 Task: Look for space in Alaquàs, Spain from 1st August, 2023 to 5th August, 2023 for 1 adult in price range Rs.6000 to Rs.15000. Place can be entire place with 1  bedroom having 1 bed and 1 bathroom. Property type can be house, flat, guest house. Amenities needed are: wifi. Booking option can be shelf check-in. Required host language is English.
Action: Mouse moved to (367, 184)
Screenshot: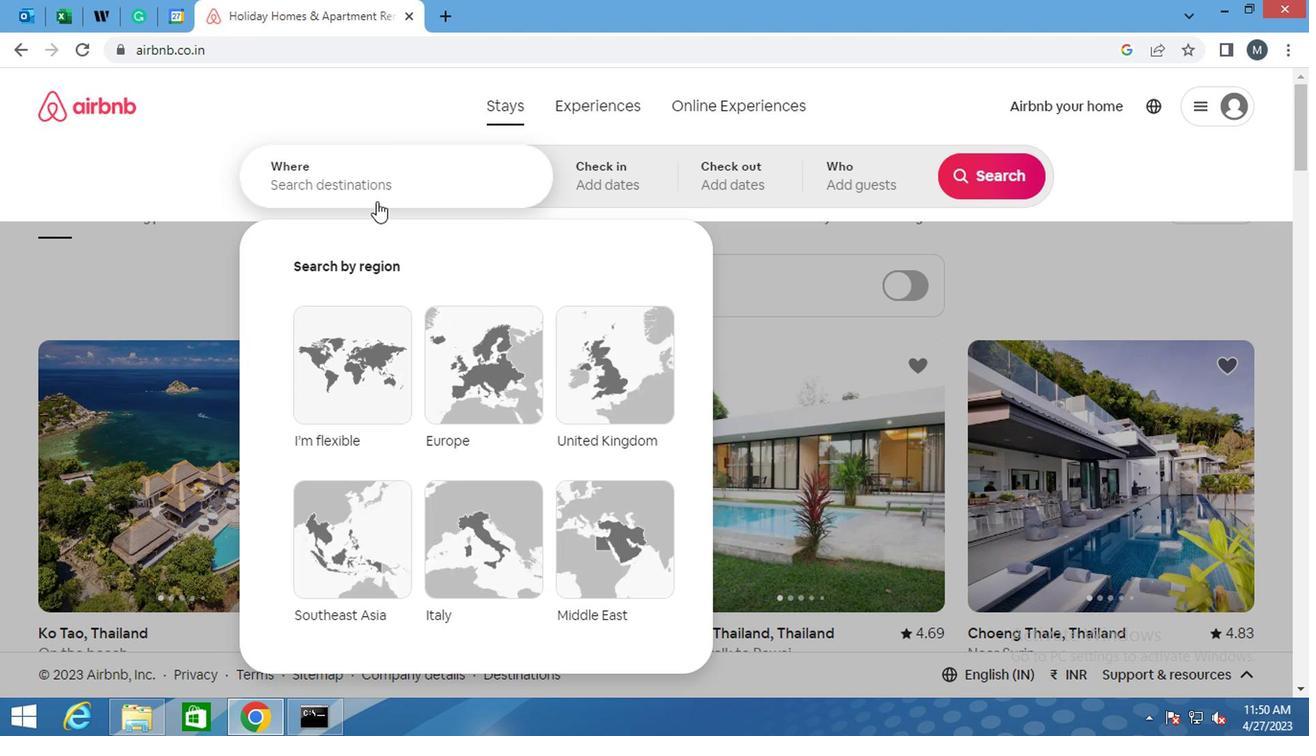 
Action: Mouse pressed left at (367, 184)
Screenshot: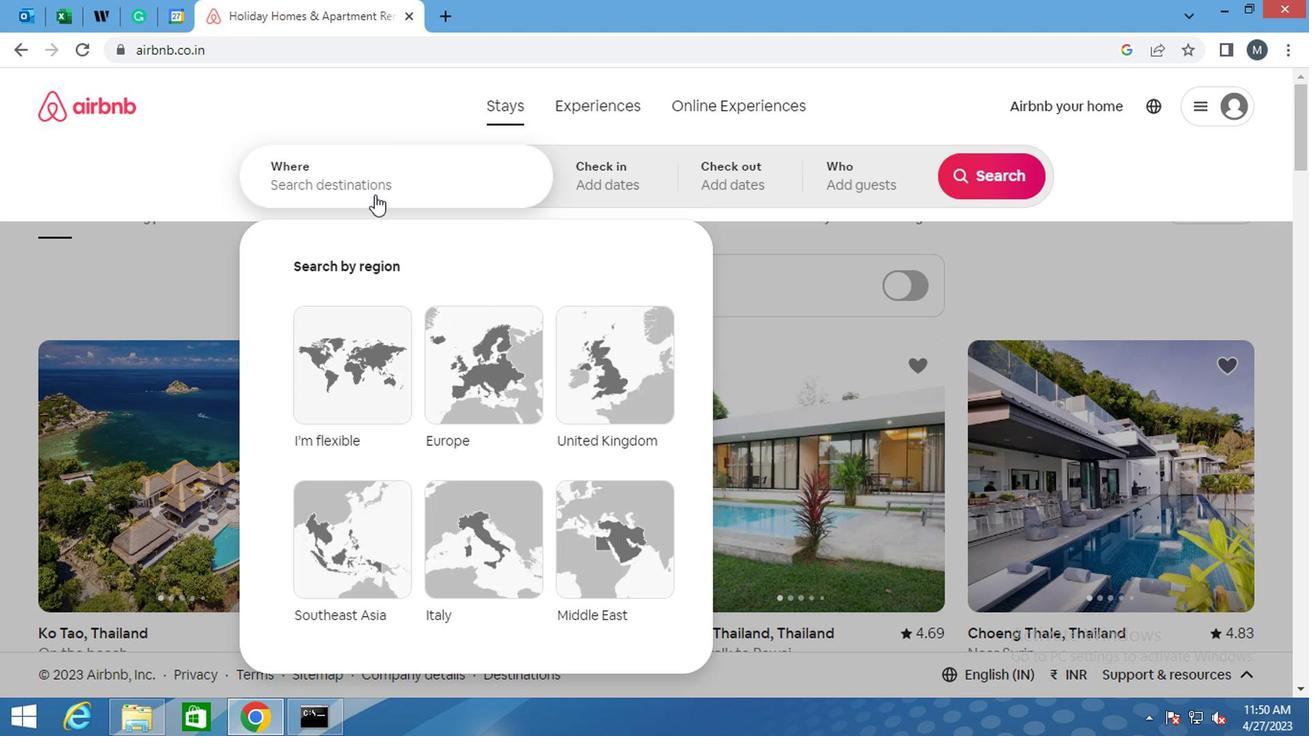 
Action: Key pressed <Key.shift>ALAQUAS,<Key.space><Key.shift>SPAIN
Screenshot: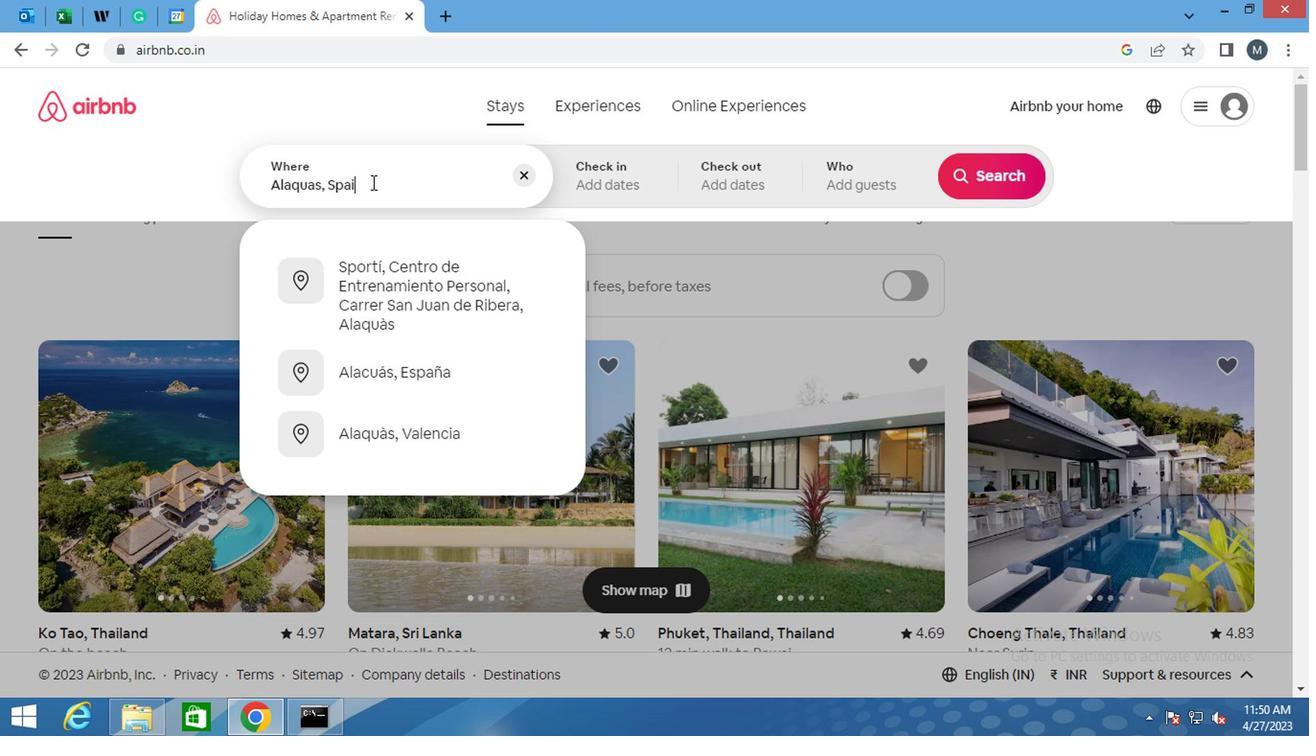 
Action: Mouse moved to (369, 293)
Screenshot: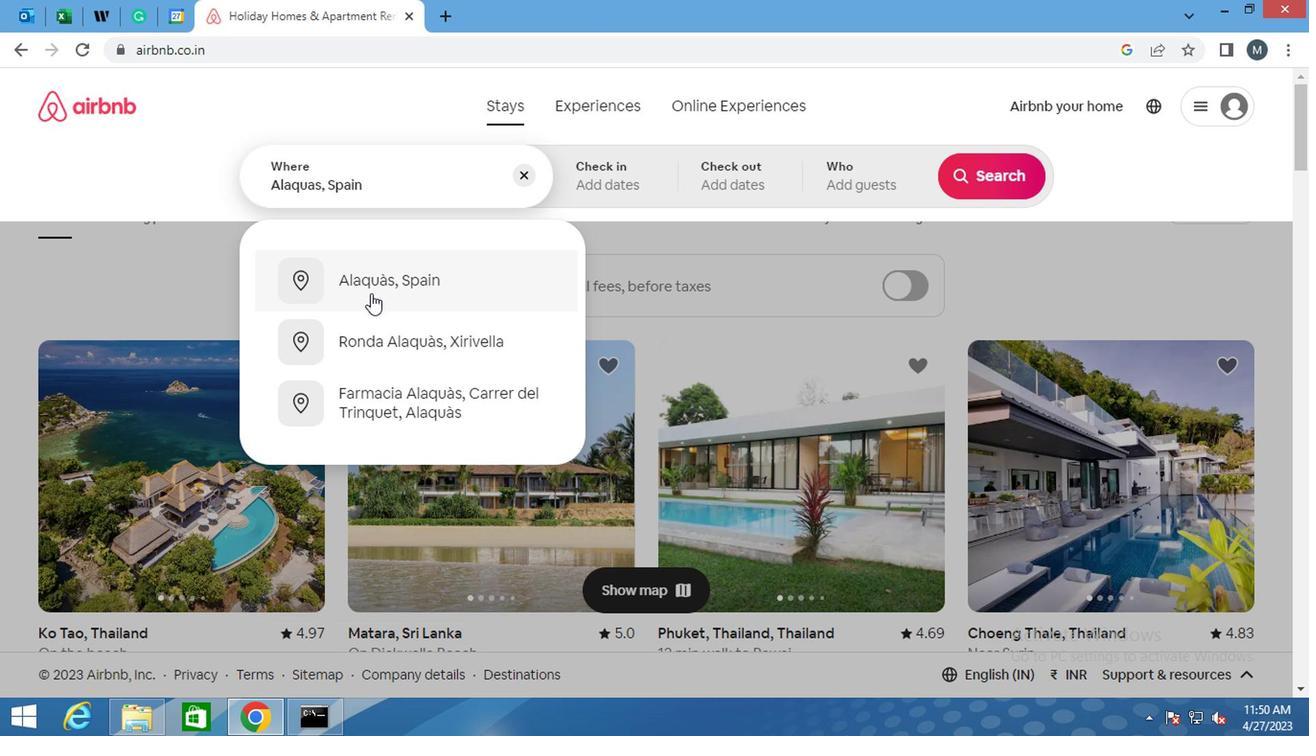 
Action: Mouse pressed left at (369, 293)
Screenshot: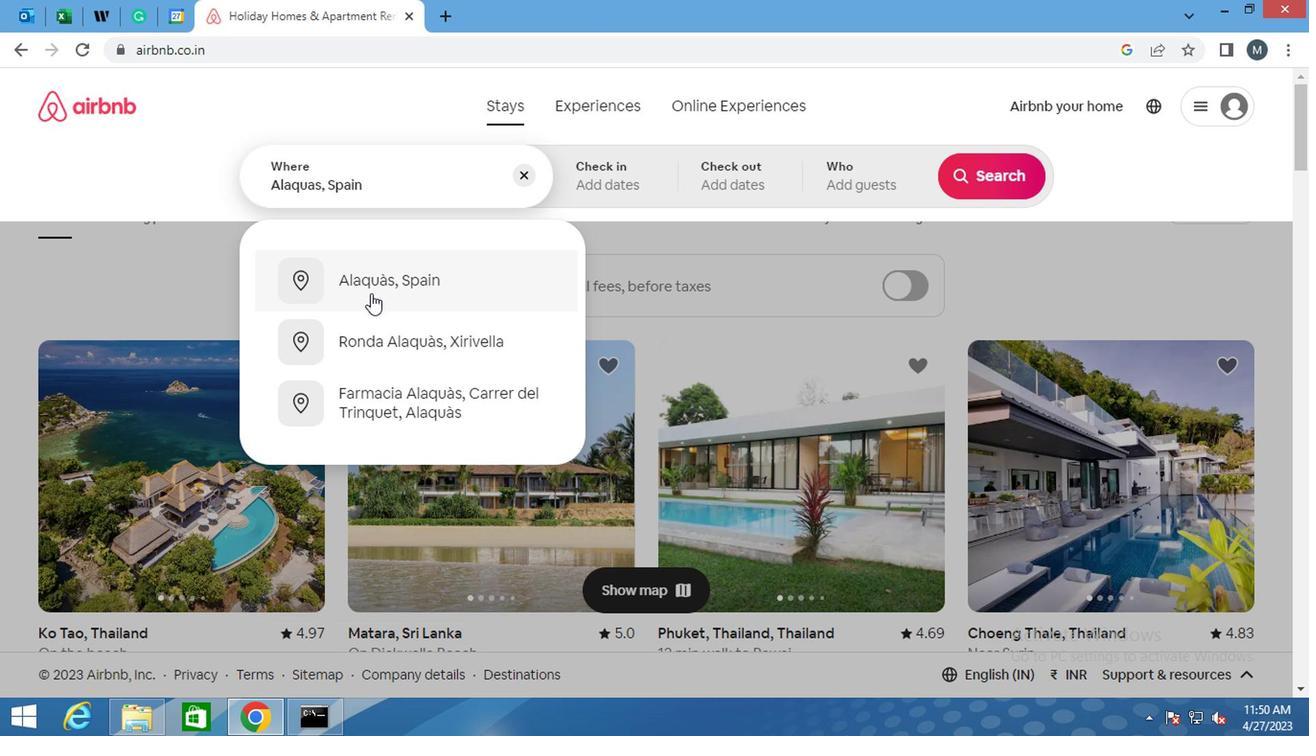 
Action: Mouse moved to (968, 326)
Screenshot: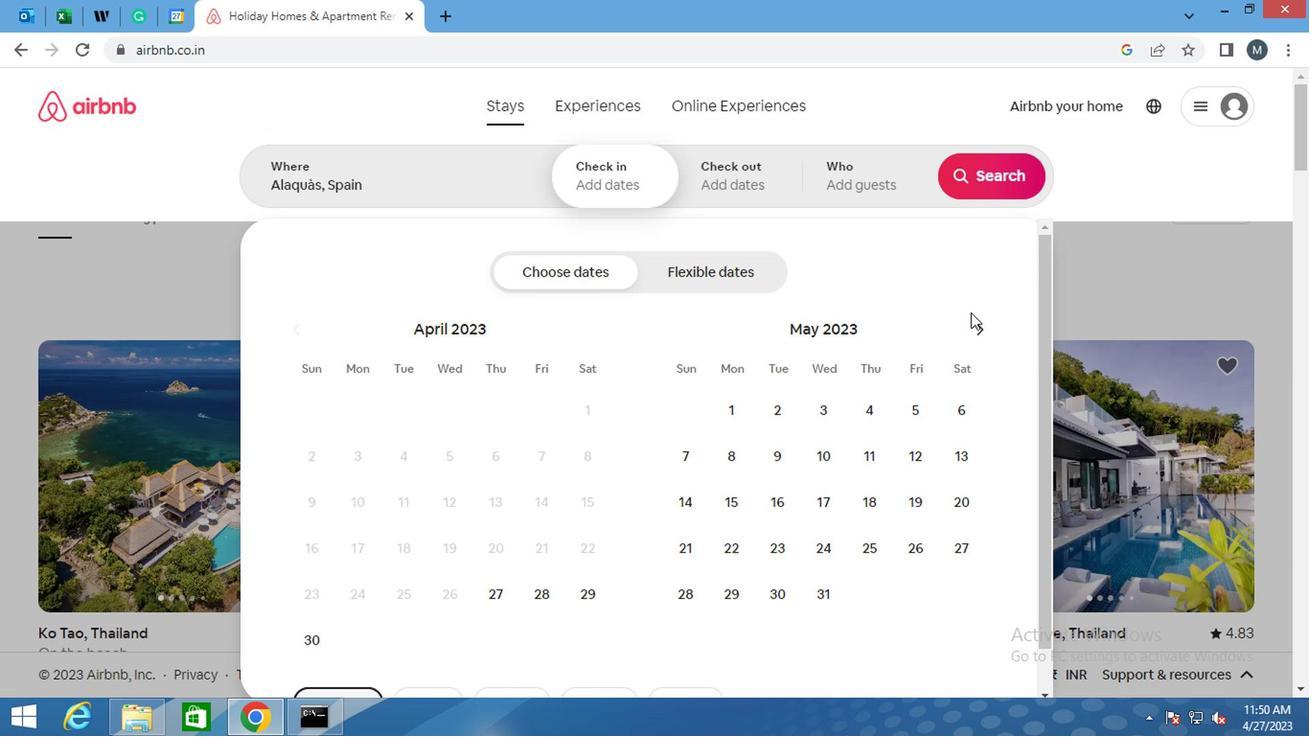 
Action: Mouse pressed left at (968, 326)
Screenshot: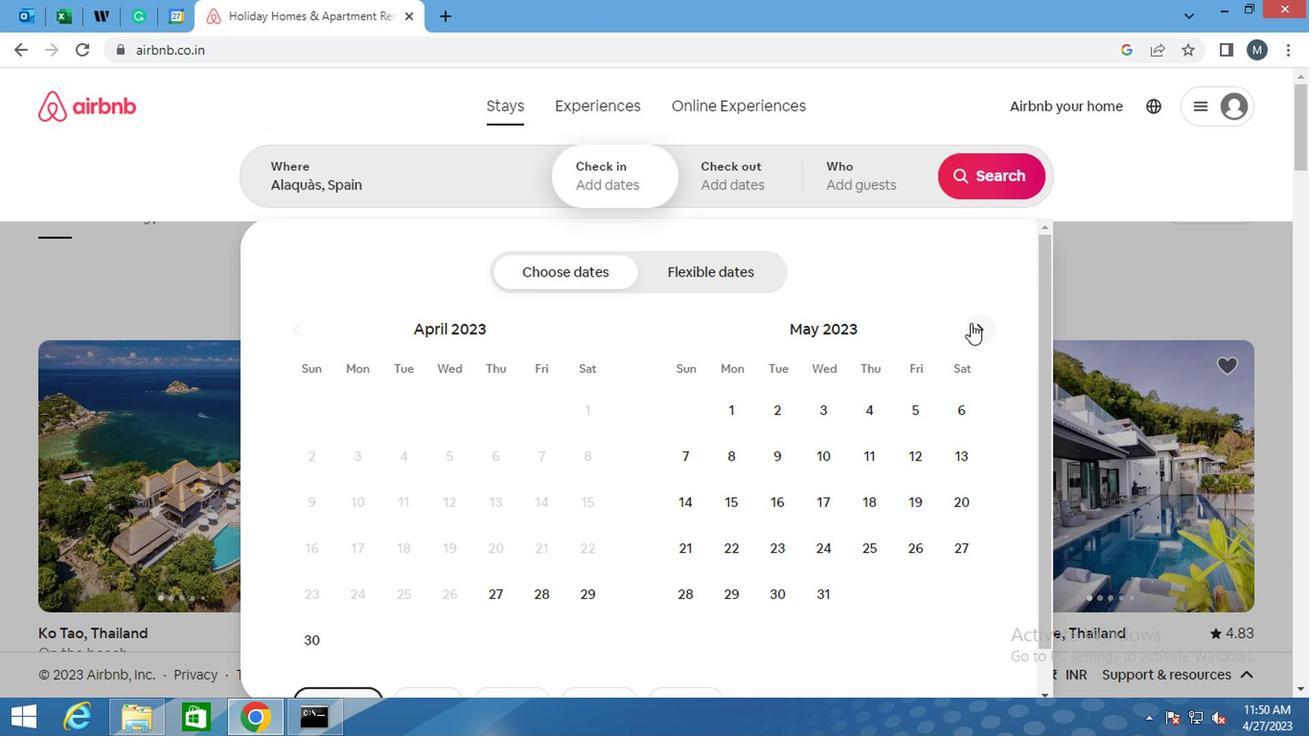 
Action: Mouse moved to (968, 326)
Screenshot: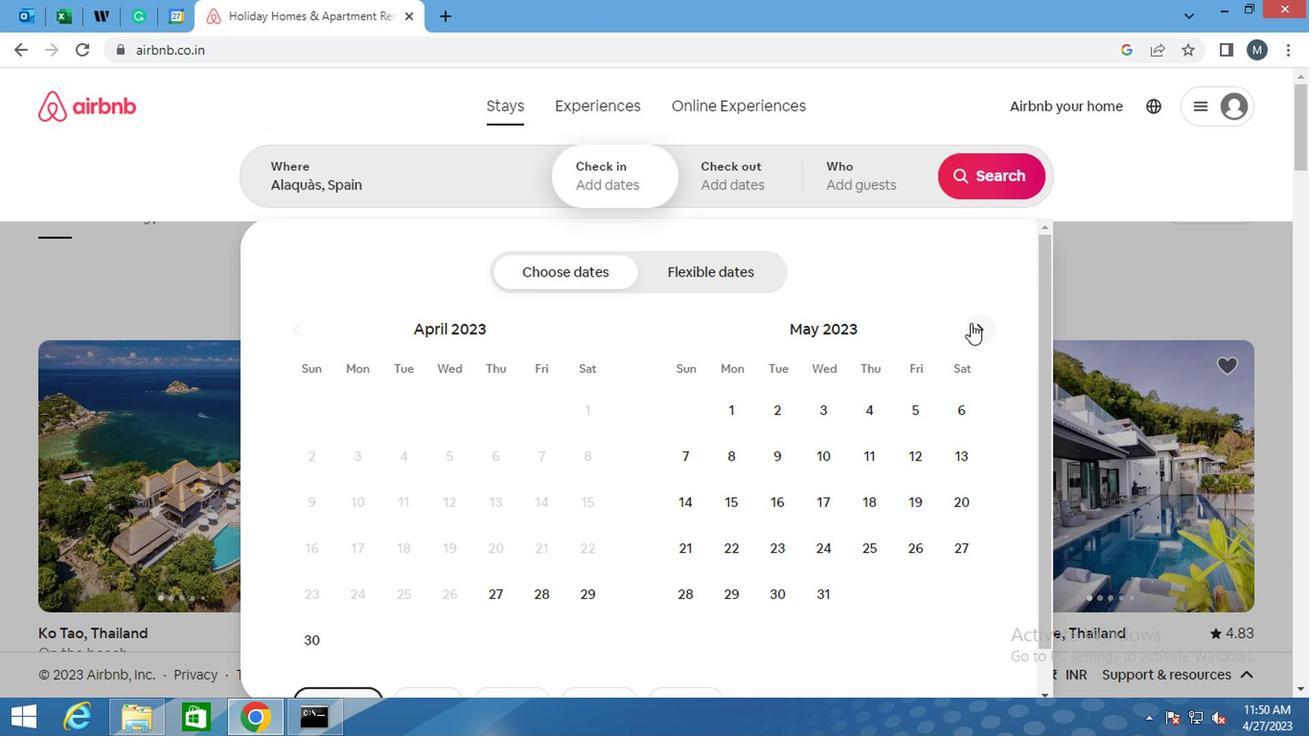 
Action: Mouse pressed left at (968, 326)
Screenshot: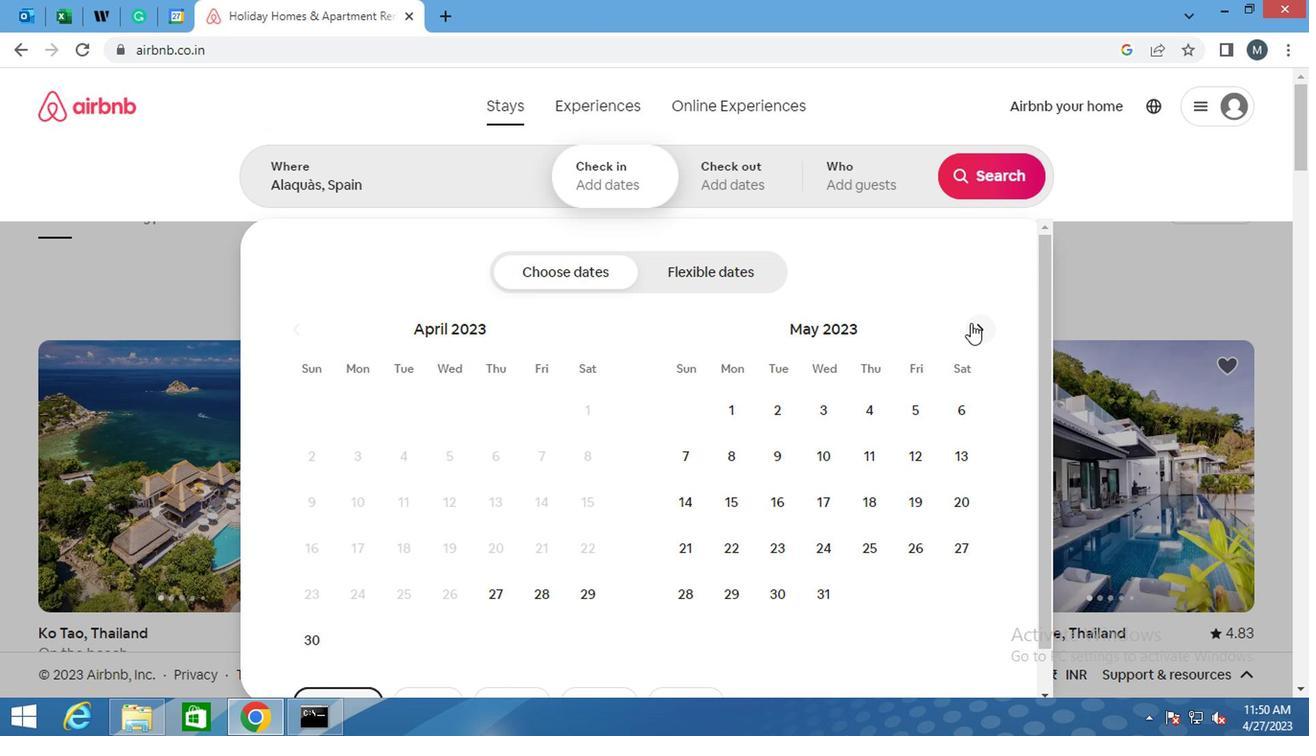 
Action: Mouse moved to (970, 326)
Screenshot: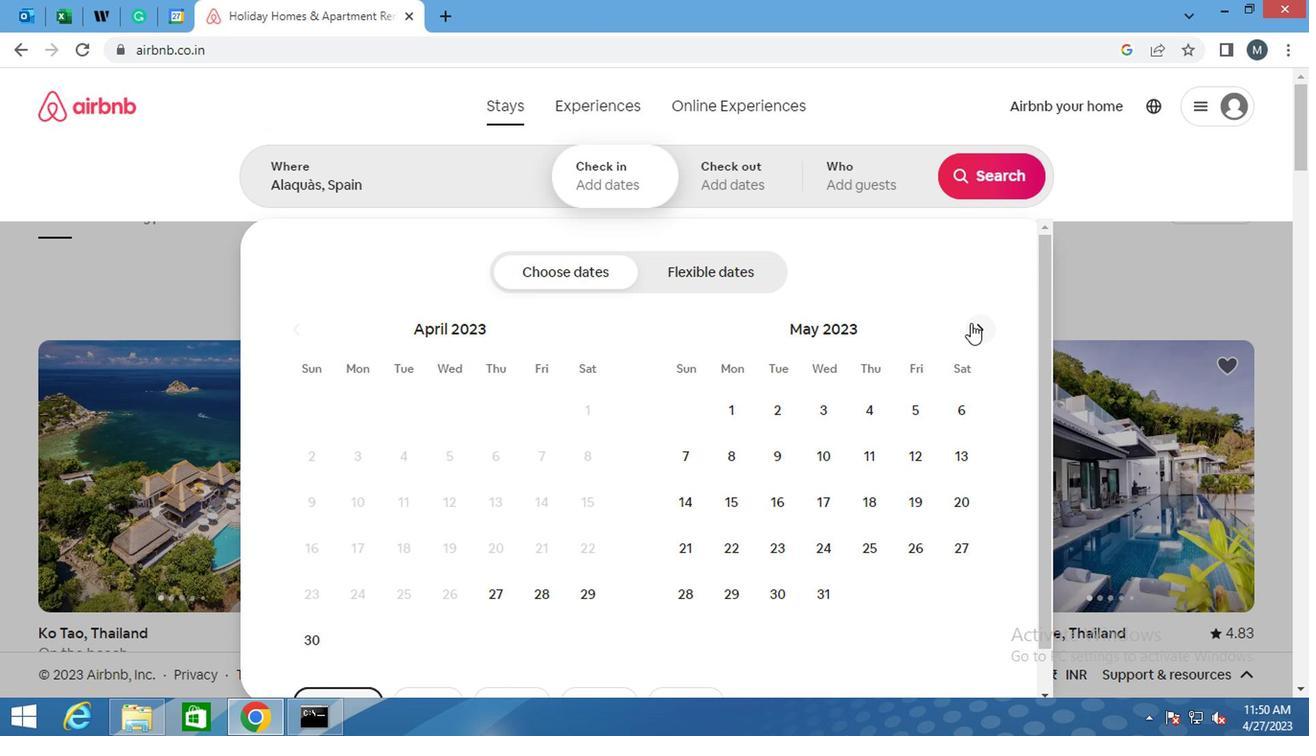 
Action: Mouse pressed left at (970, 326)
Screenshot: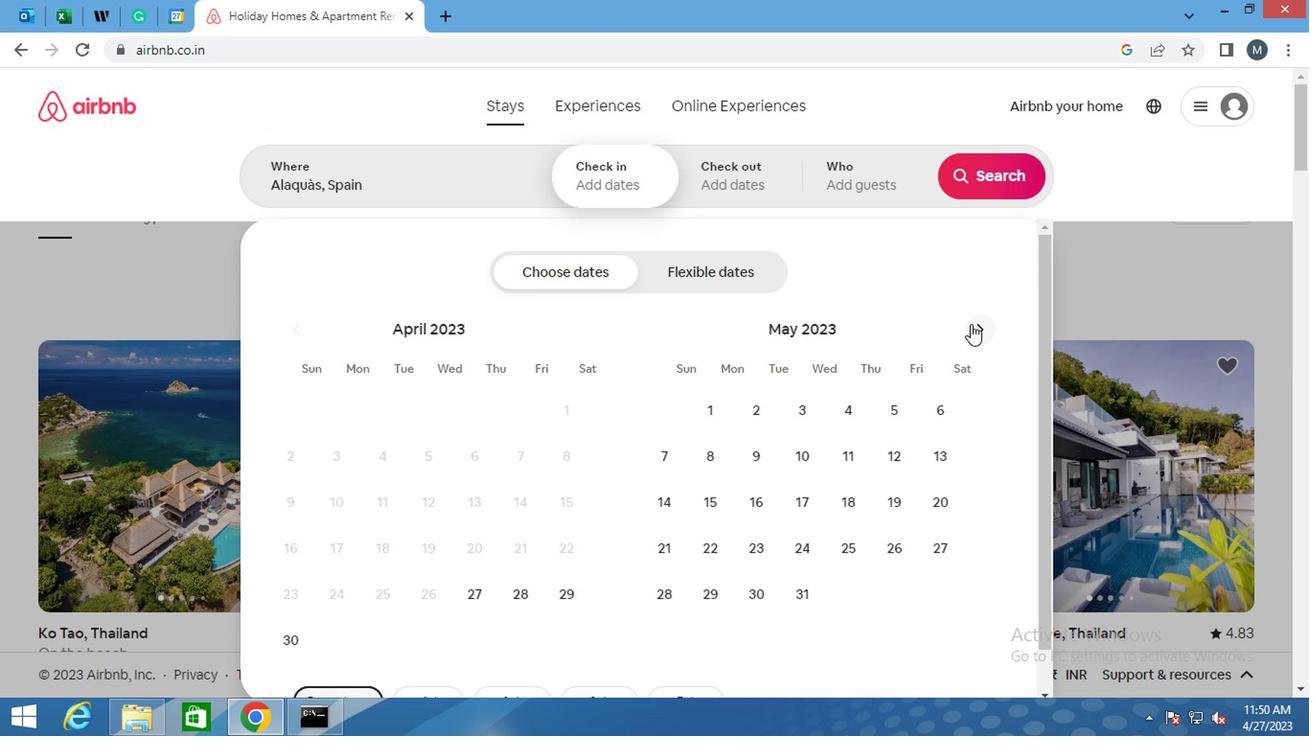 
Action: Mouse moved to (970, 326)
Screenshot: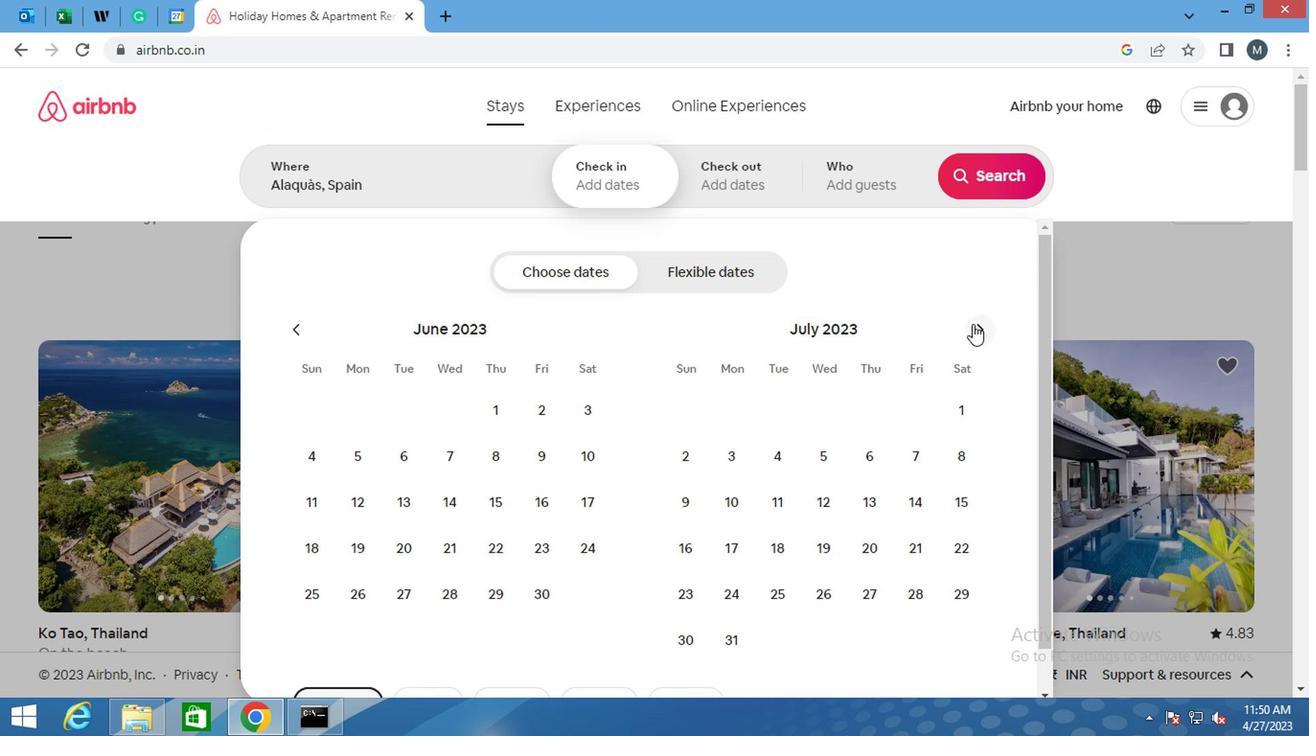 
Action: Mouse pressed left at (970, 326)
Screenshot: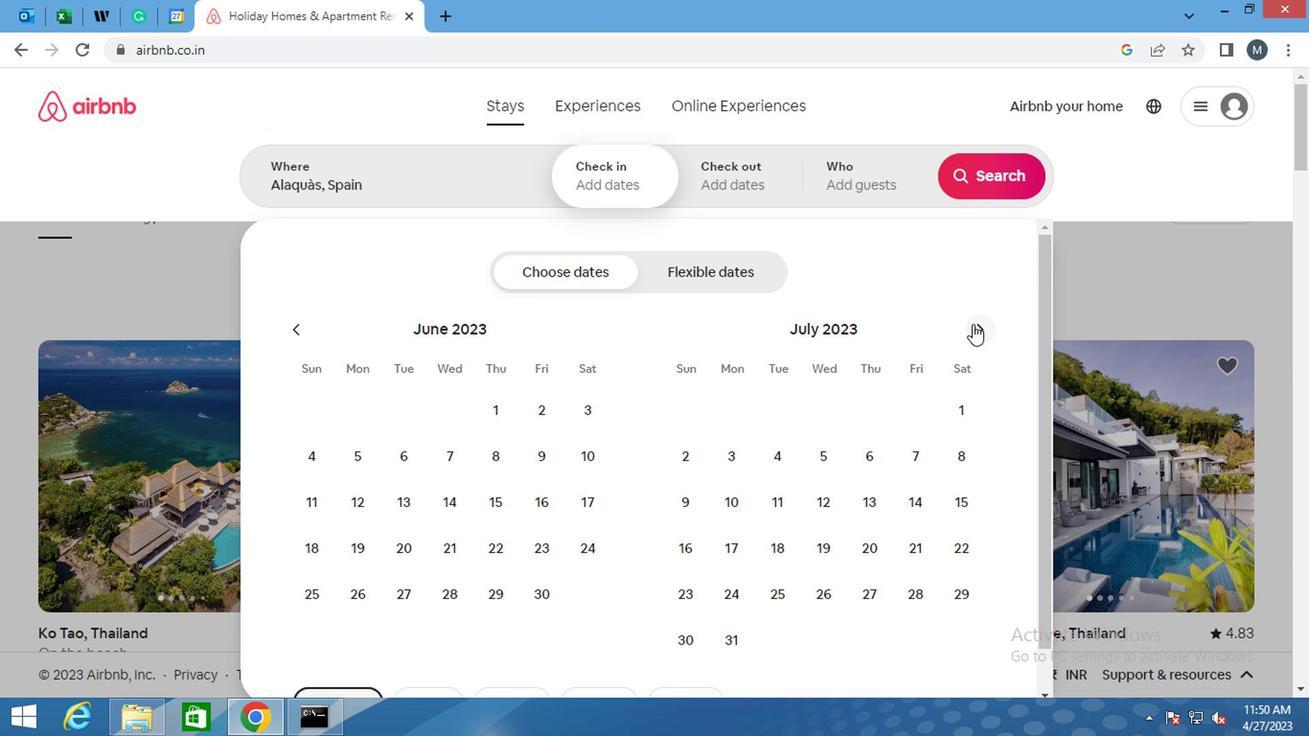 
Action: Mouse moved to (768, 412)
Screenshot: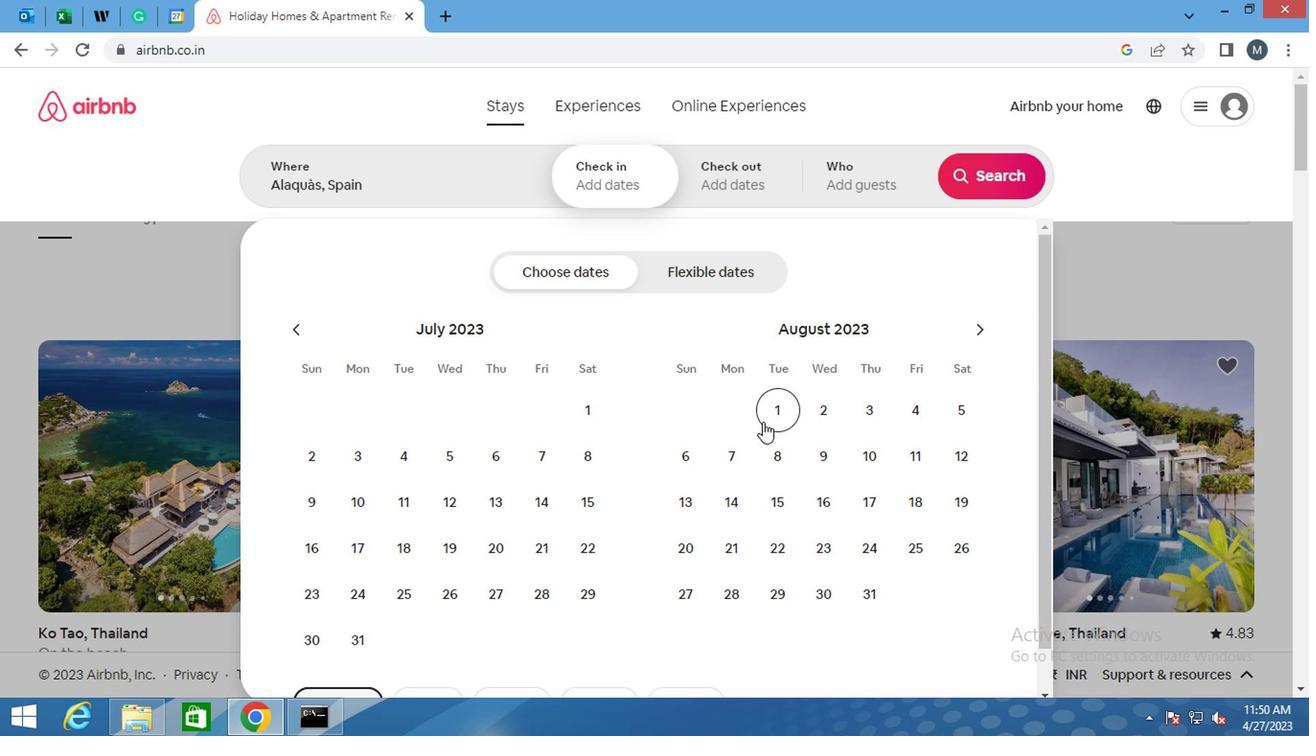 
Action: Mouse pressed left at (768, 412)
Screenshot: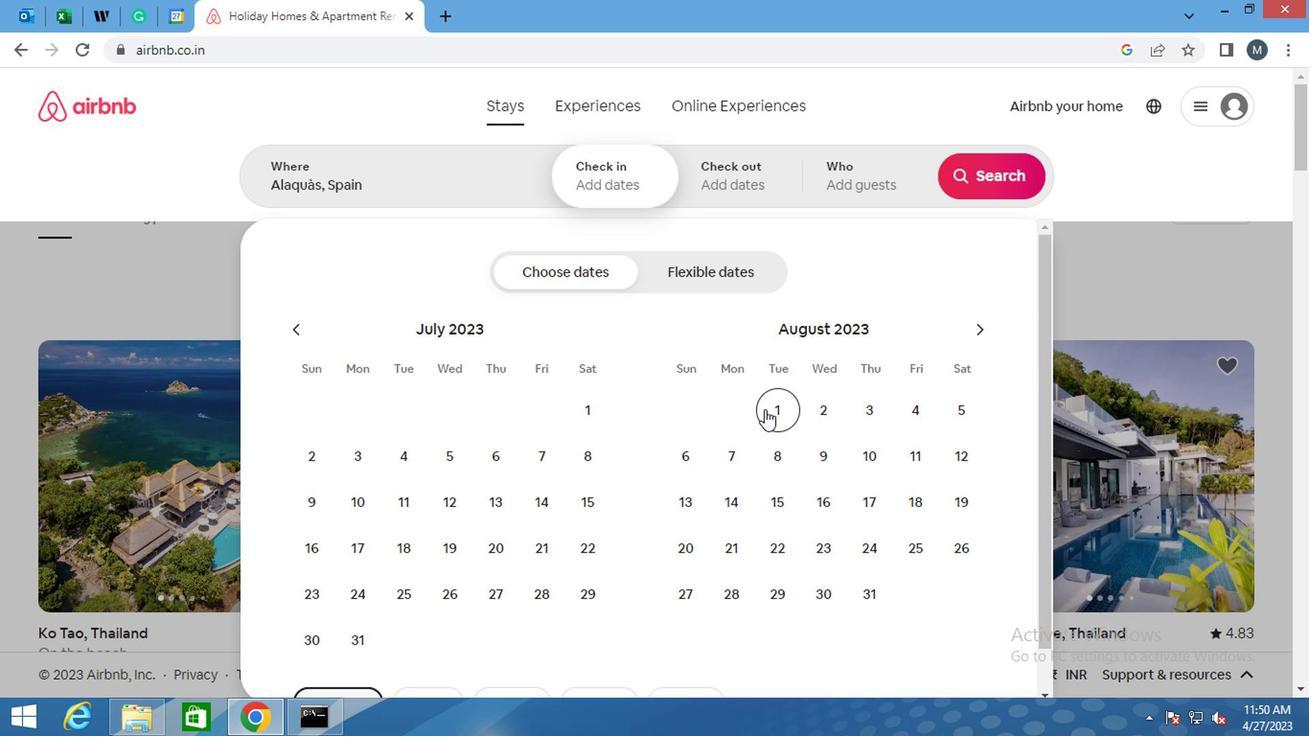 
Action: Mouse moved to (949, 412)
Screenshot: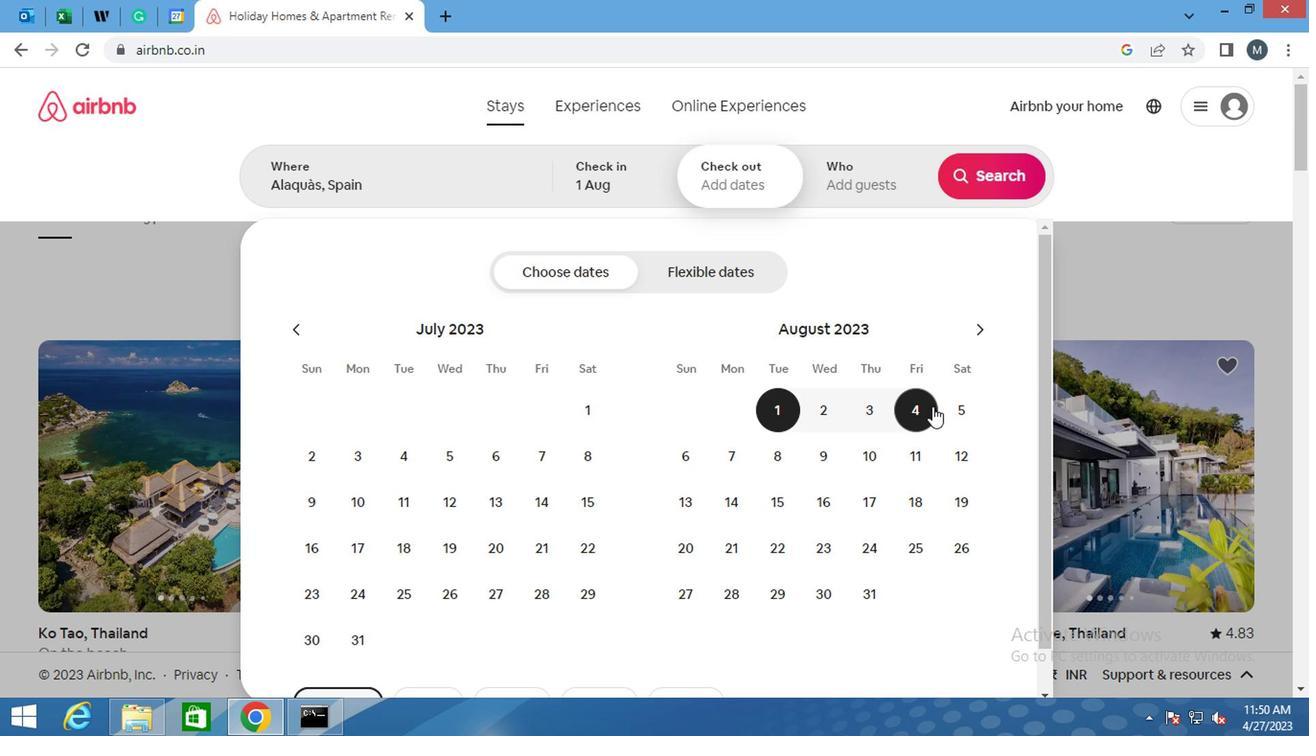 
Action: Mouse pressed left at (949, 412)
Screenshot: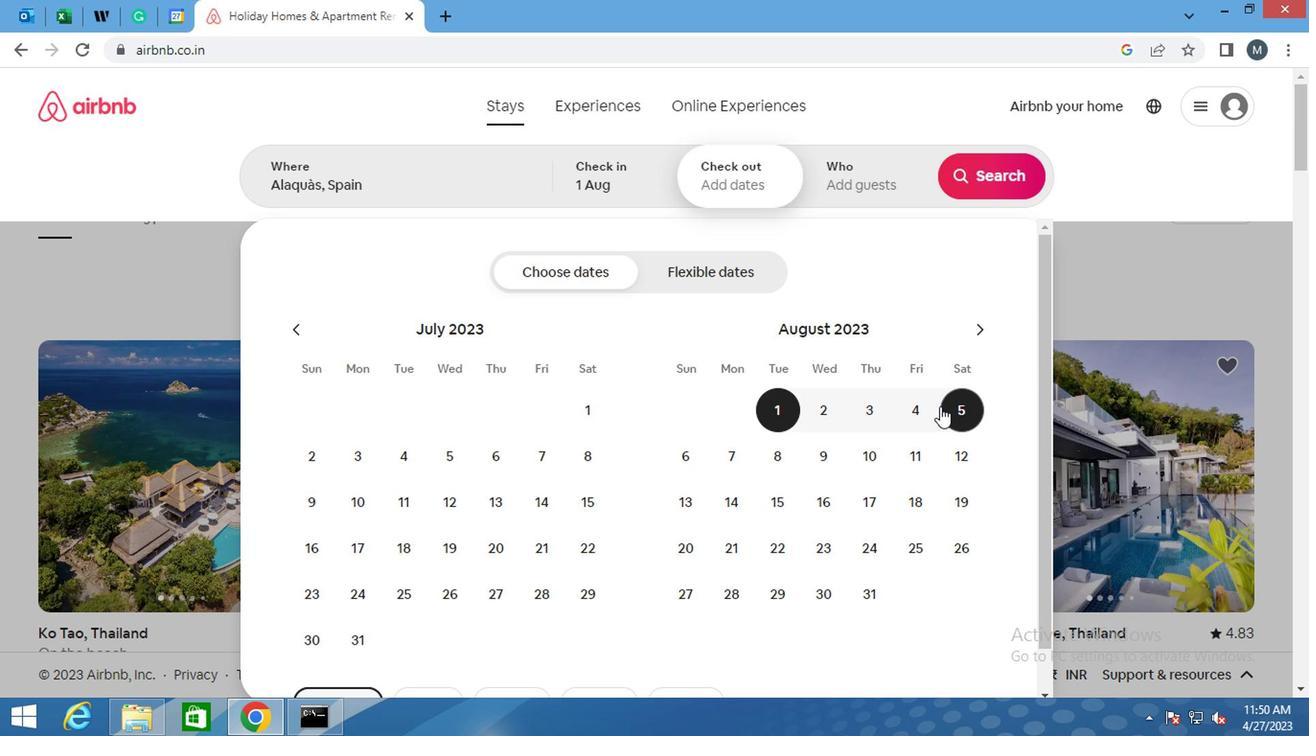 
Action: Mouse moved to (861, 199)
Screenshot: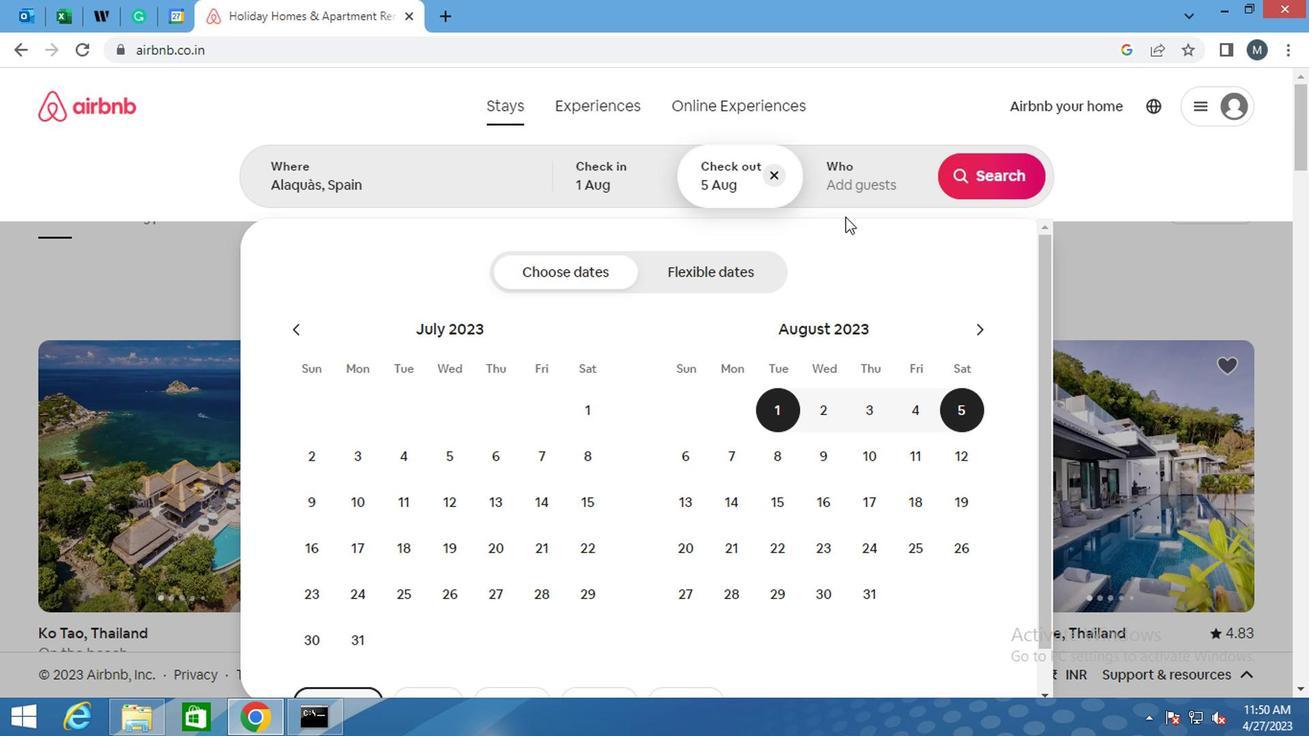 
Action: Mouse pressed left at (861, 199)
Screenshot: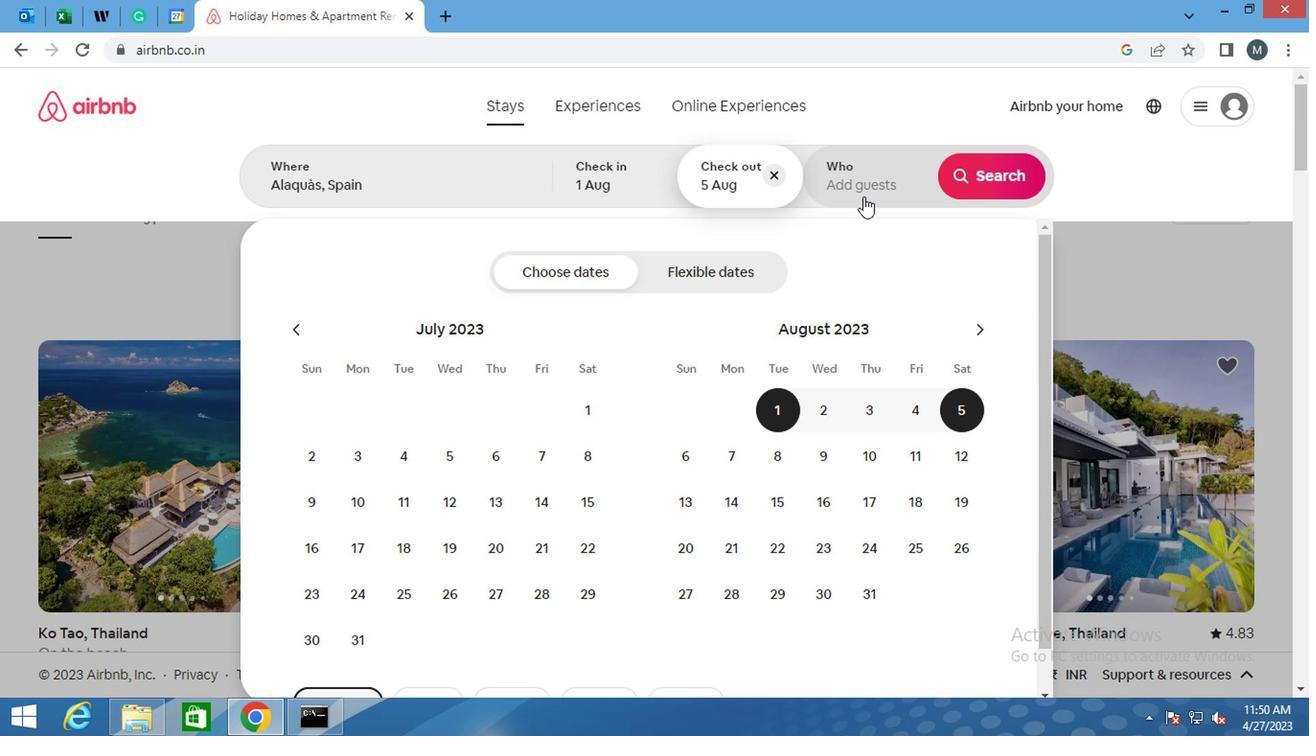 
Action: Mouse moved to (987, 279)
Screenshot: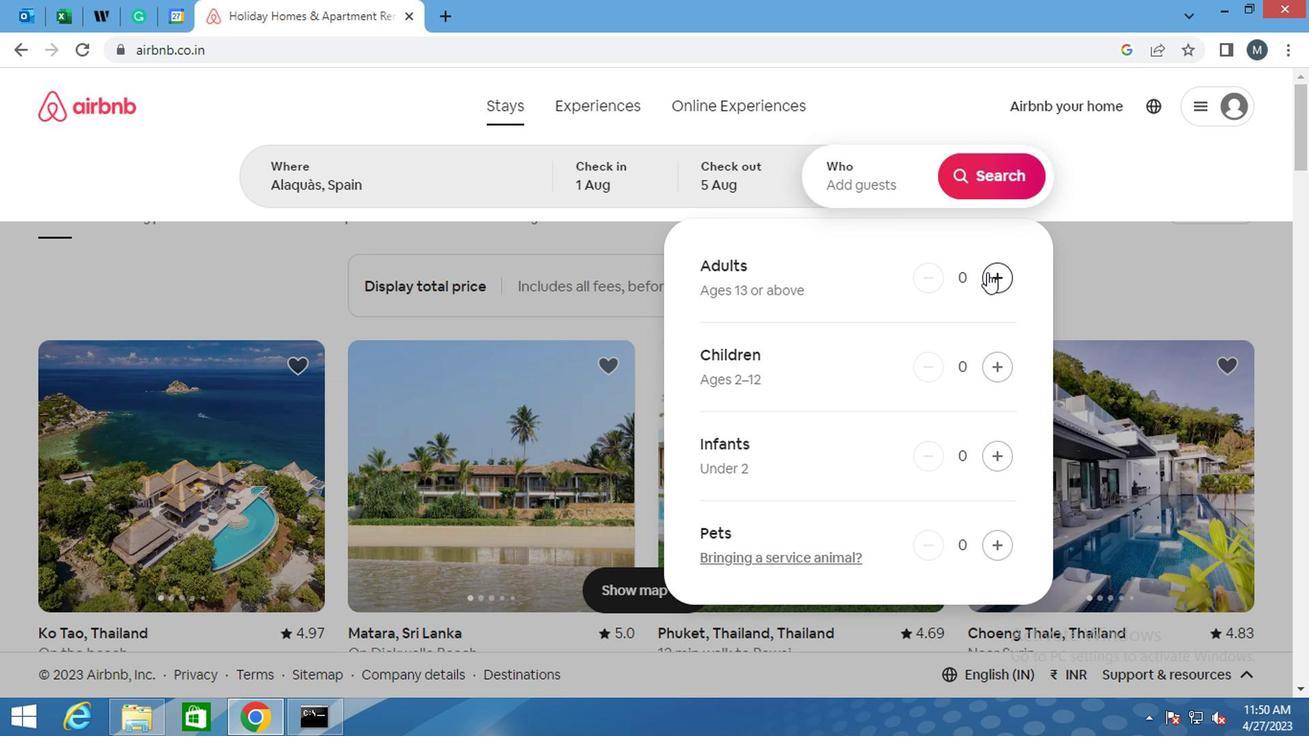 
Action: Mouse pressed left at (987, 279)
Screenshot: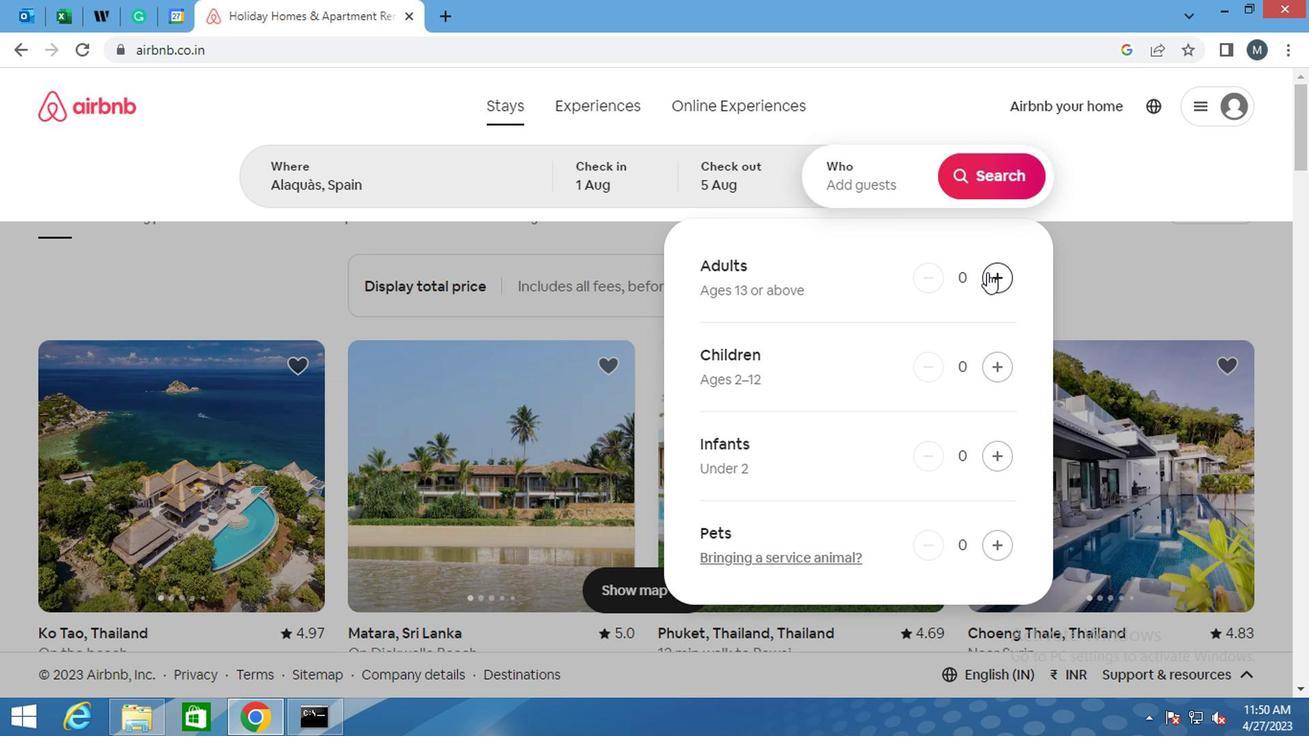 
Action: Mouse moved to (984, 178)
Screenshot: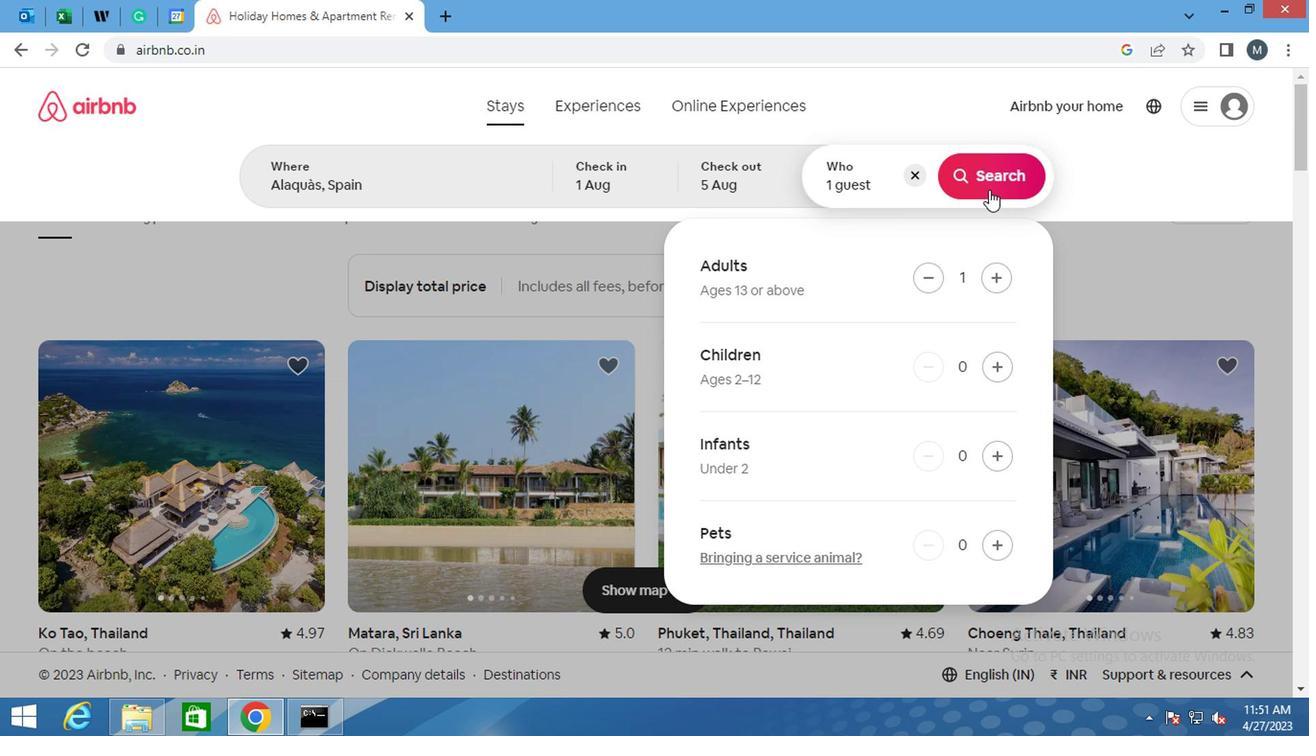 
Action: Mouse pressed left at (984, 178)
Screenshot: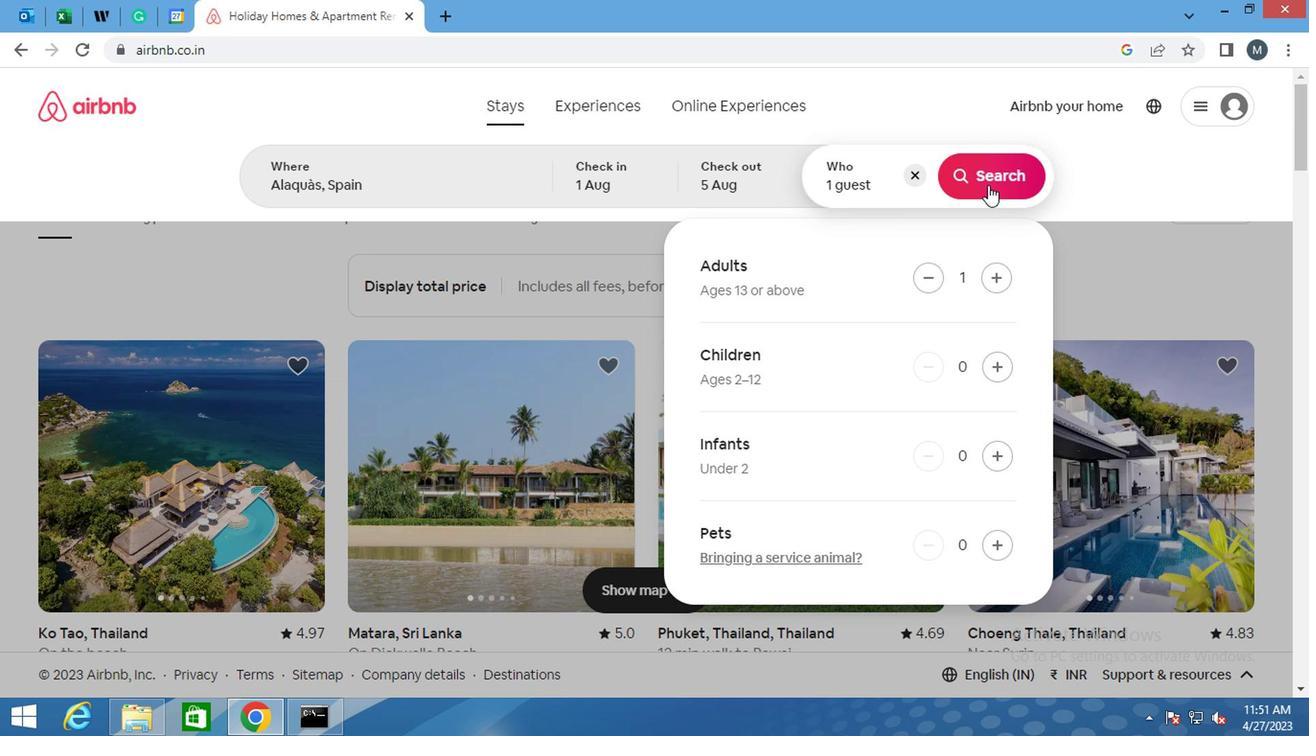 
Action: Mouse moved to (1217, 189)
Screenshot: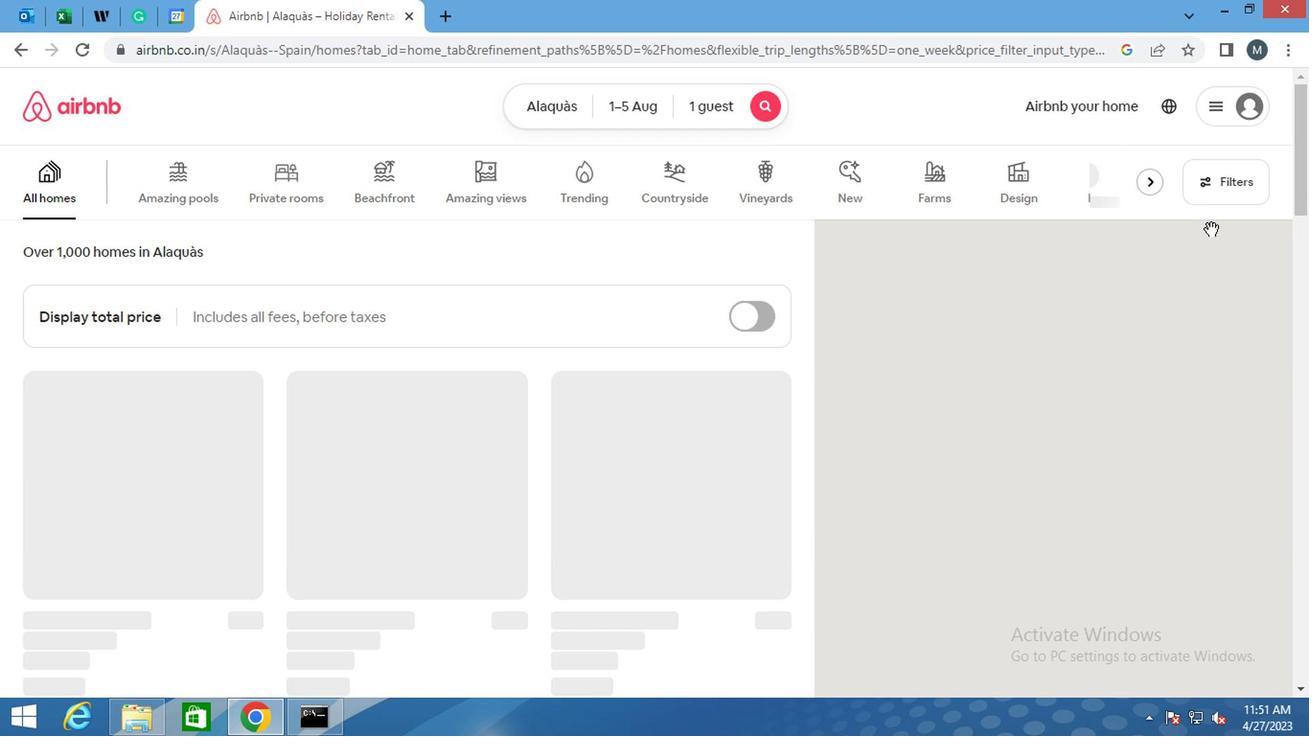 
Action: Mouse pressed left at (1217, 189)
Screenshot: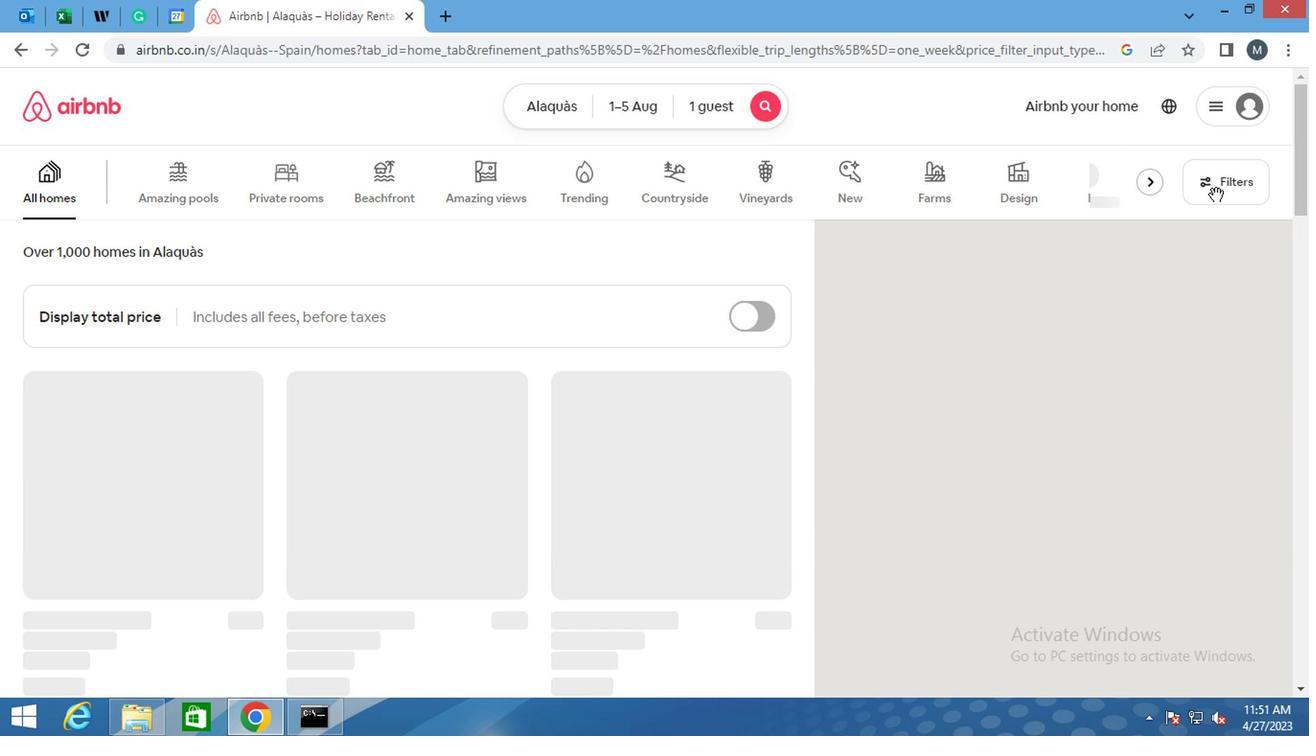 
Action: Mouse moved to (515, 431)
Screenshot: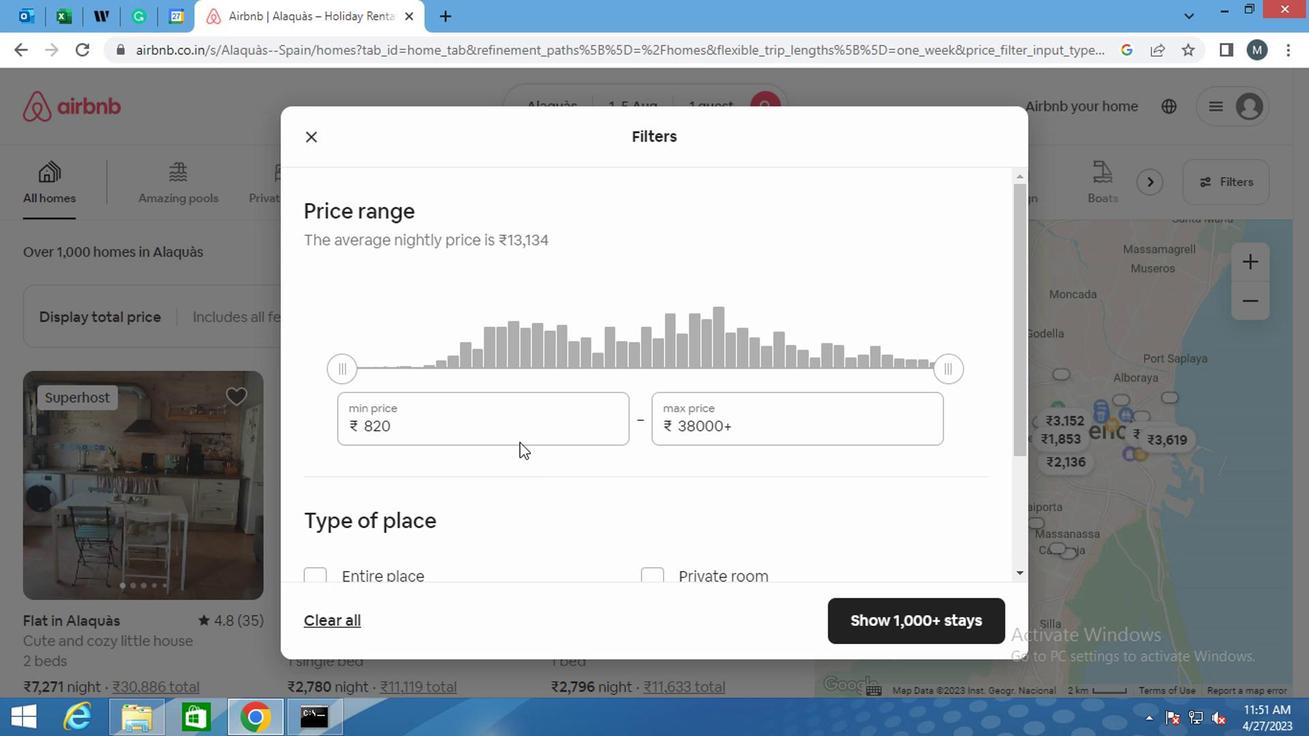
Action: Mouse pressed left at (515, 431)
Screenshot: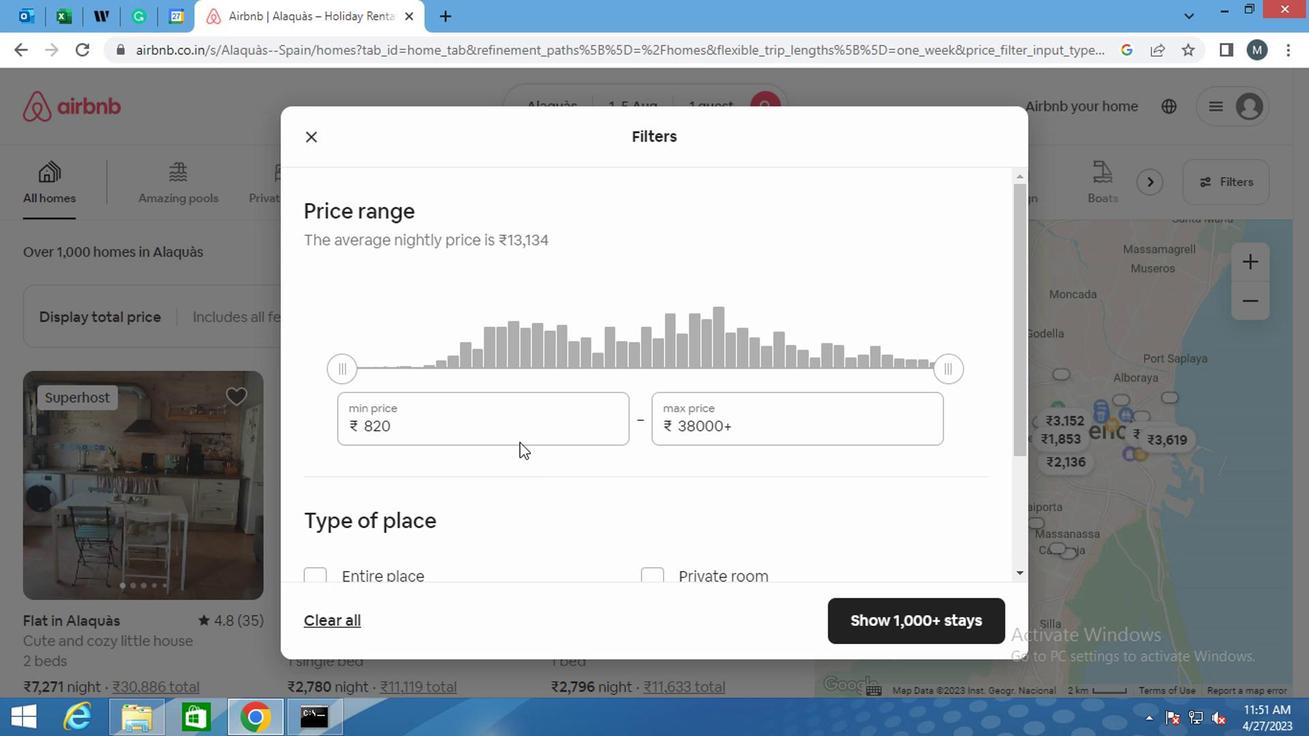 
Action: Mouse moved to (516, 429)
Screenshot: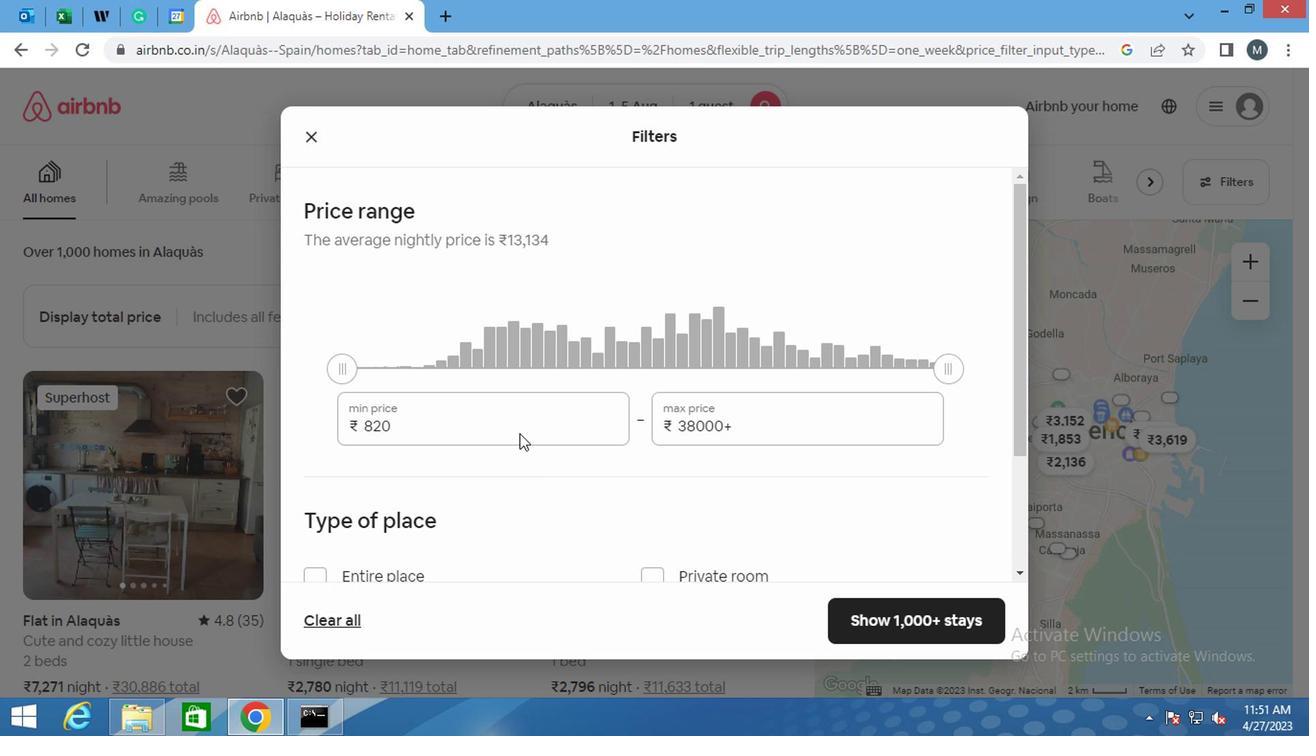 
Action: Key pressed <Key.backspace><Key.backspace><Key.backspace>6000
Screenshot: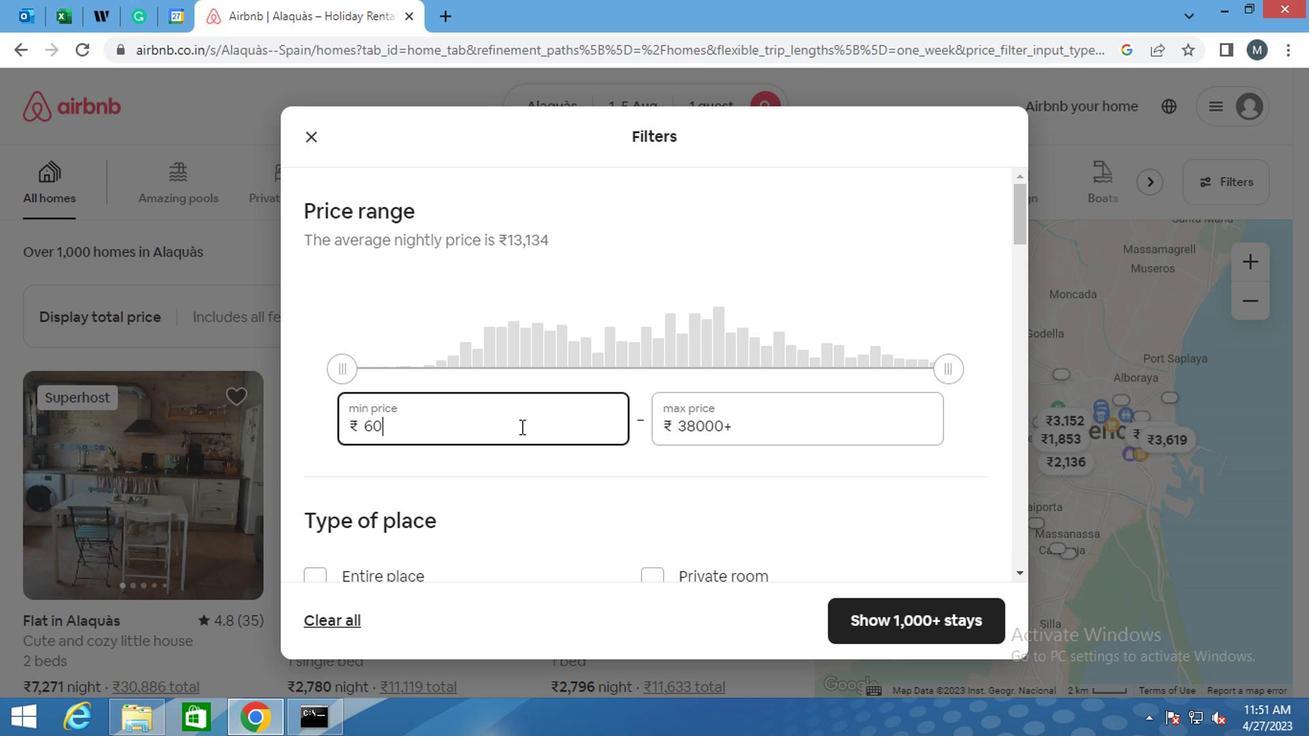 
Action: Mouse moved to (741, 428)
Screenshot: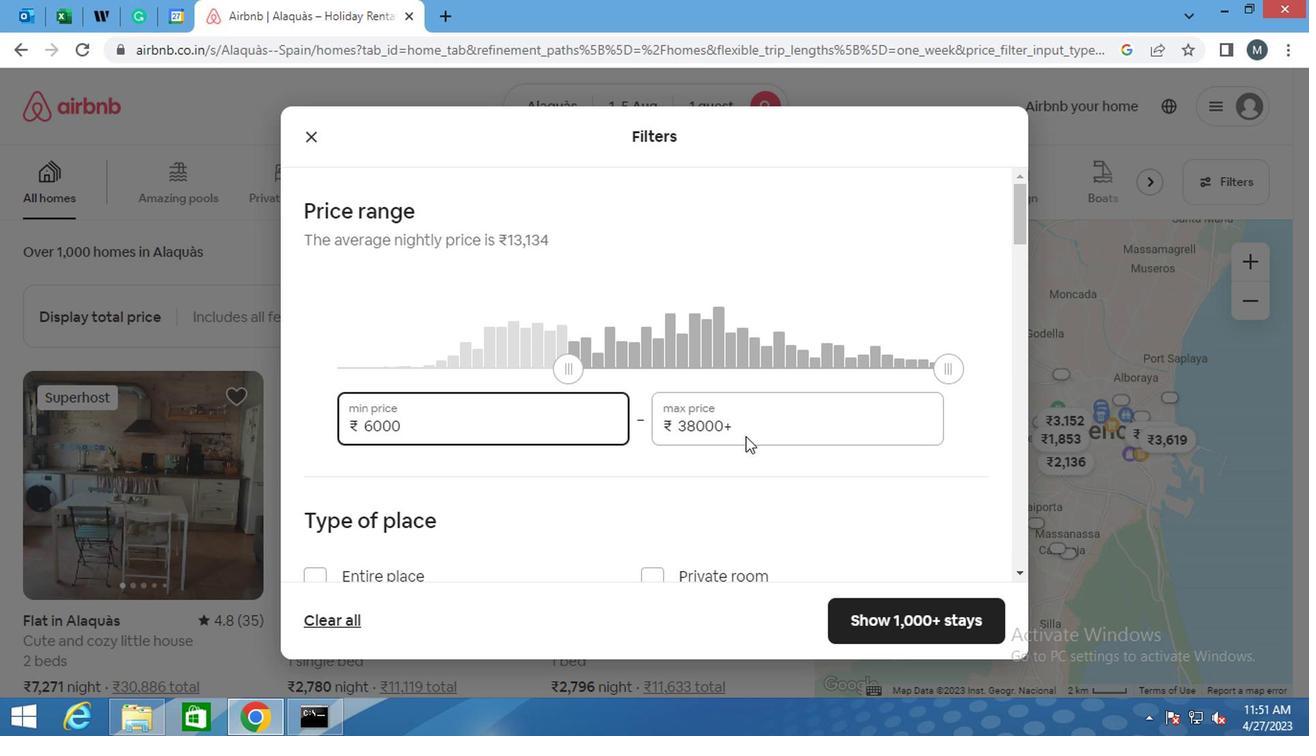 
Action: Mouse pressed left at (741, 428)
Screenshot: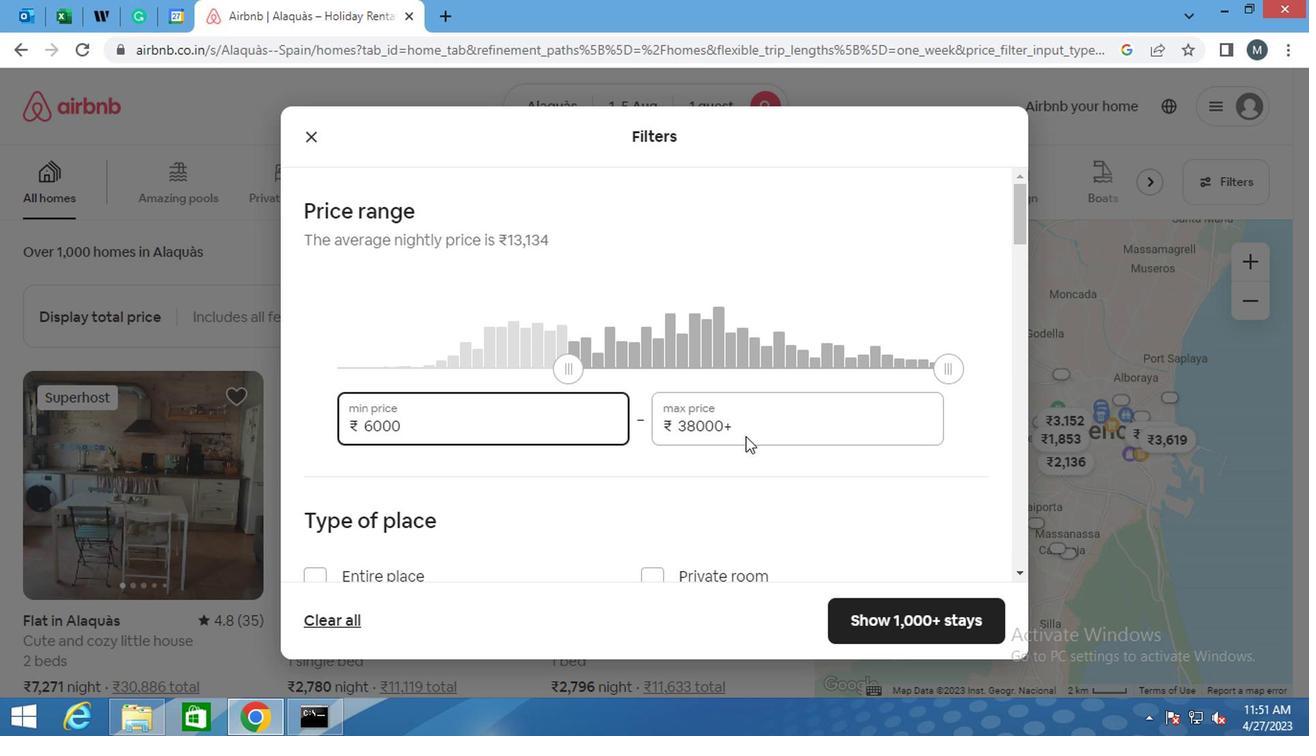 
Action: Mouse moved to (740, 426)
Screenshot: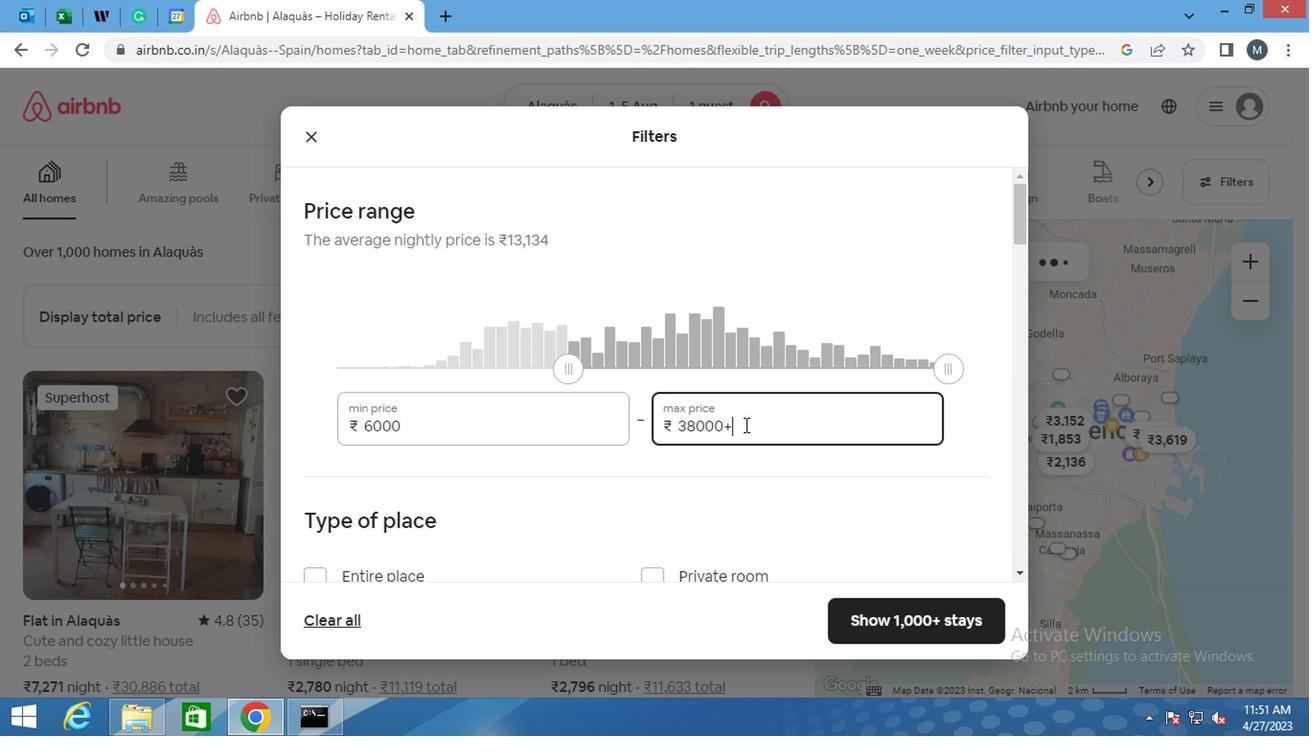 
Action: Key pressed <Key.backspace><Key.backspace><Key.backspace><Key.backspace><Key.backspace><Key.backspace><Key.backspace><Key.backspace><Key.backspace><Key.backspace><Key.backspace>
Screenshot: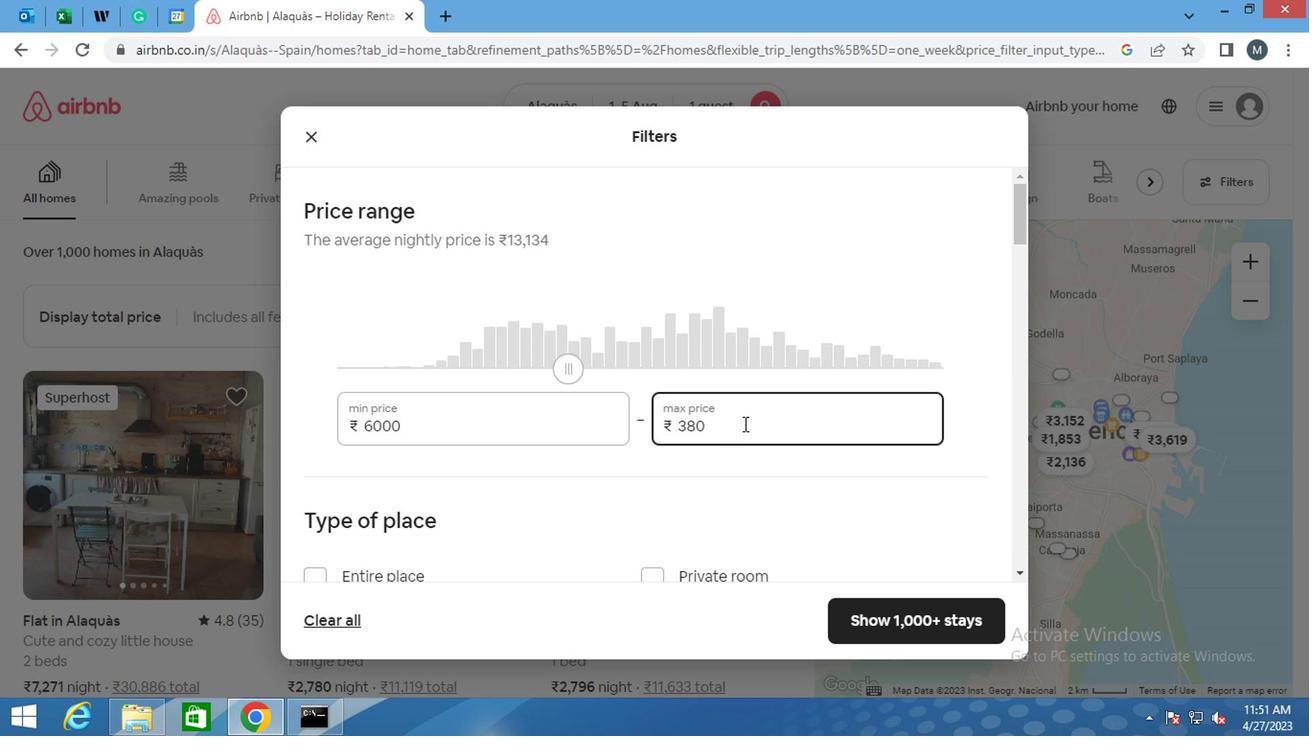 
Action: Mouse moved to (739, 426)
Screenshot: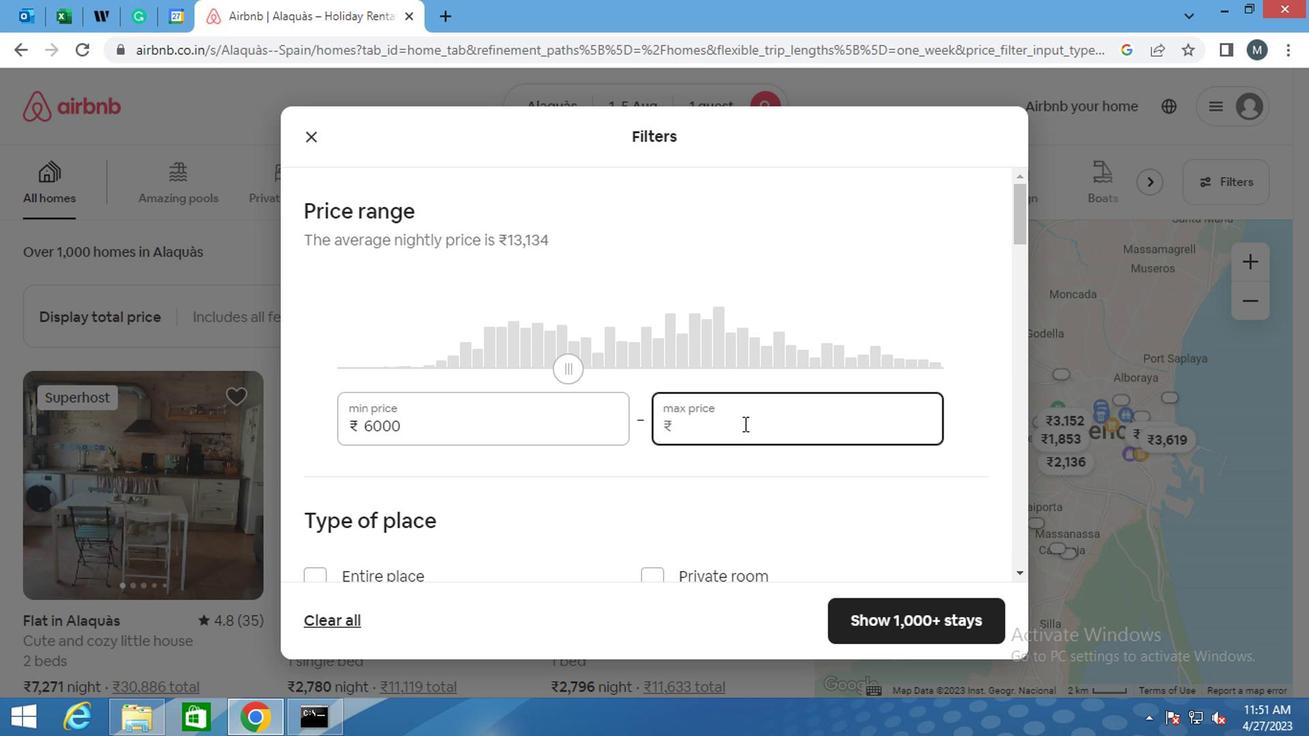 
Action: Key pressed 15000
Screenshot: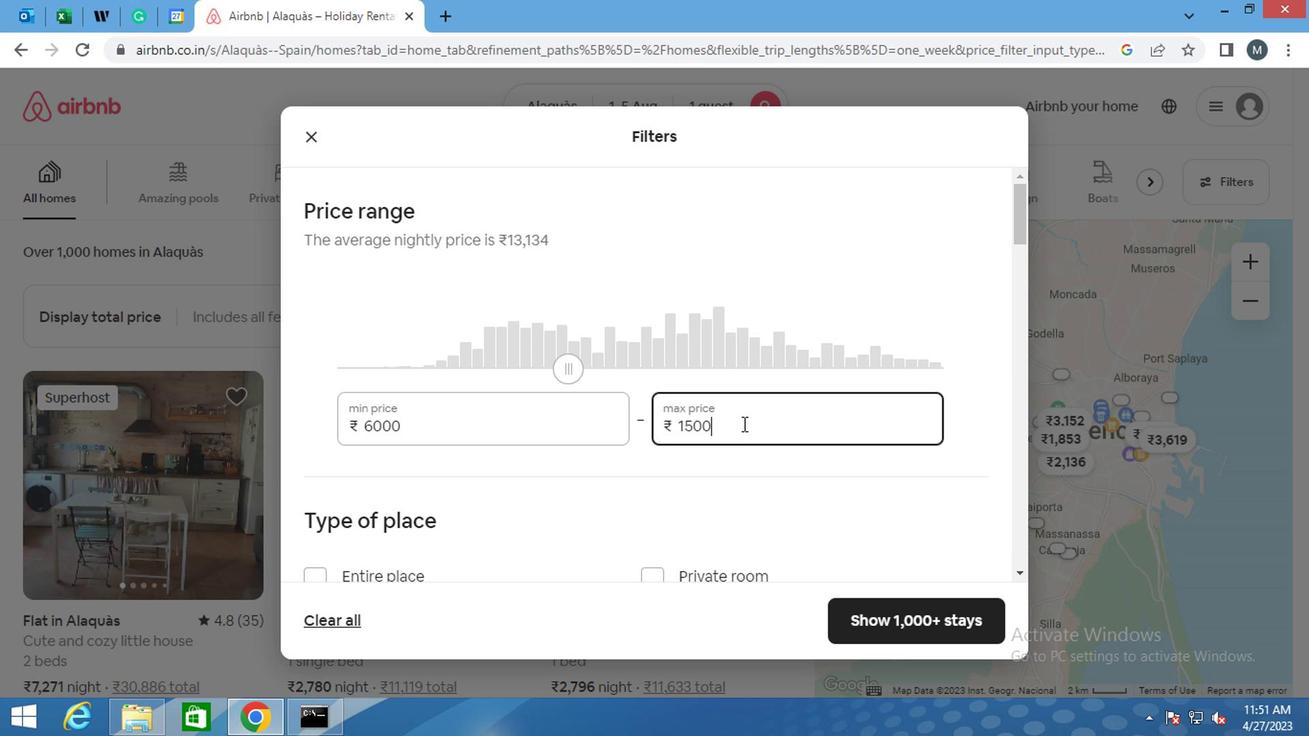 
Action: Mouse moved to (577, 334)
Screenshot: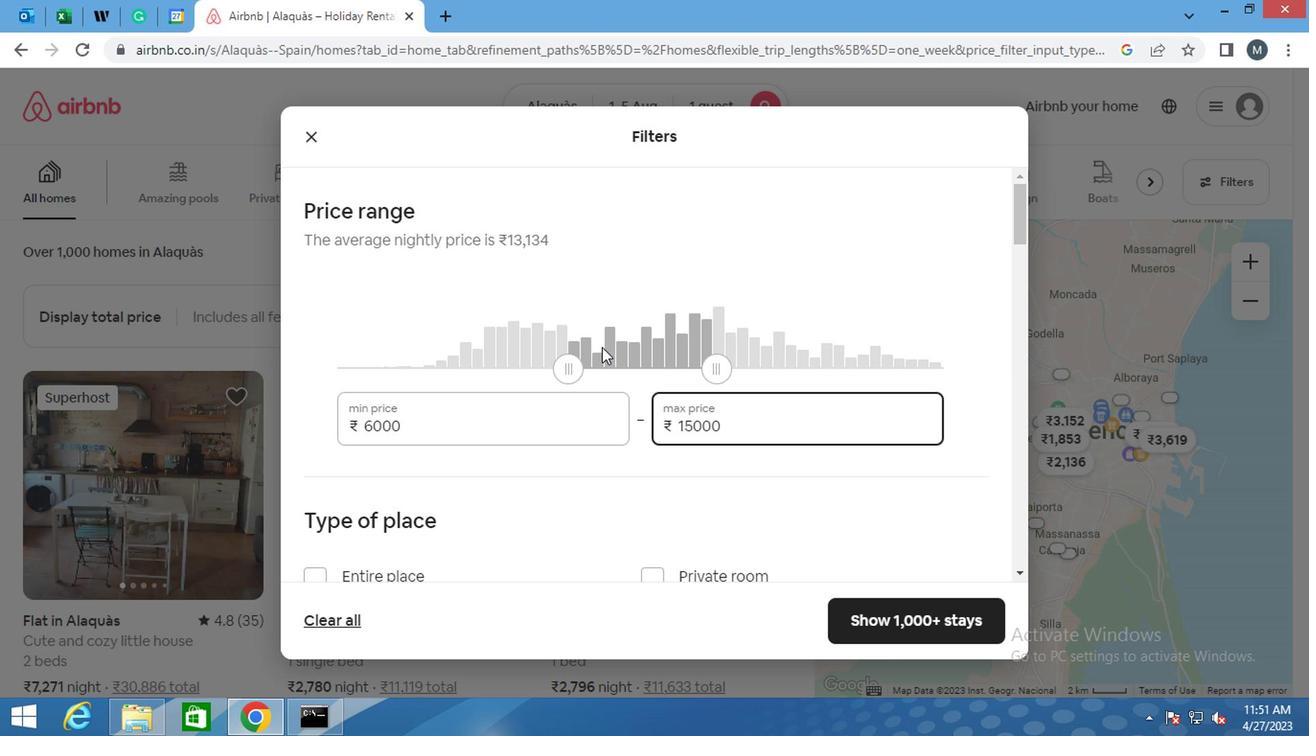 
Action: Mouse scrolled (577, 333) with delta (0, 0)
Screenshot: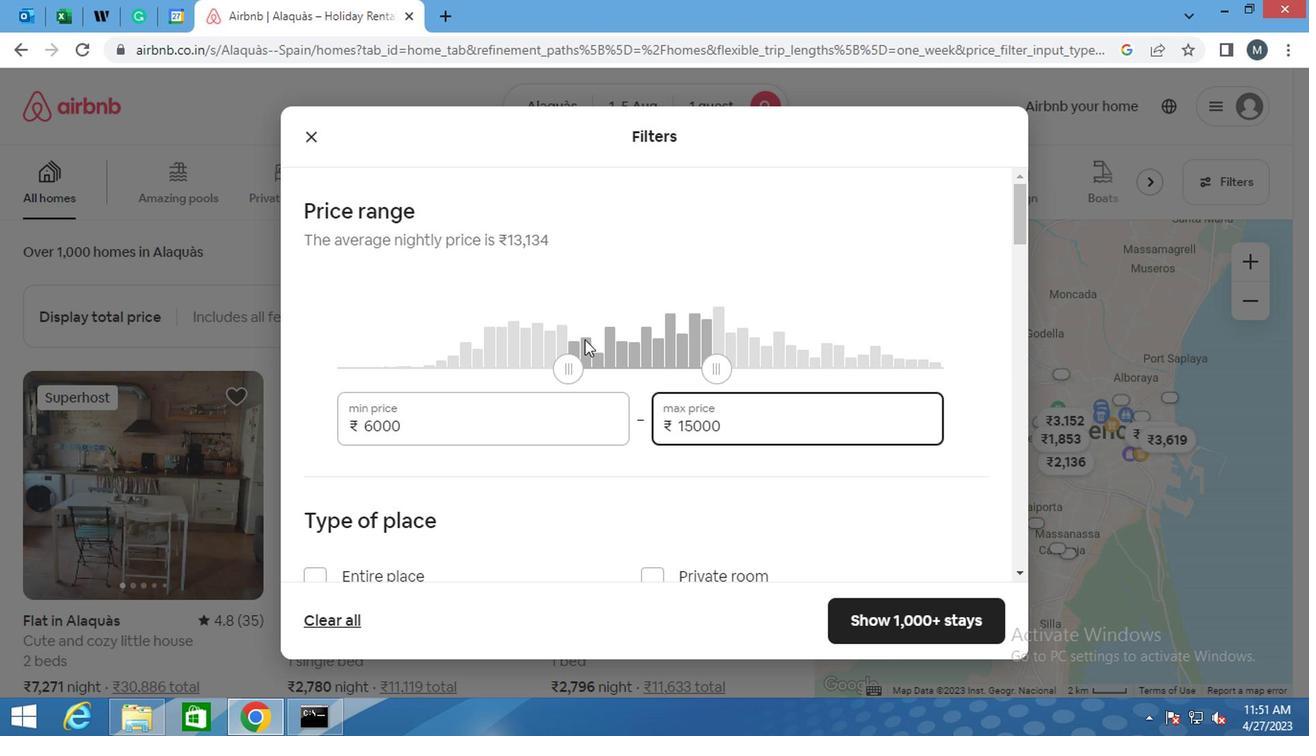 
Action: Mouse scrolled (577, 333) with delta (0, 0)
Screenshot: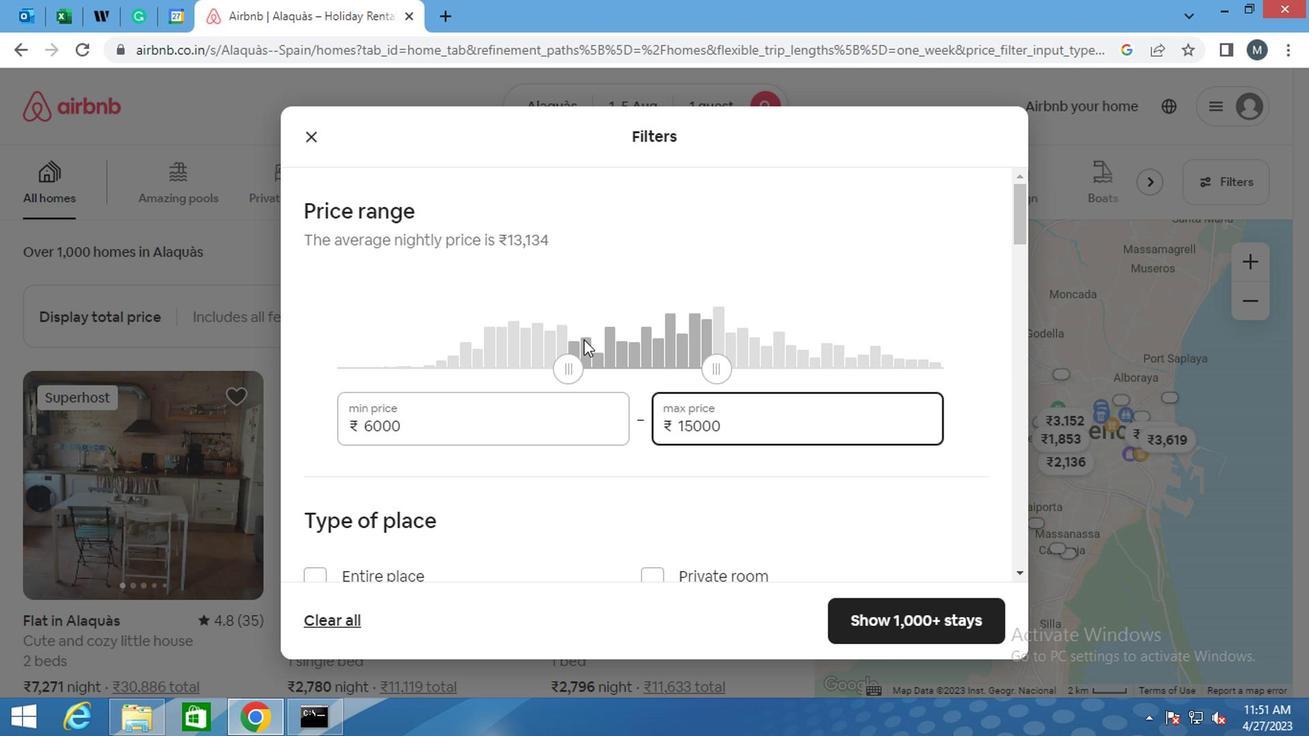 
Action: Mouse moved to (503, 326)
Screenshot: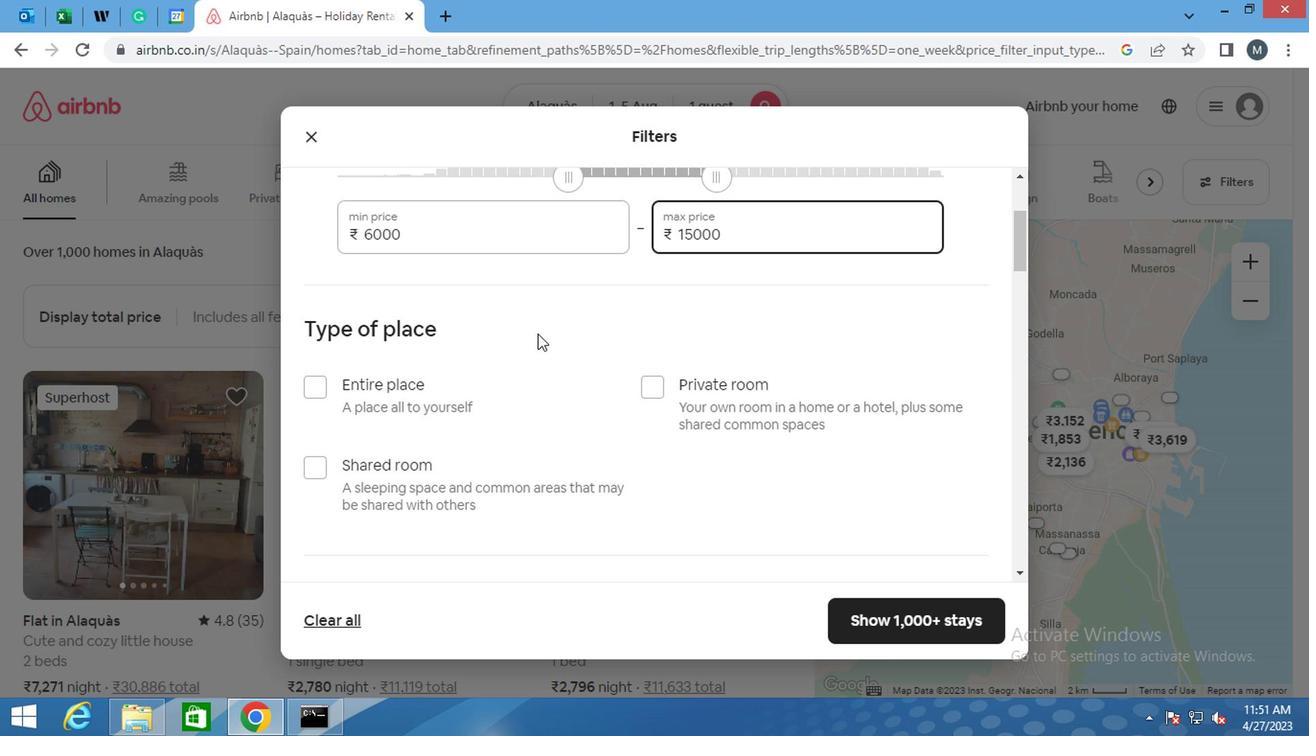 
Action: Mouse scrolled (503, 324) with delta (0, -1)
Screenshot: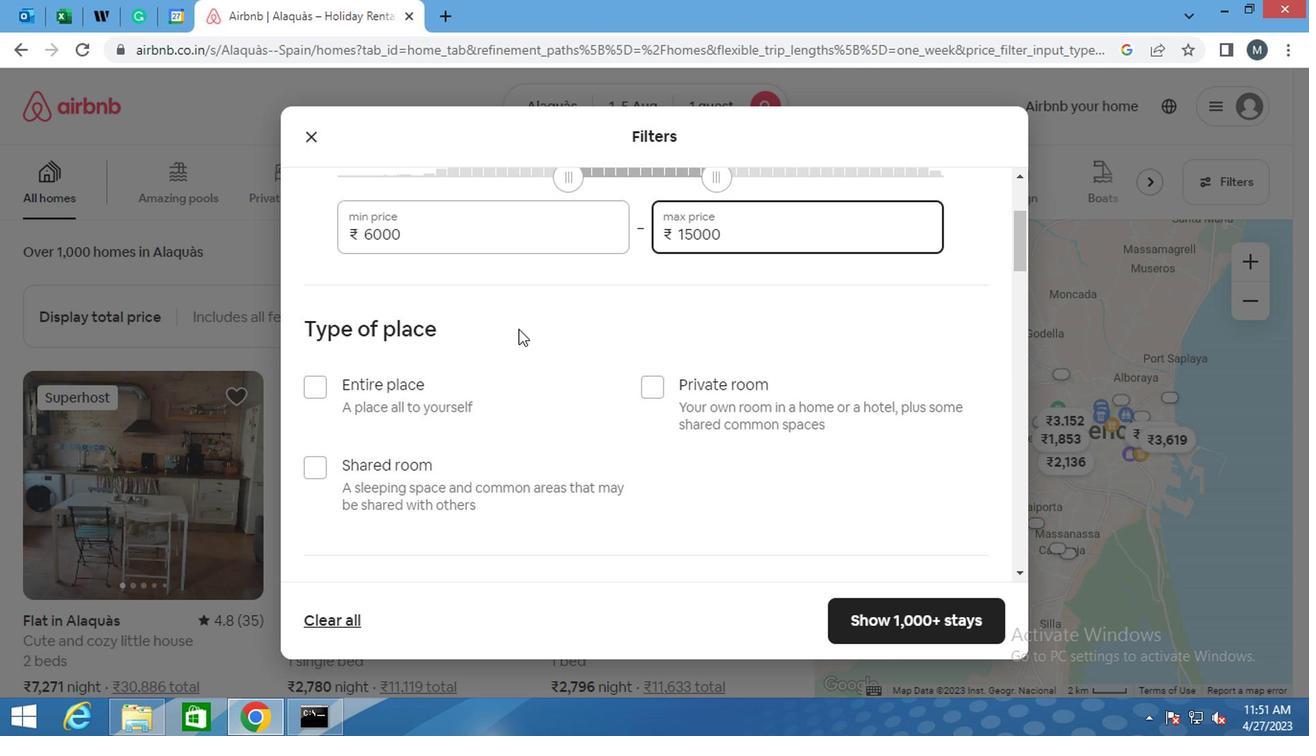 
Action: Mouse moved to (500, 326)
Screenshot: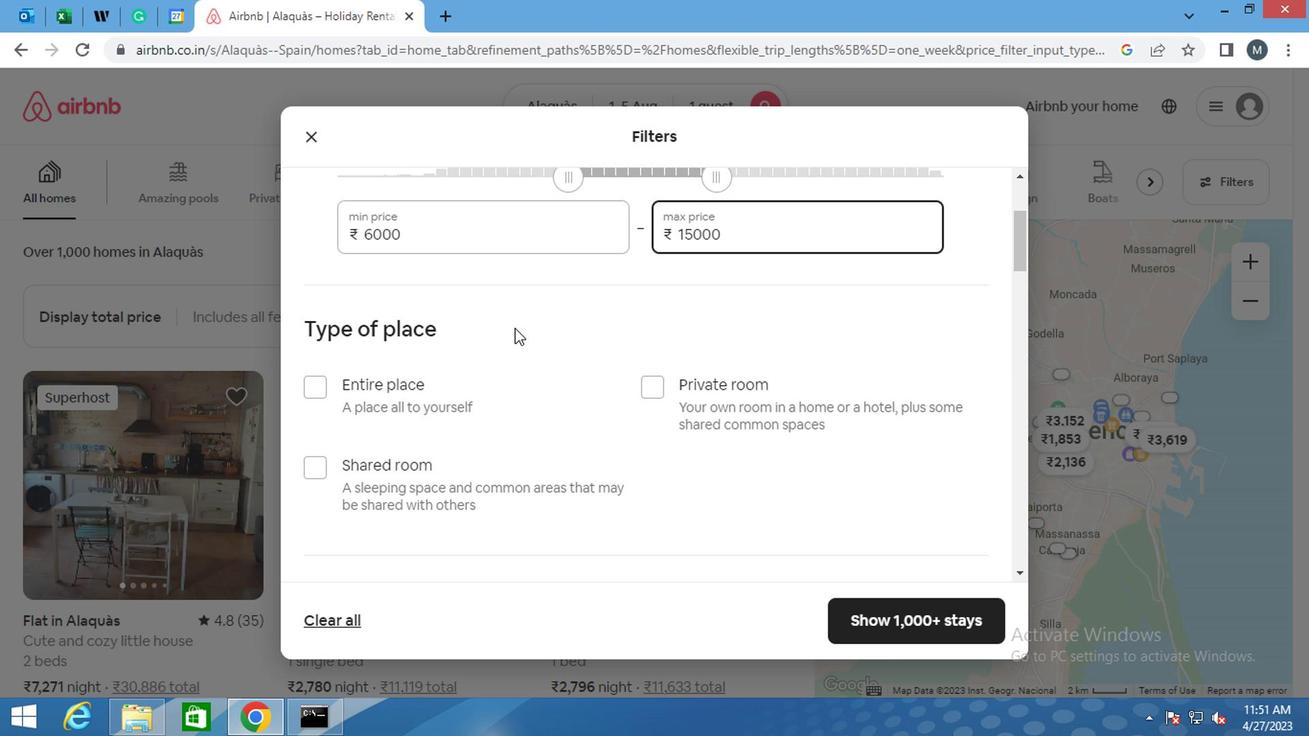 
Action: Mouse scrolled (500, 324) with delta (0, -1)
Screenshot: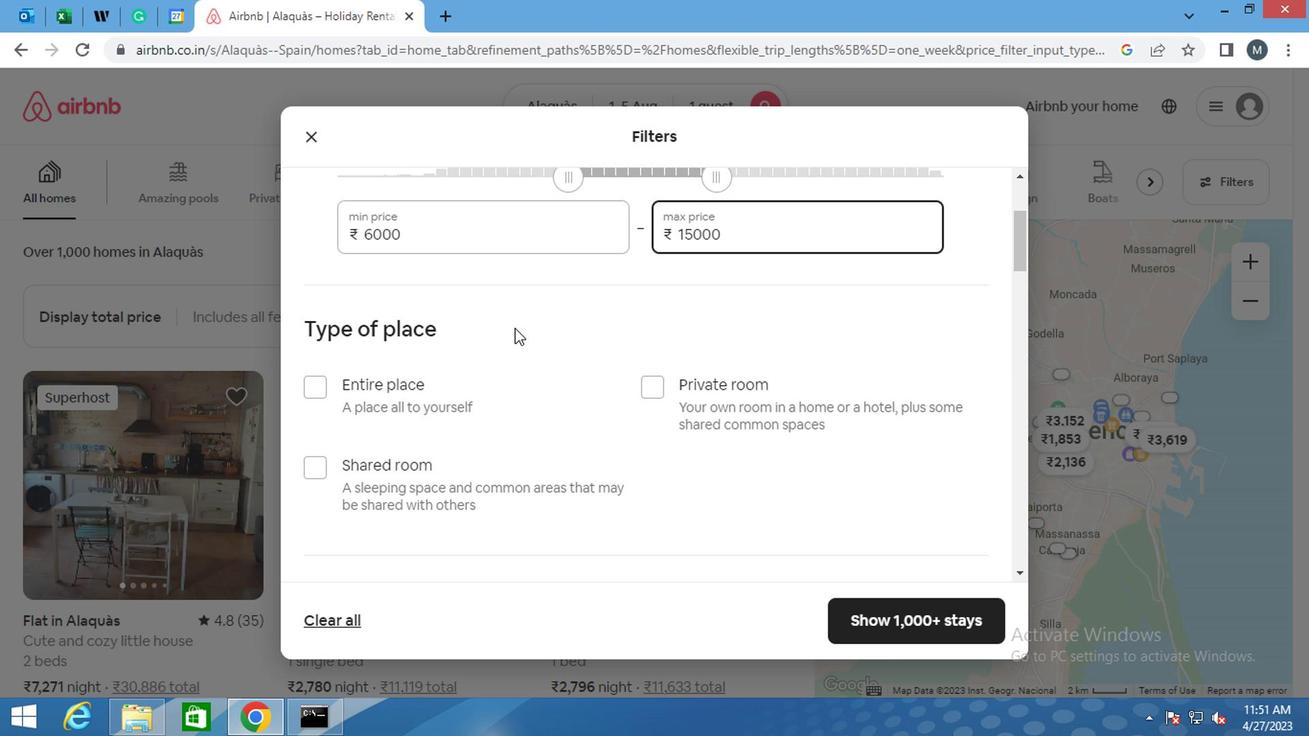 
Action: Mouse moved to (365, 300)
Screenshot: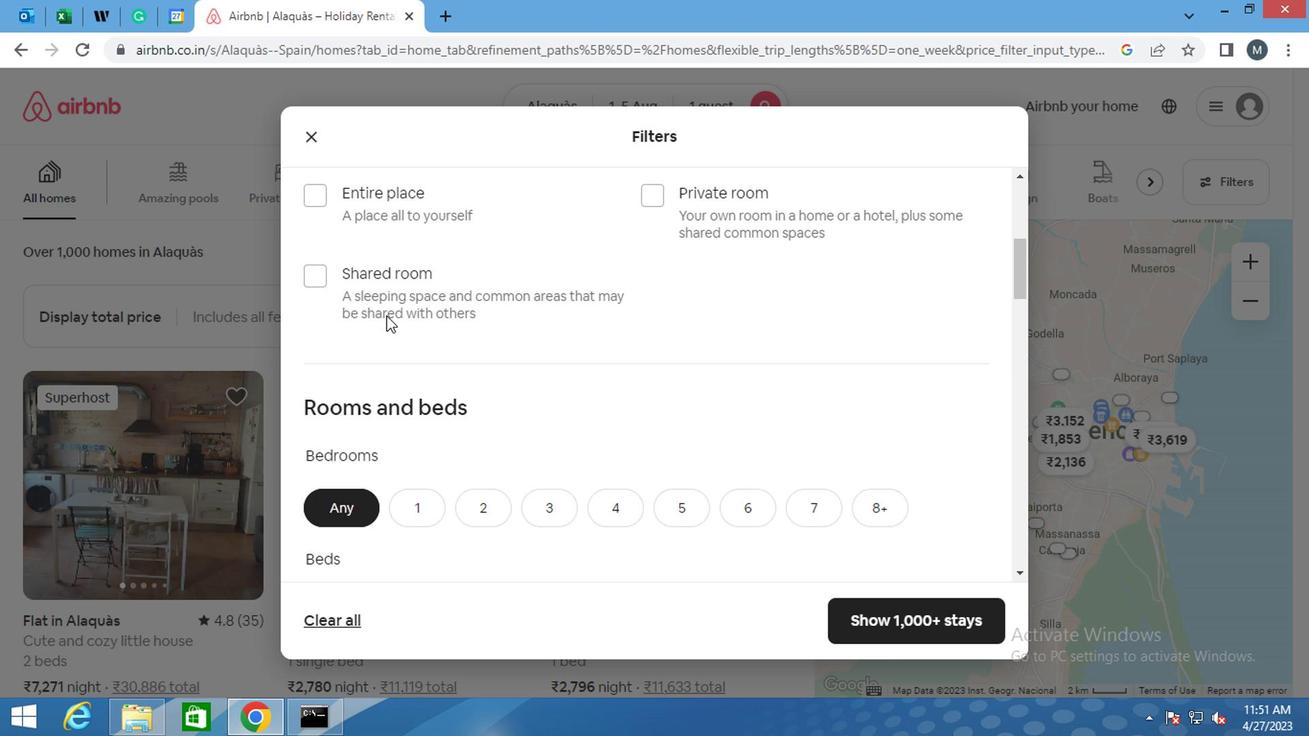 
Action: Mouse scrolled (365, 300) with delta (0, 0)
Screenshot: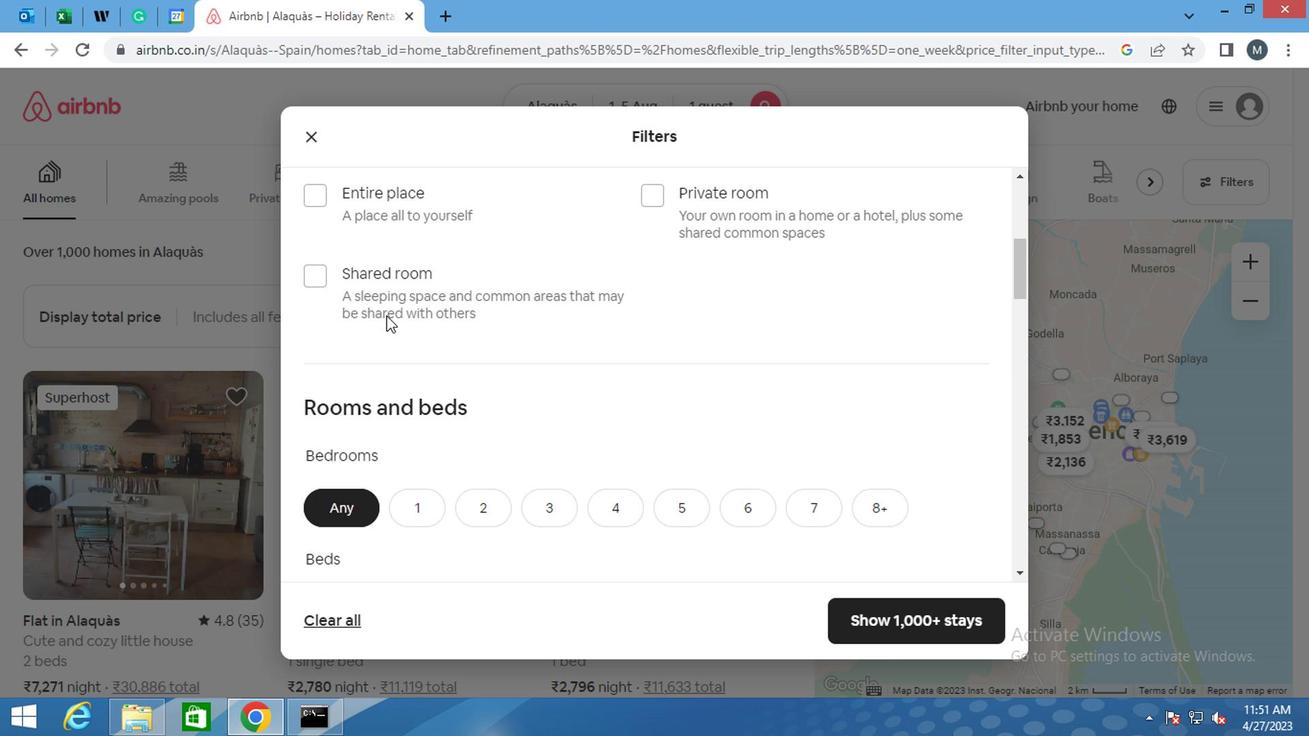 
Action: Mouse moved to (364, 298)
Screenshot: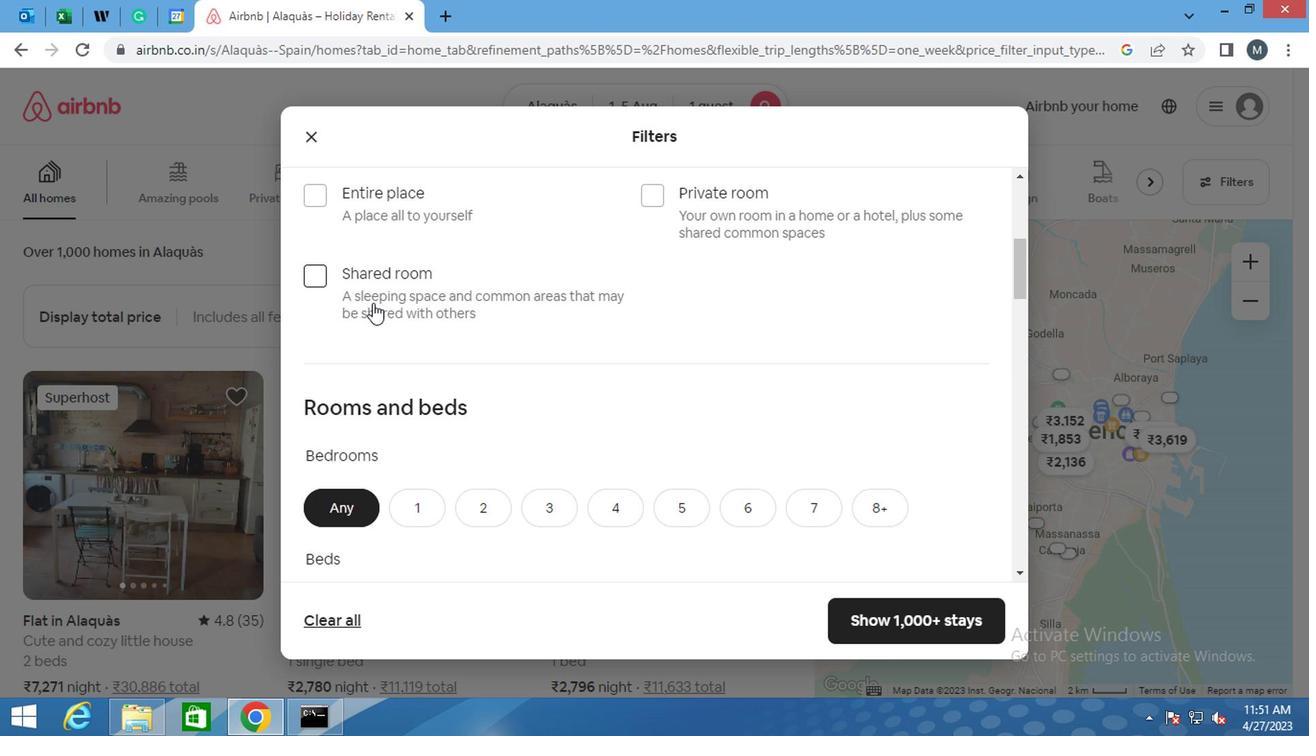 
Action: Mouse scrolled (364, 300) with delta (0, 1)
Screenshot: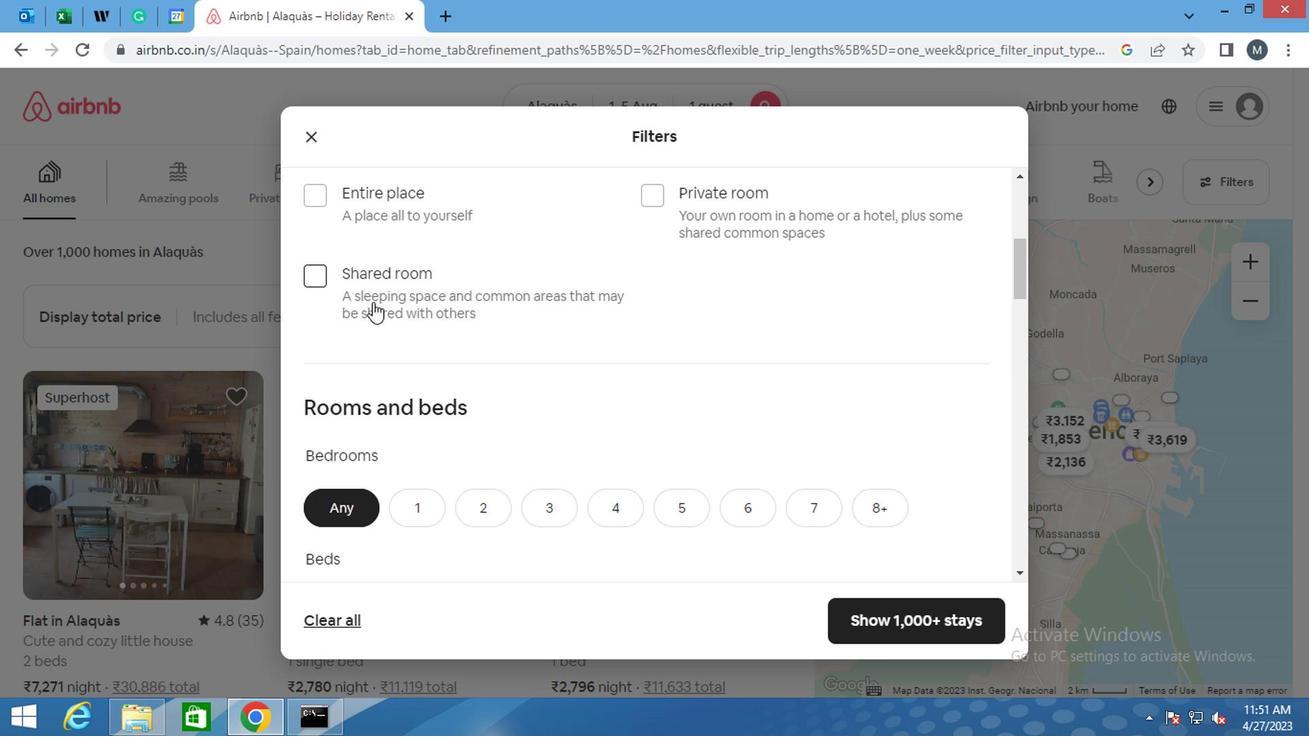 
Action: Mouse moved to (319, 383)
Screenshot: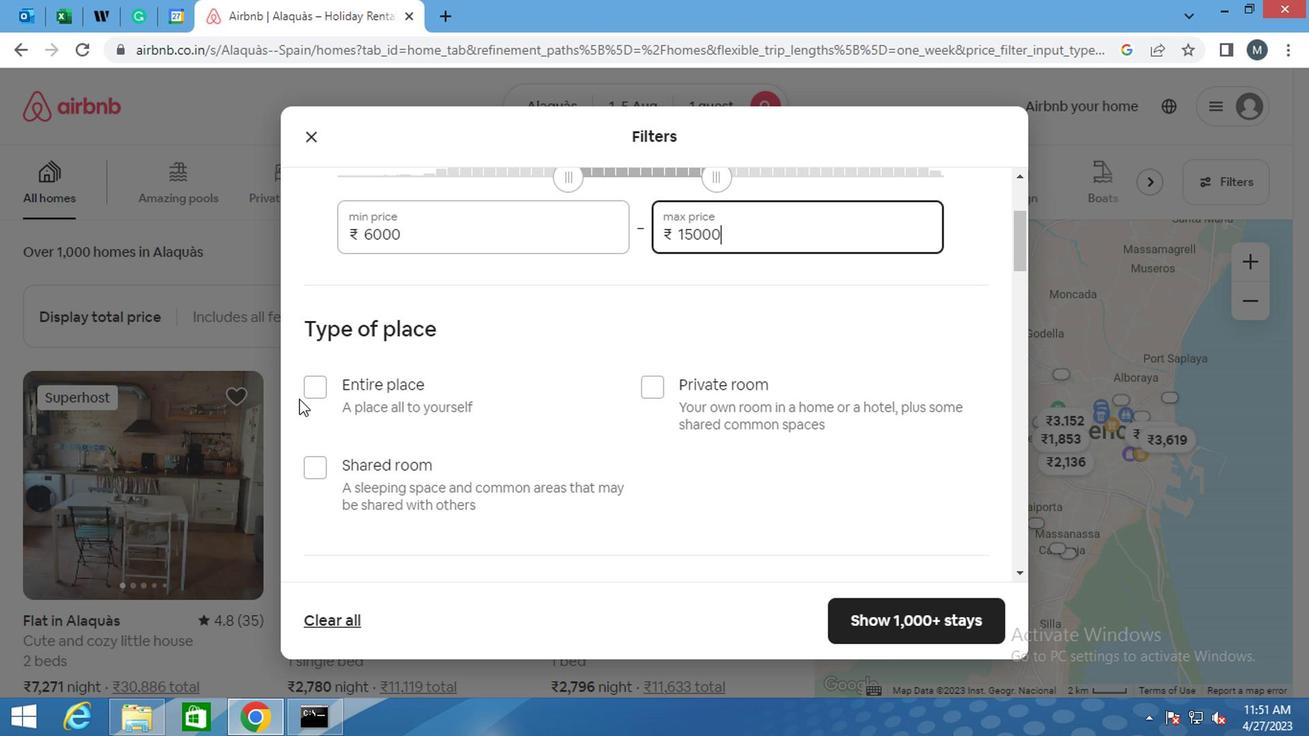 
Action: Mouse pressed left at (319, 383)
Screenshot: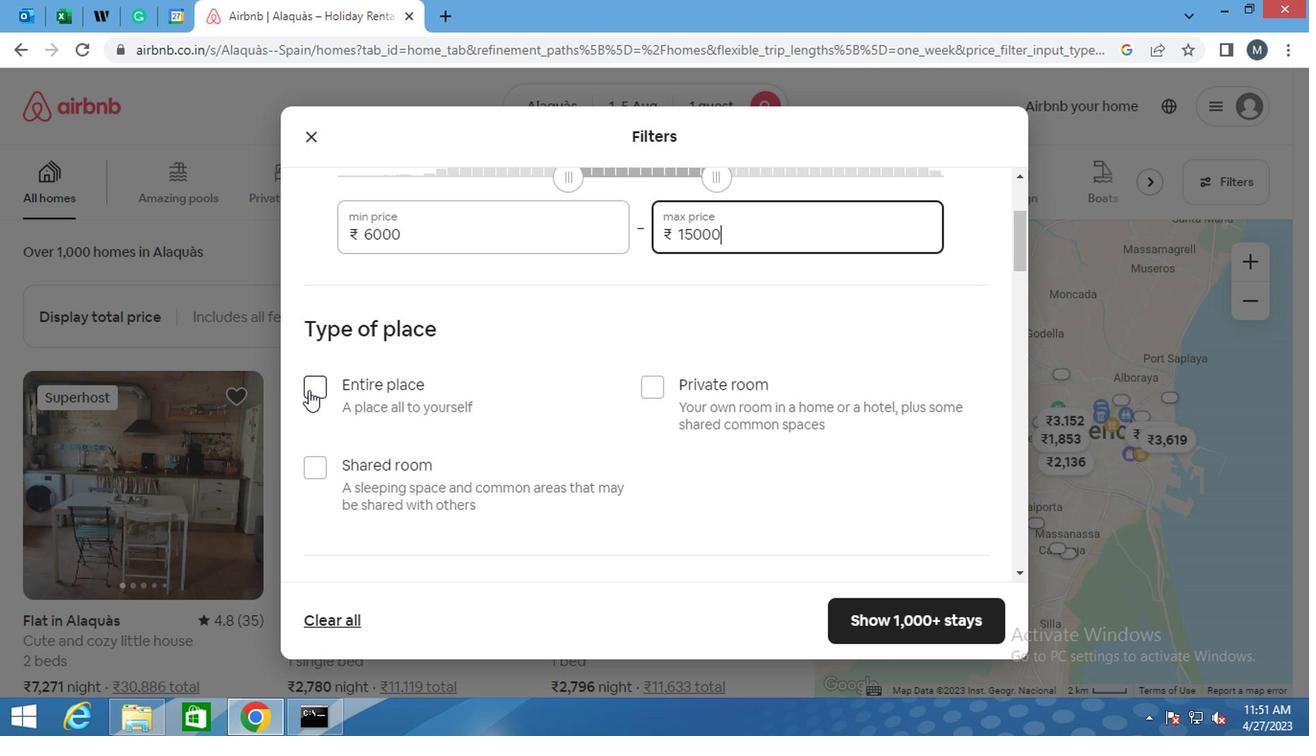 
Action: Mouse moved to (488, 362)
Screenshot: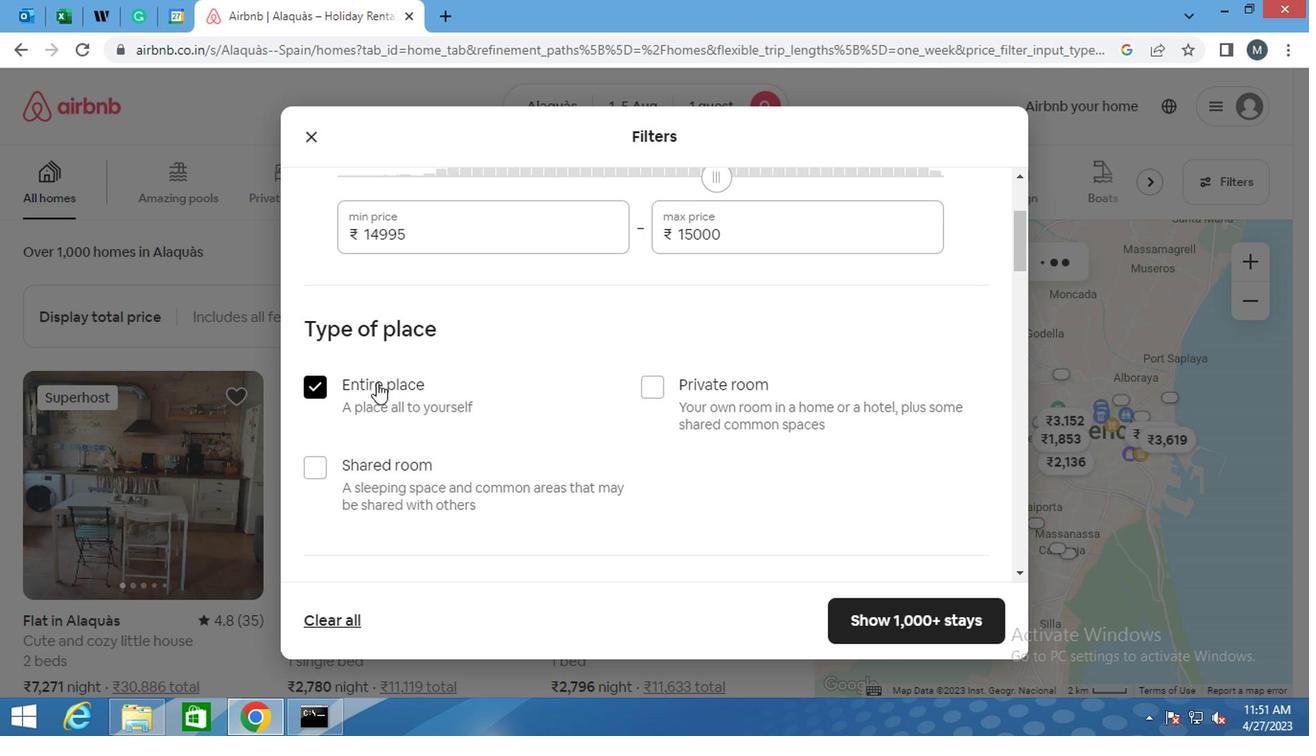 
Action: Mouse scrolled (488, 361) with delta (0, 0)
Screenshot: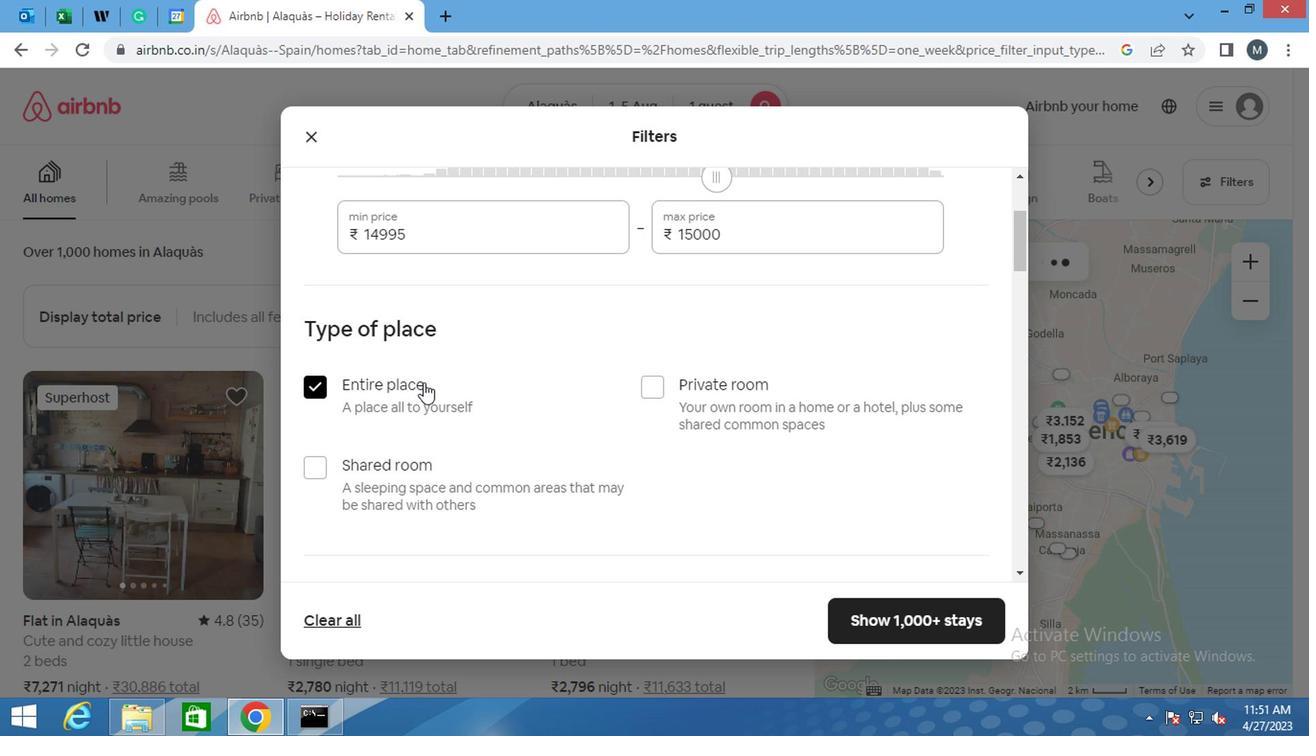 
Action: Mouse scrolled (488, 361) with delta (0, 0)
Screenshot: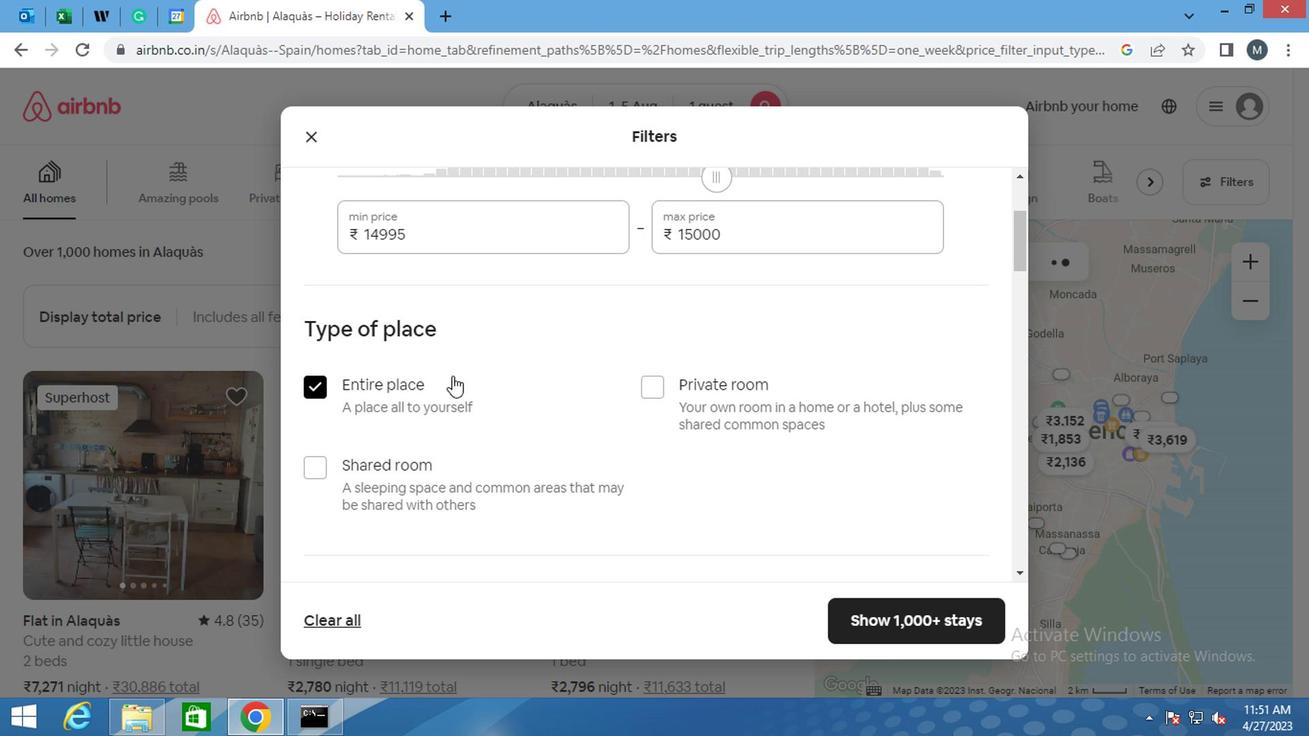 
Action: Mouse moved to (468, 348)
Screenshot: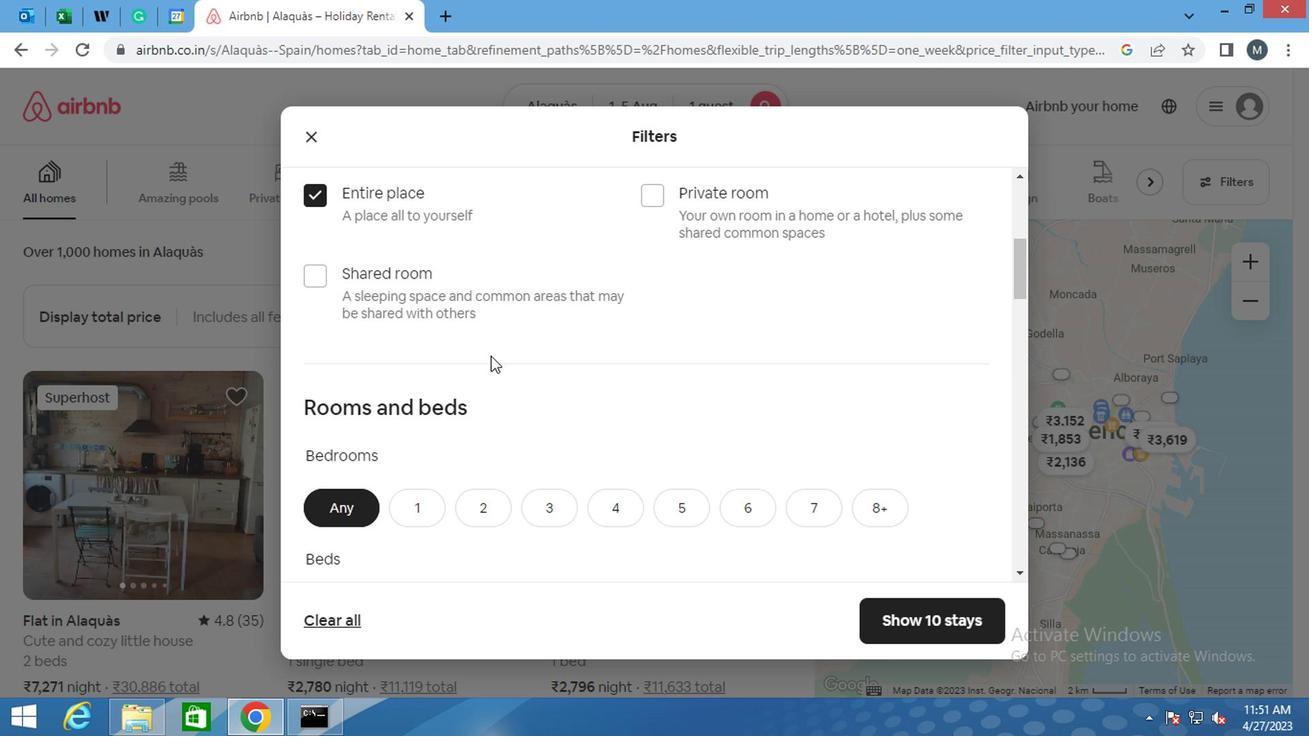 
Action: Mouse scrolled (468, 347) with delta (0, 0)
Screenshot: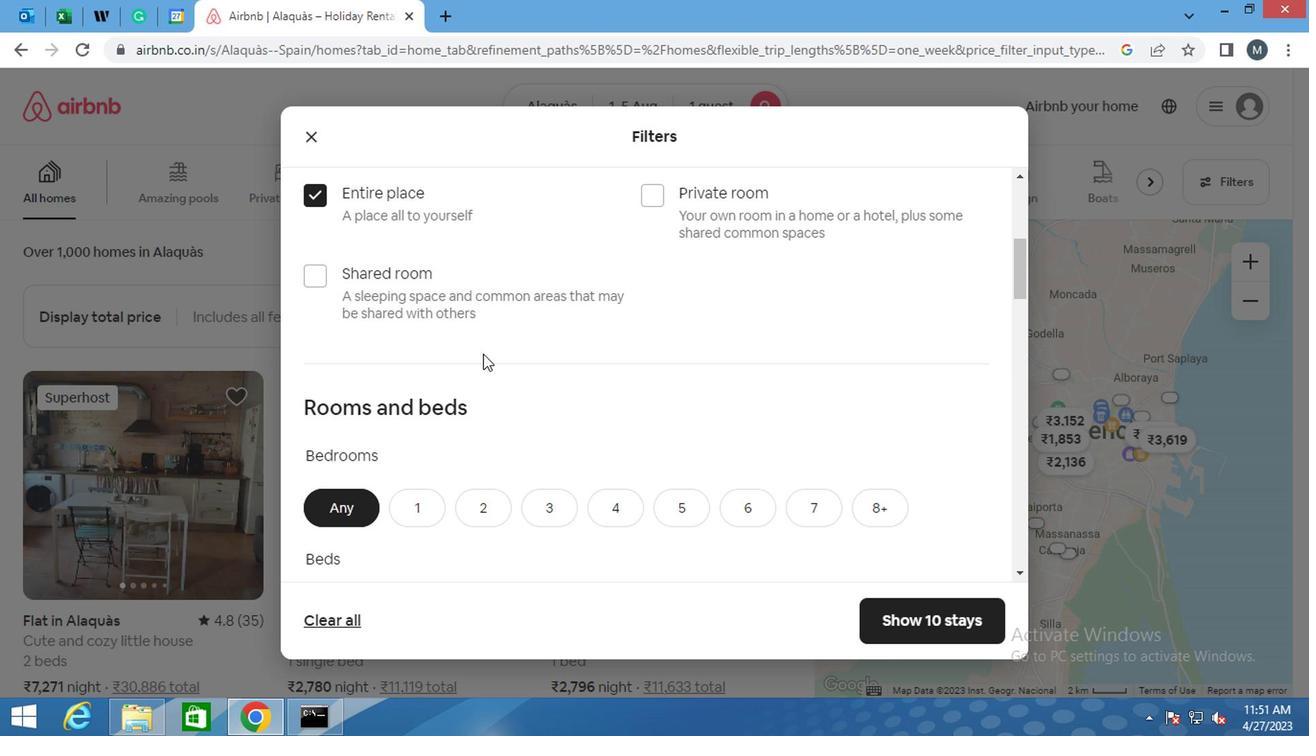 
Action: Mouse scrolled (468, 347) with delta (0, 0)
Screenshot: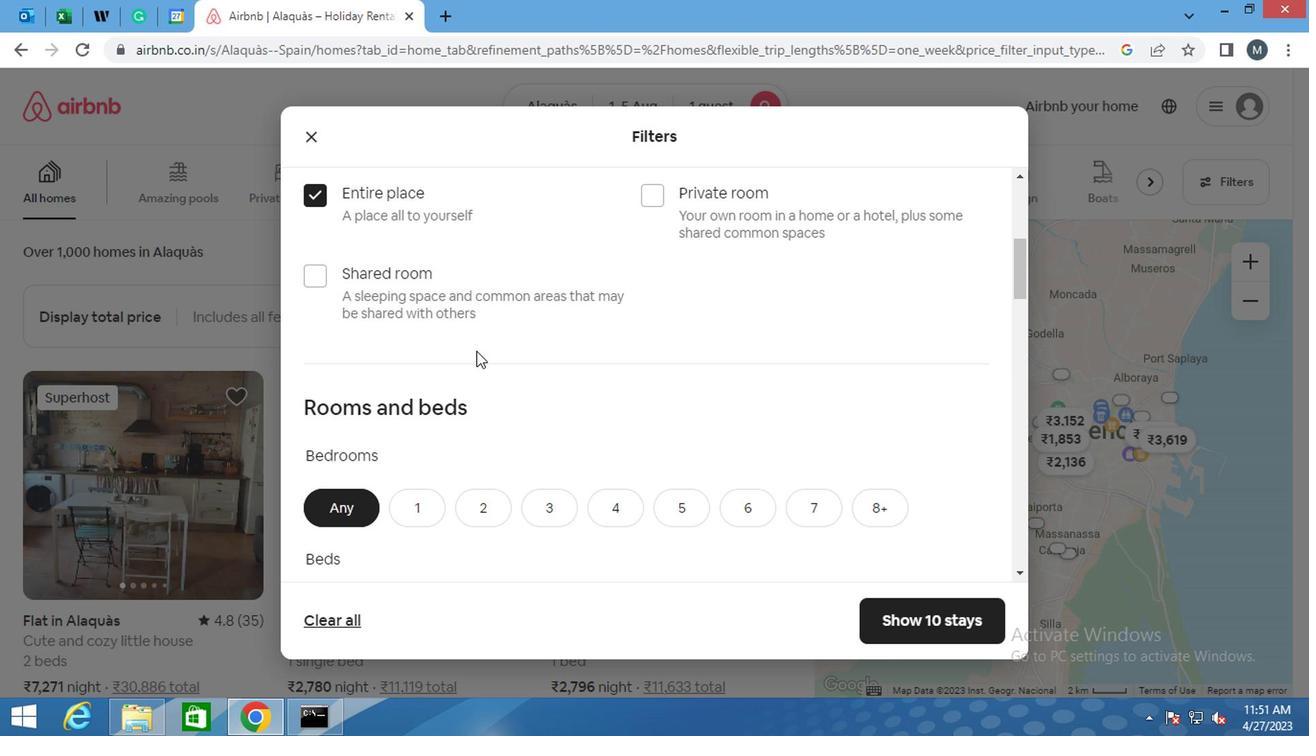 
Action: Mouse moved to (463, 348)
Screenshot: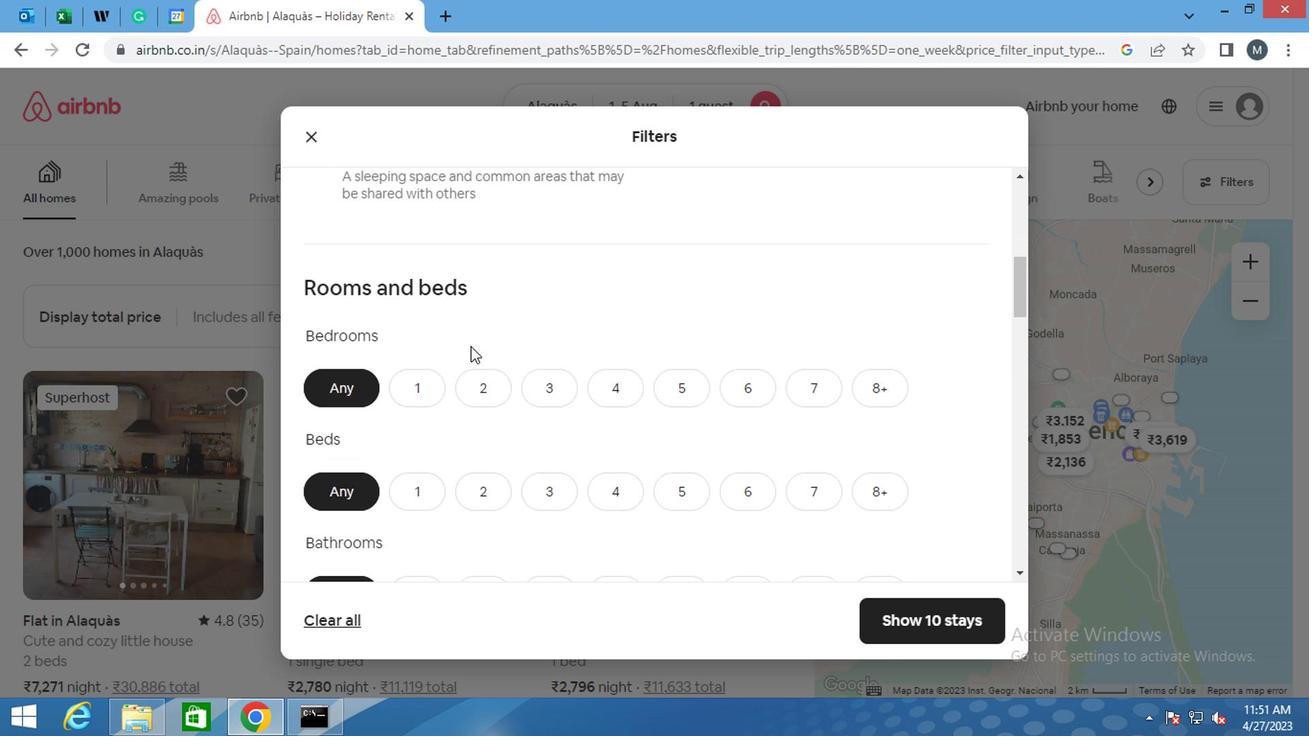 
Action: Mouse scrolled (463, 347) with delta (0, 0)
Screenshot: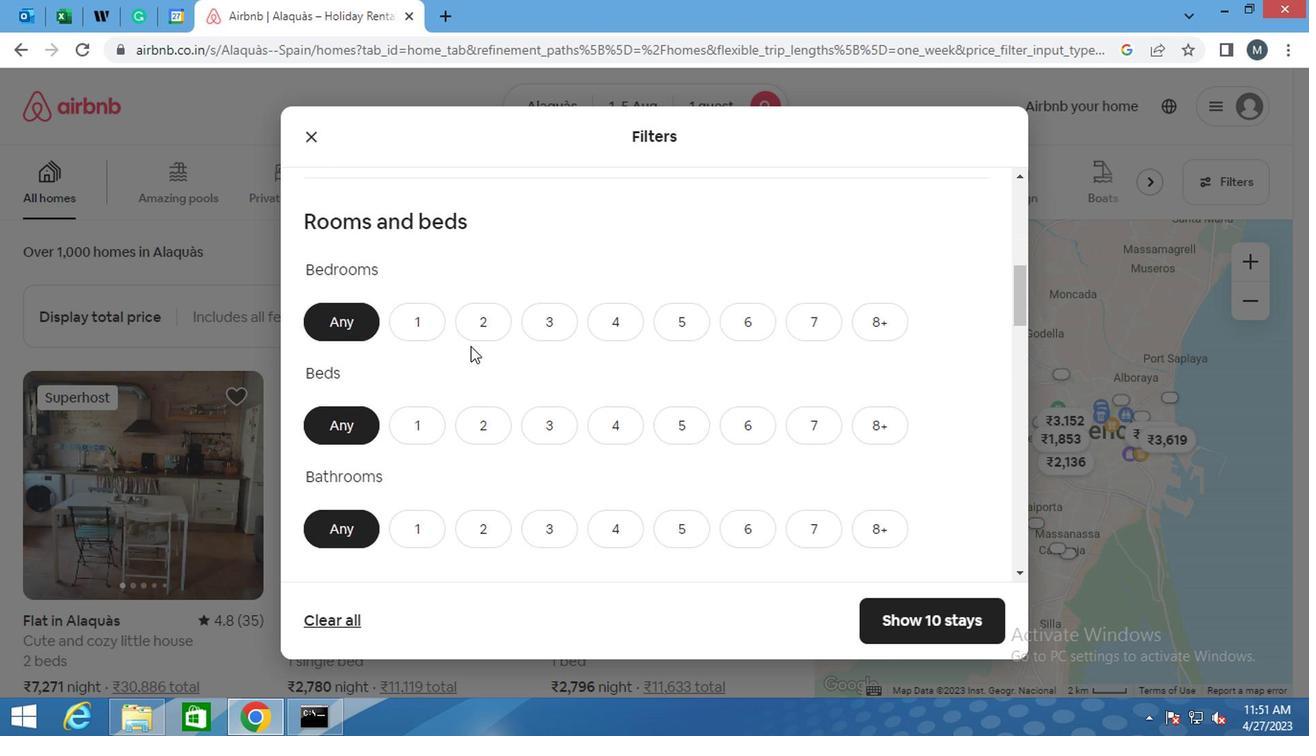 
Action: Mouse moved to (462, 348)
Screenshot: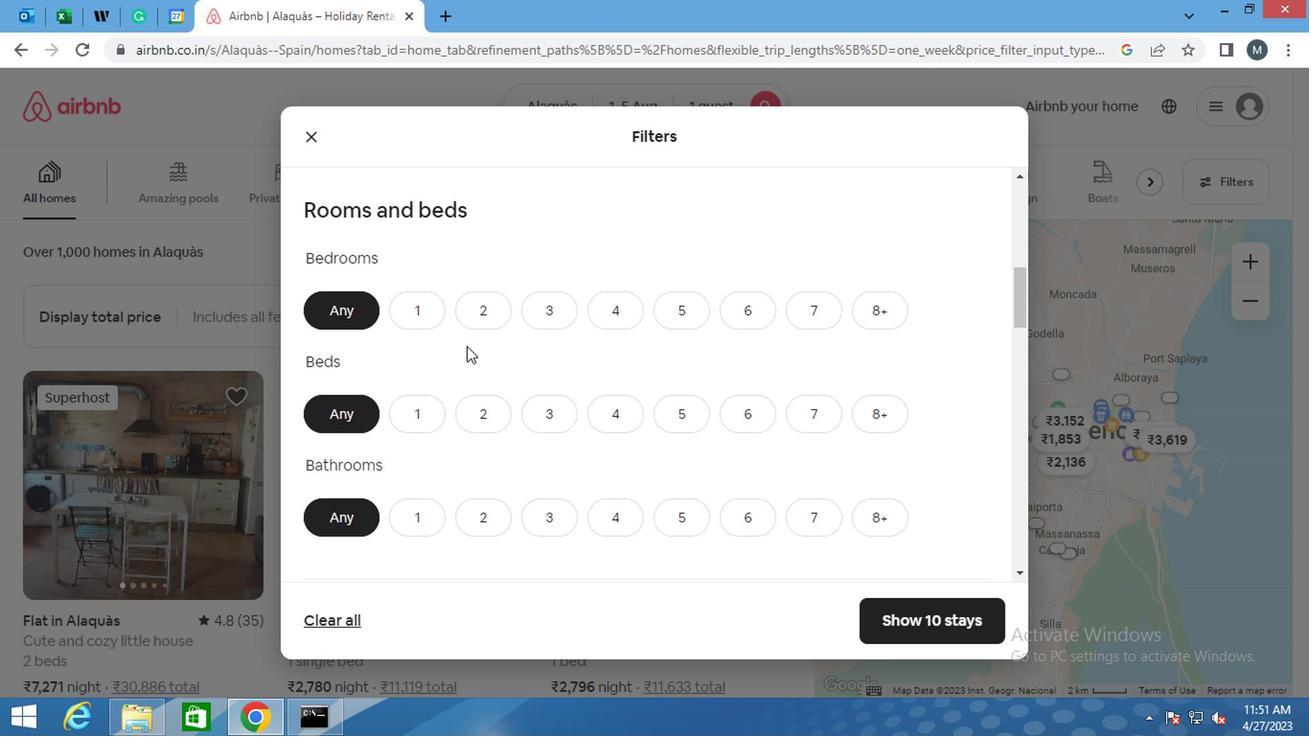 
Action: Mouse scrolled (462, 347) with delta (0, 0)
Screenshot: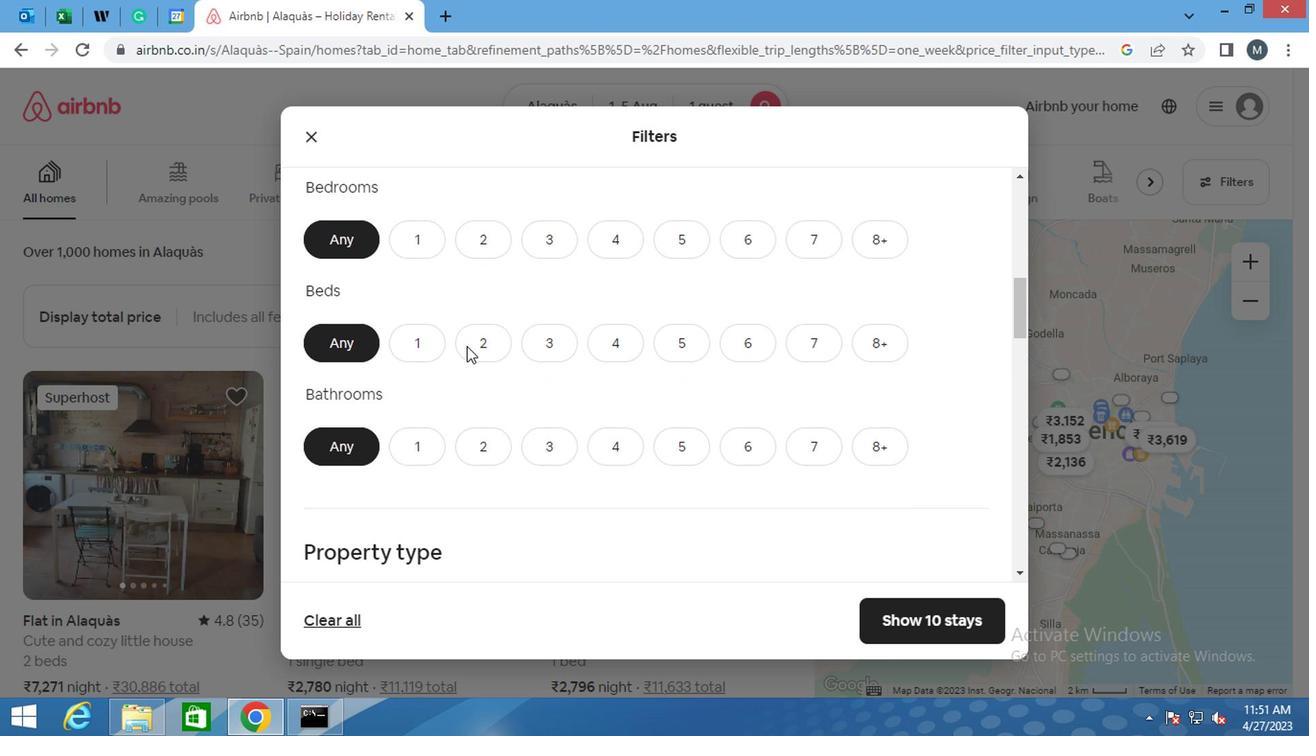 
Action: Mouse moved to (407, 270)
Screenshot: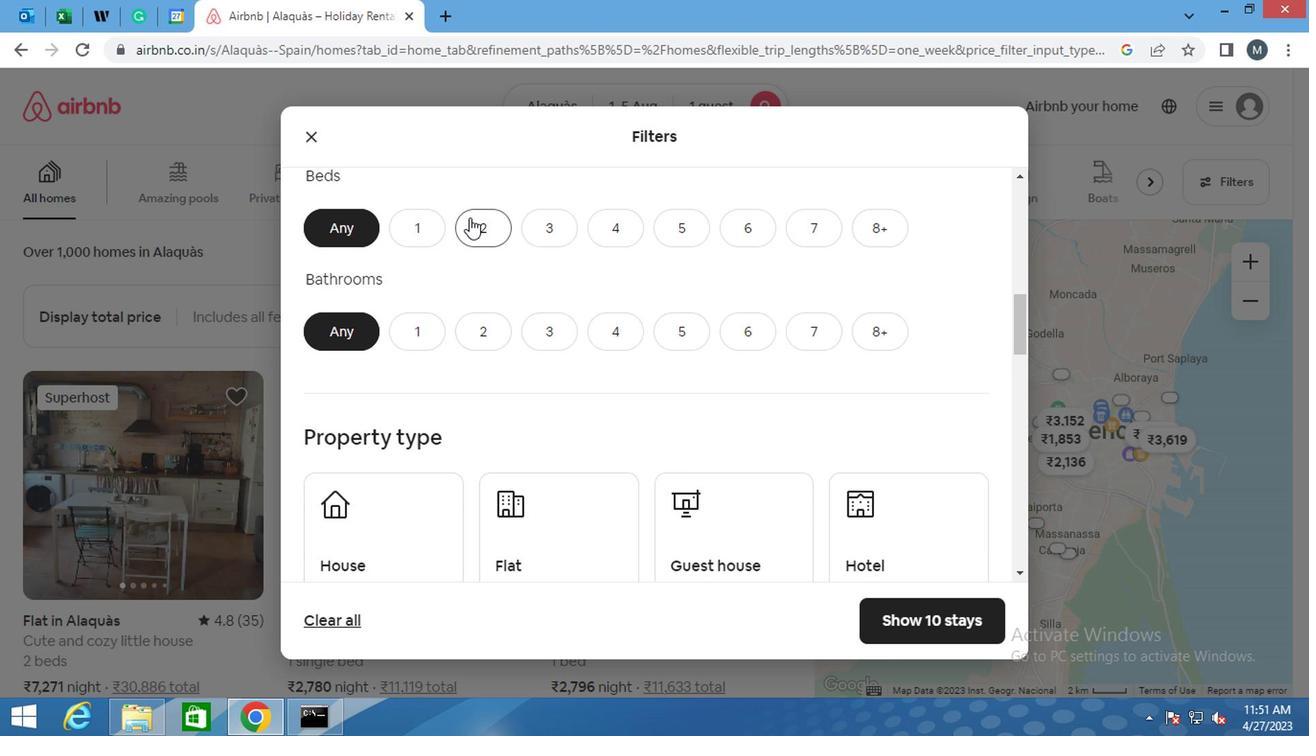 
Action: Mouse scrolled (407, 270) with delta (0, 0)
Screenshot: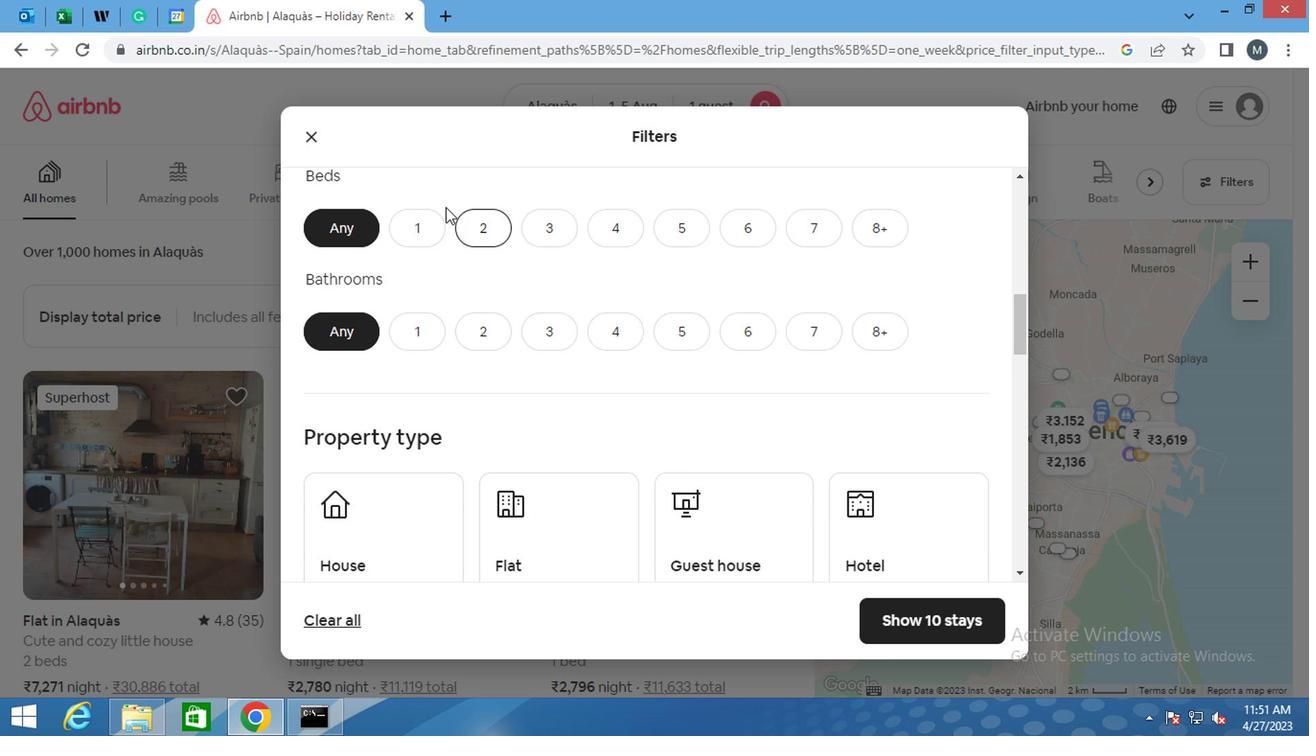 
Action: Mouse scrolled (407, 270) with delta (0, 0)
Screenshot: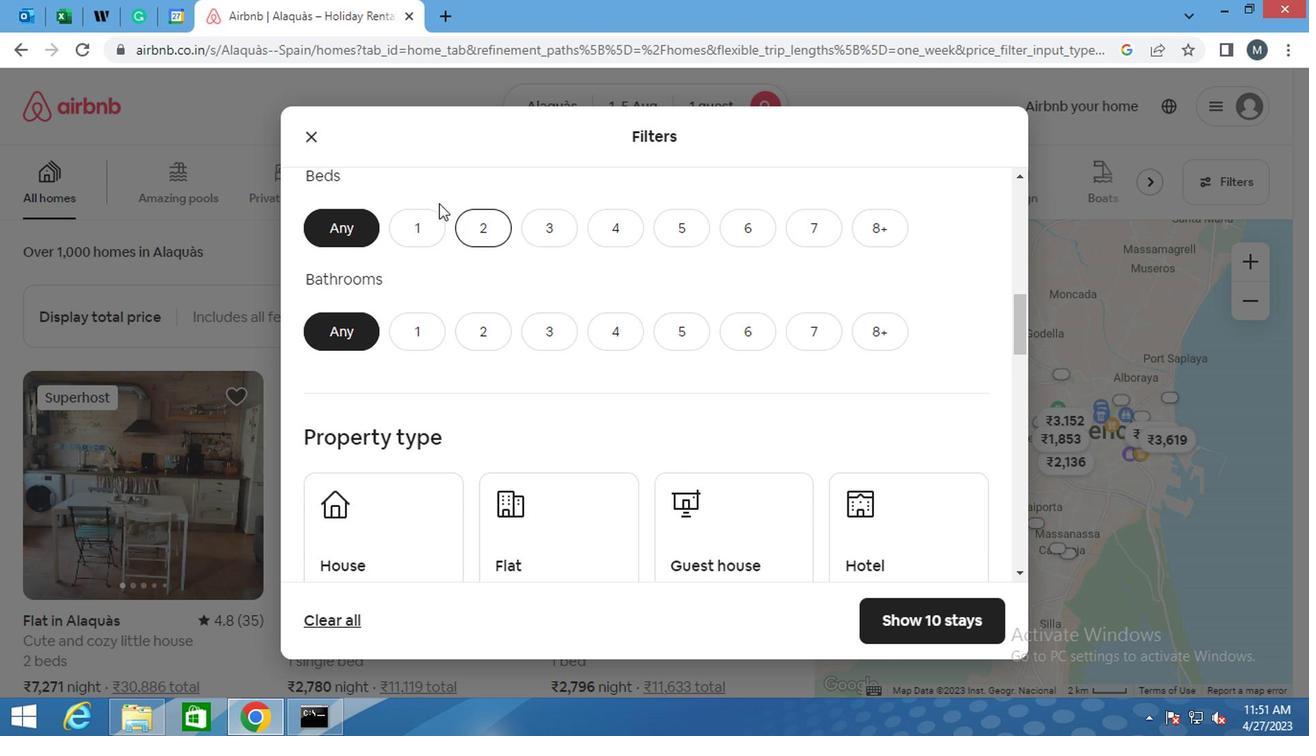 
Action: Mouse moved to (427, 317)
Screenshot: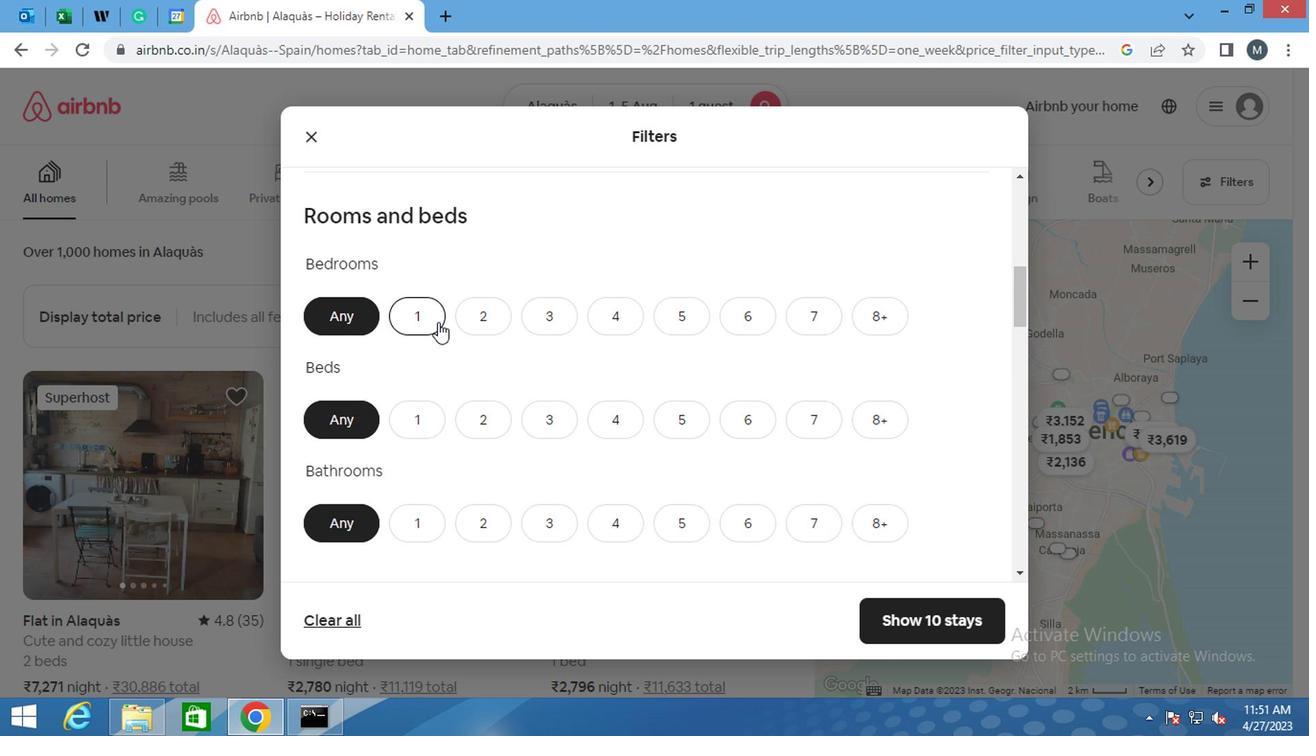 
Action: Mouse pressed left at (427, 317)
Screenshot: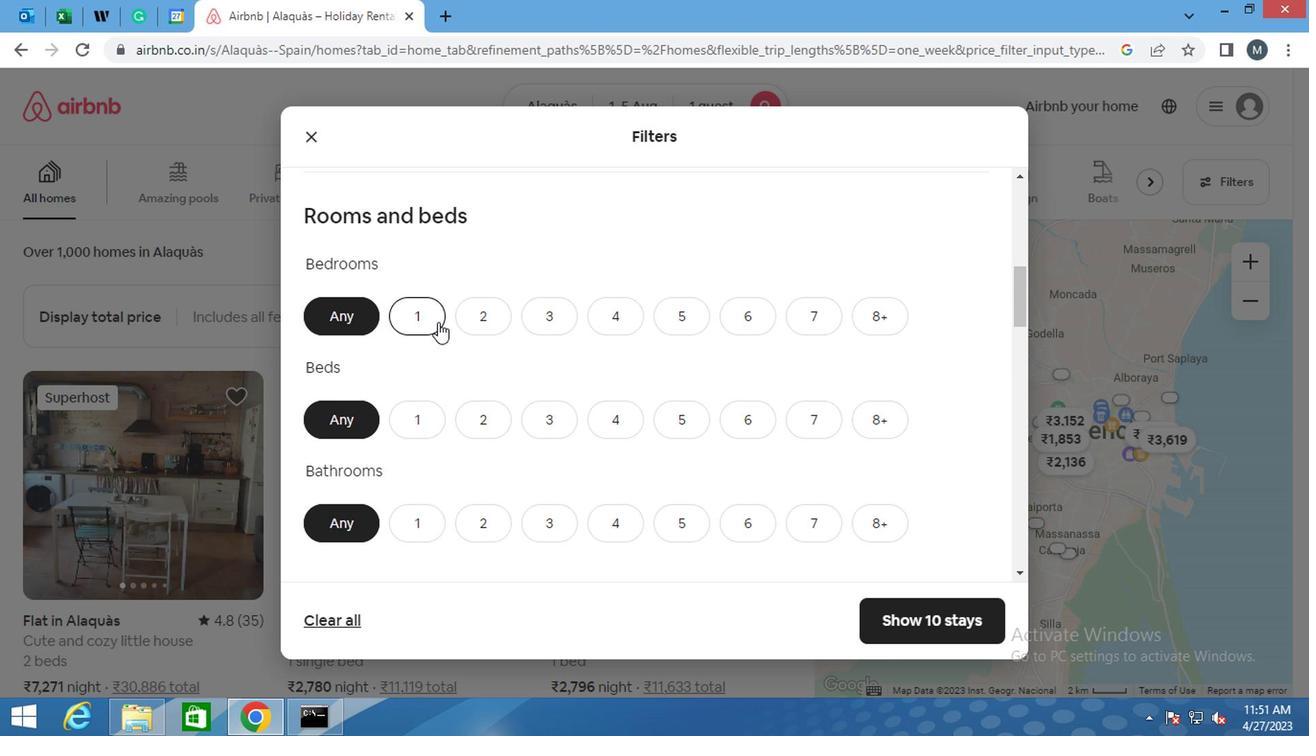 
Action: Mouse moved to (423, 421)
Screenshot: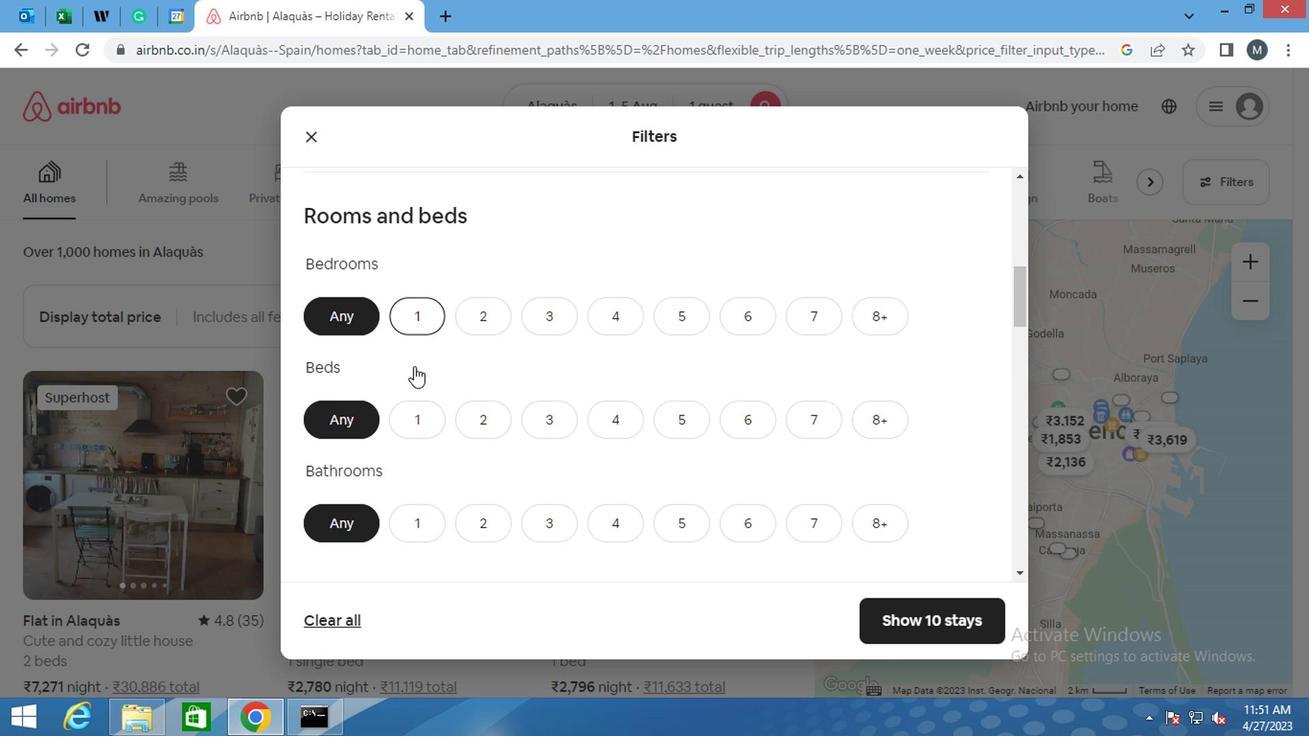 
Action: Mouse pressed left at (423, 421)
Screenshot: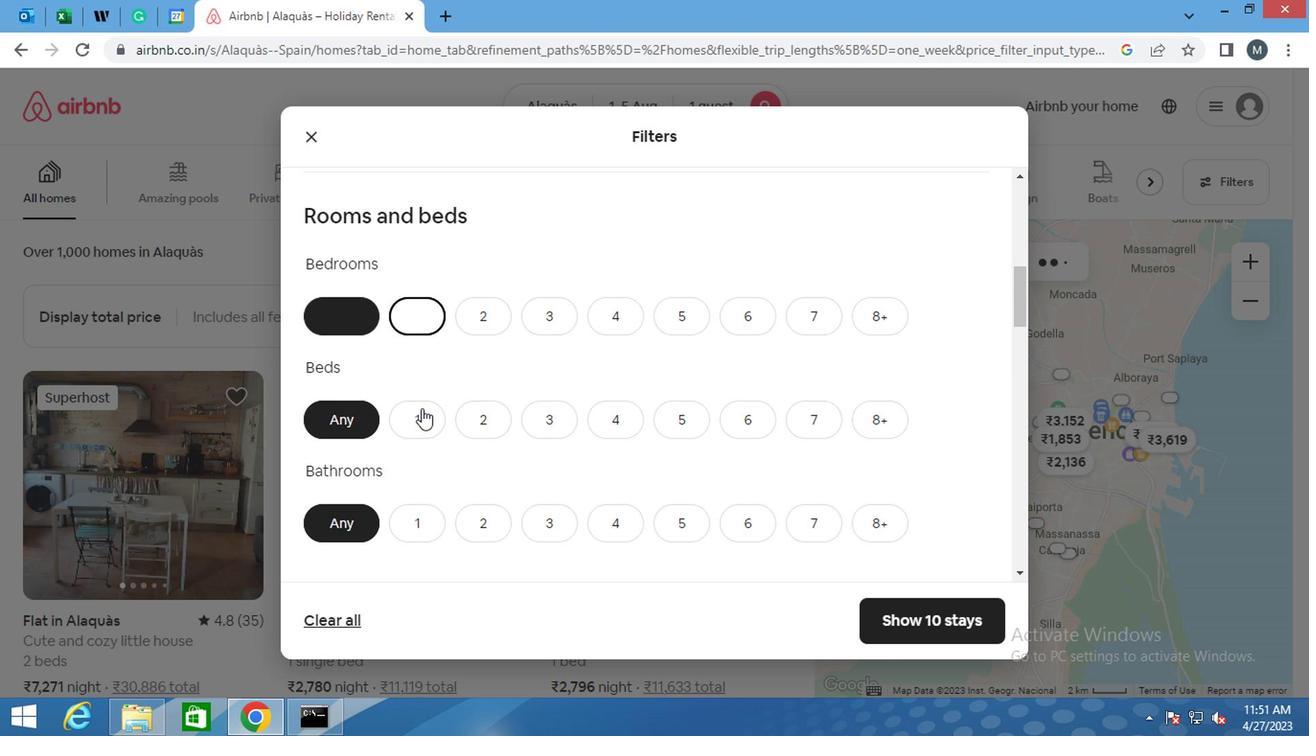 
Action: Mouse moved to (441, 392)
Screenshot: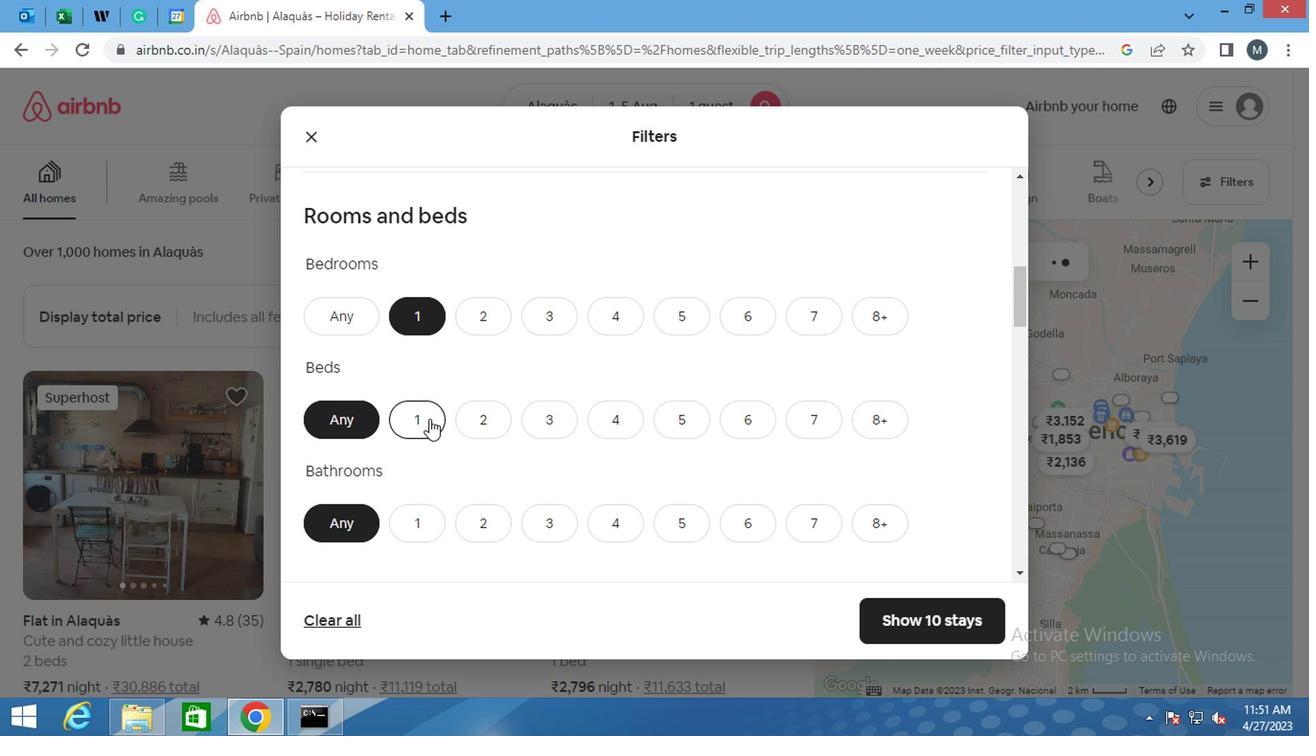 
Action: Mouse scrolled (441, 392) with delta (0, 0)
Screenshot: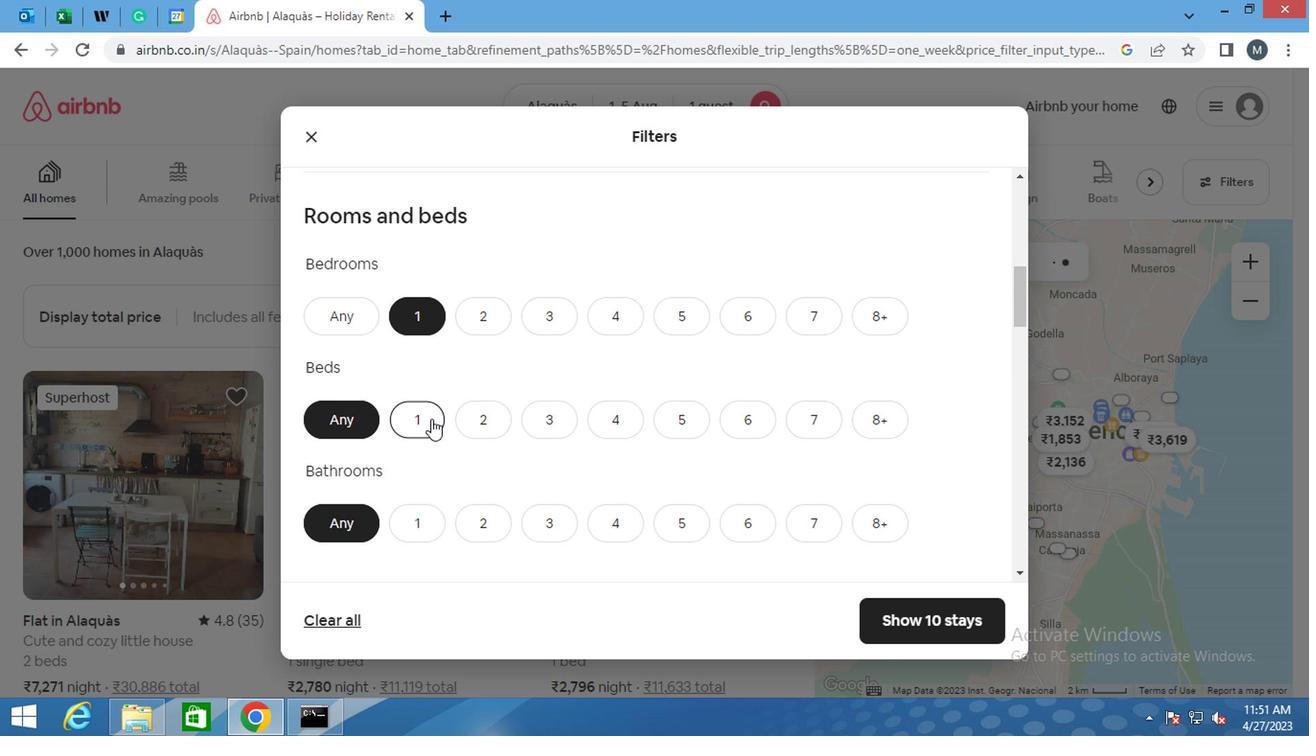 
Action: Mouse moved to (418, 433)
Screenshot: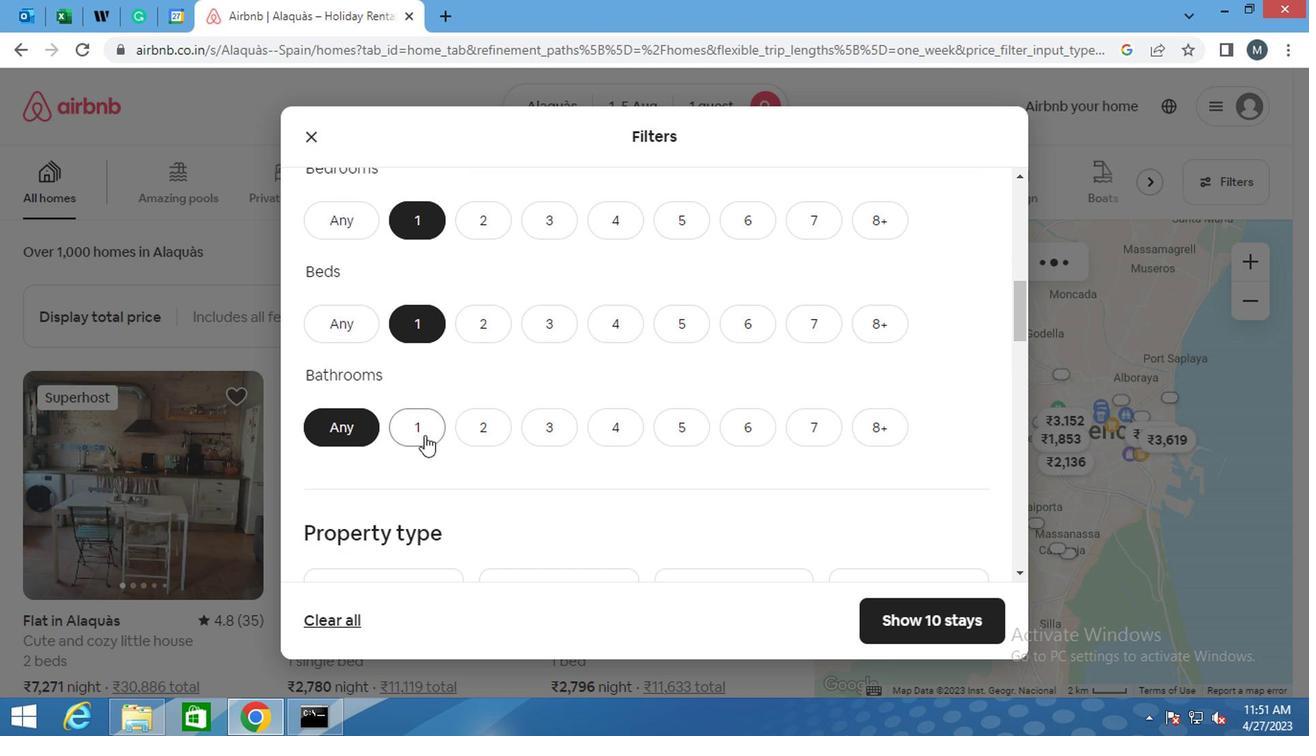 
Action: Mouse pressed left at (418, 433)
Screenshot: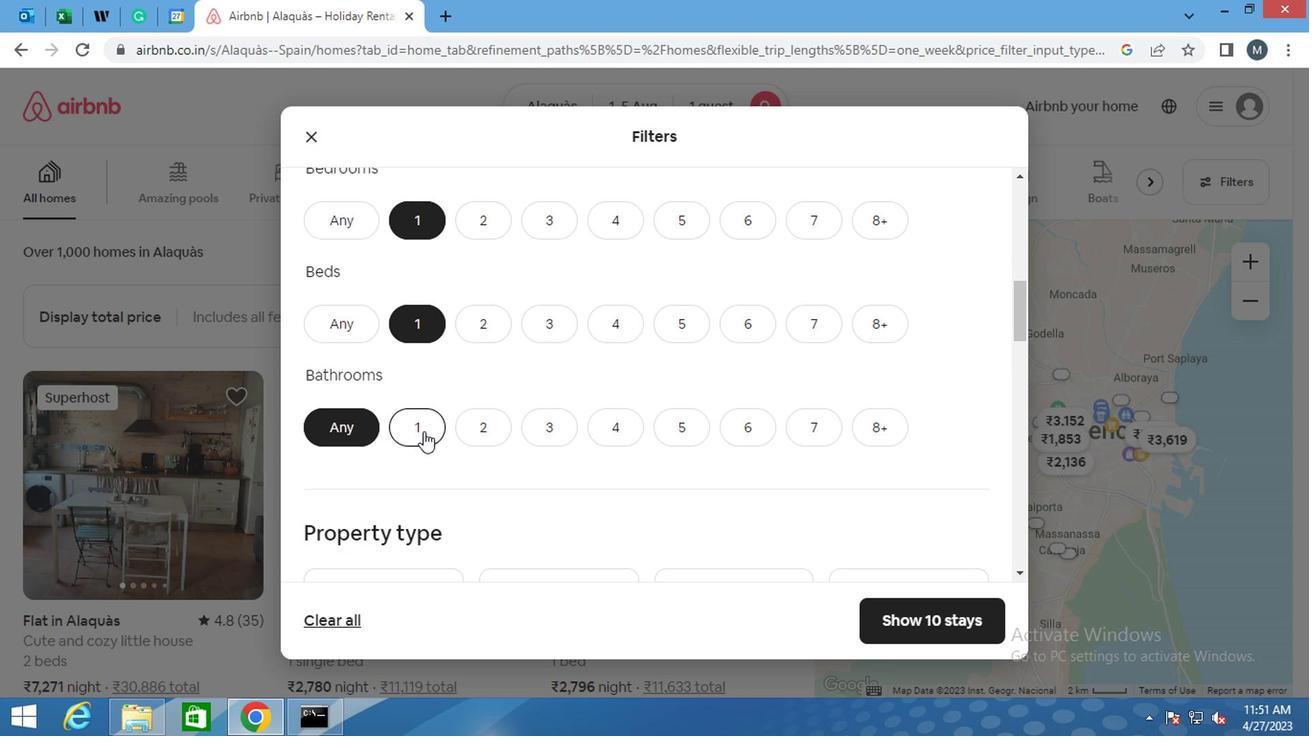 
Action: Mouse moved to (462, 376)
Screenshot: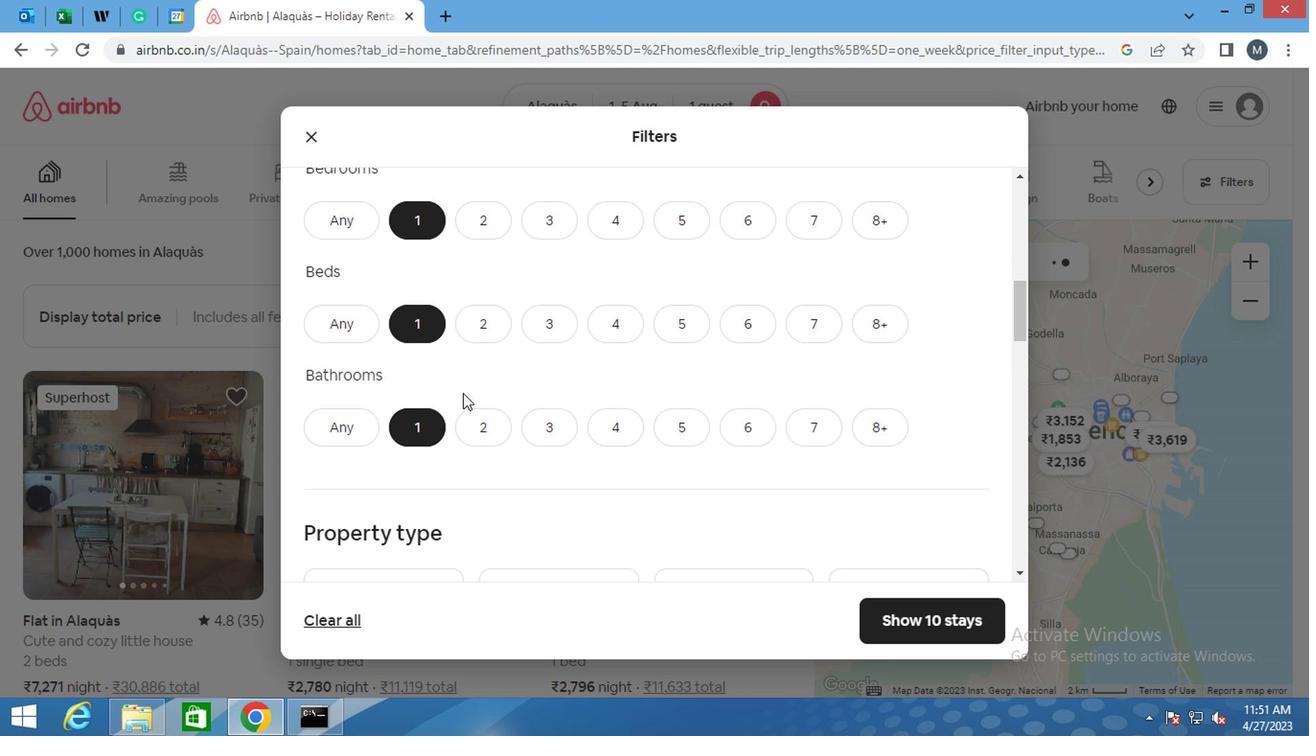 
Action: Mouse scrolled (462, 375) with delta (0, 0)
Screenshot: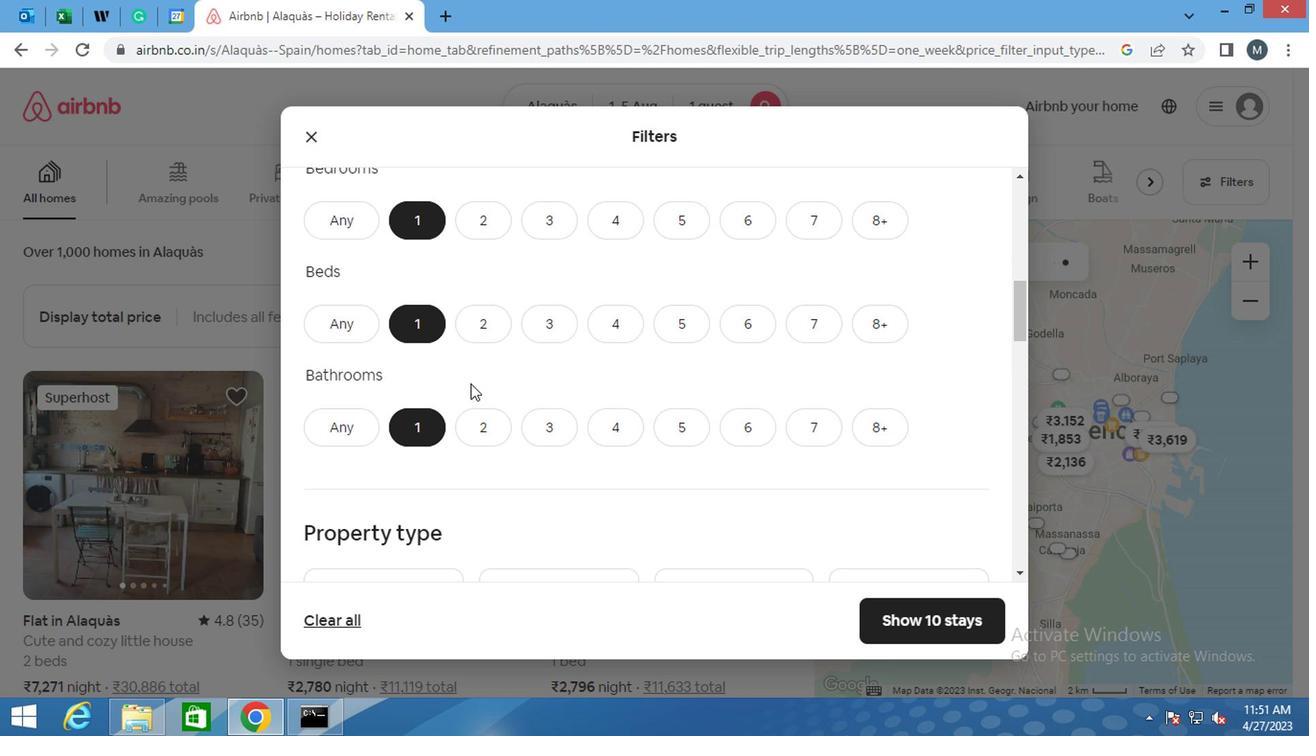 
Action: Mouse moved to (448, 371)
Screenshot: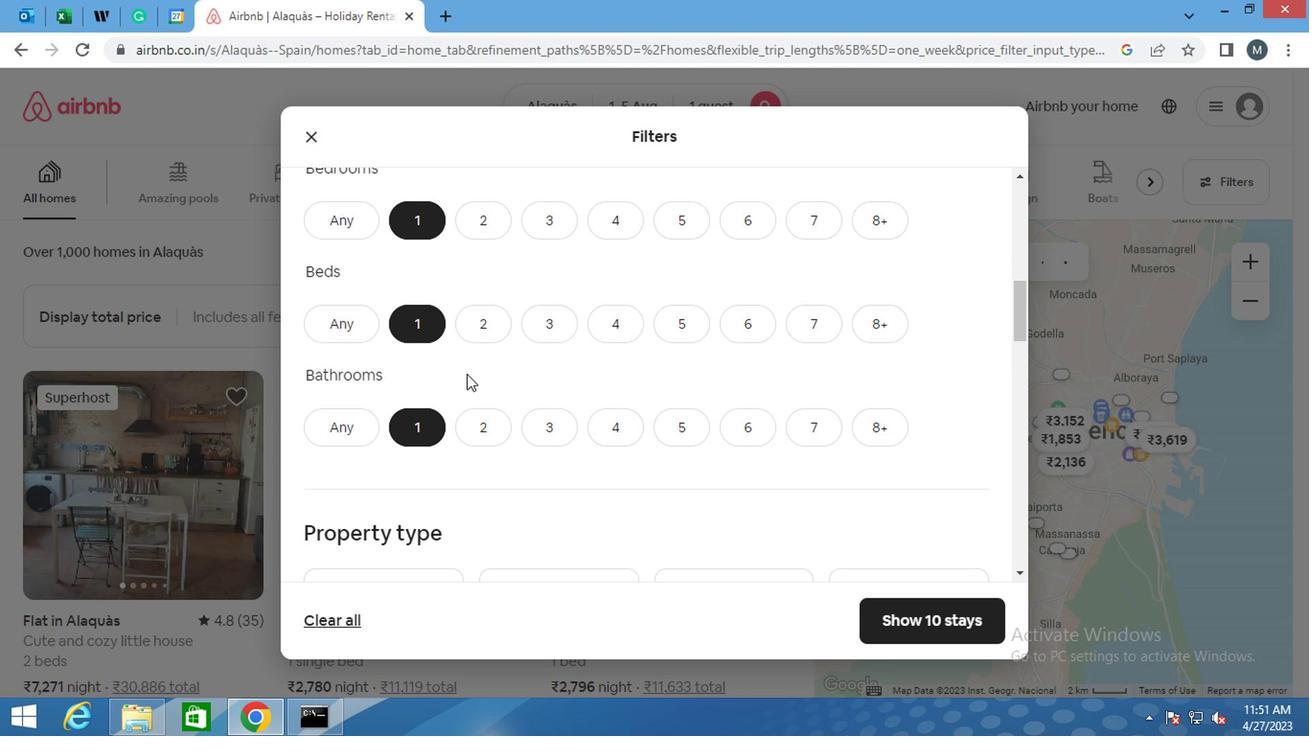 
Action: Mouse scrolled (448, 369) with delta (0, -1)
Screenshot: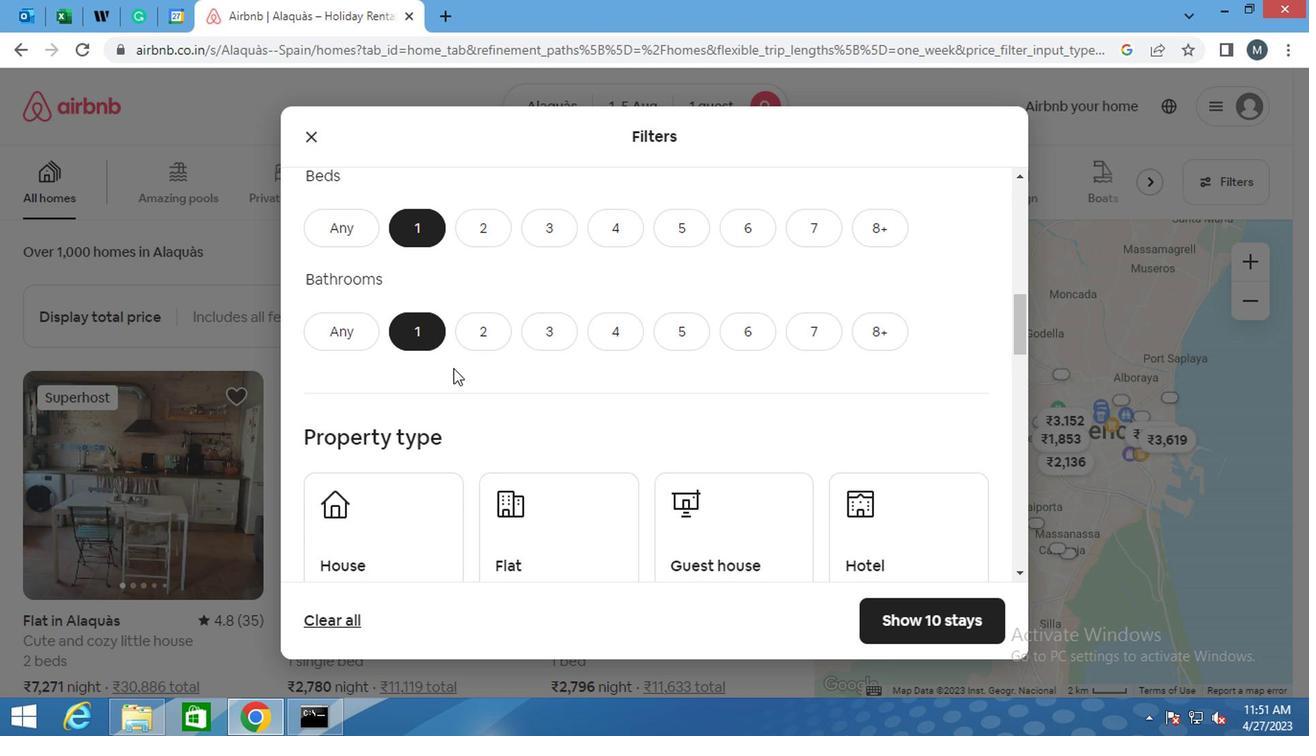 
Action: Mouse moved to (392, 430)
Screenshot: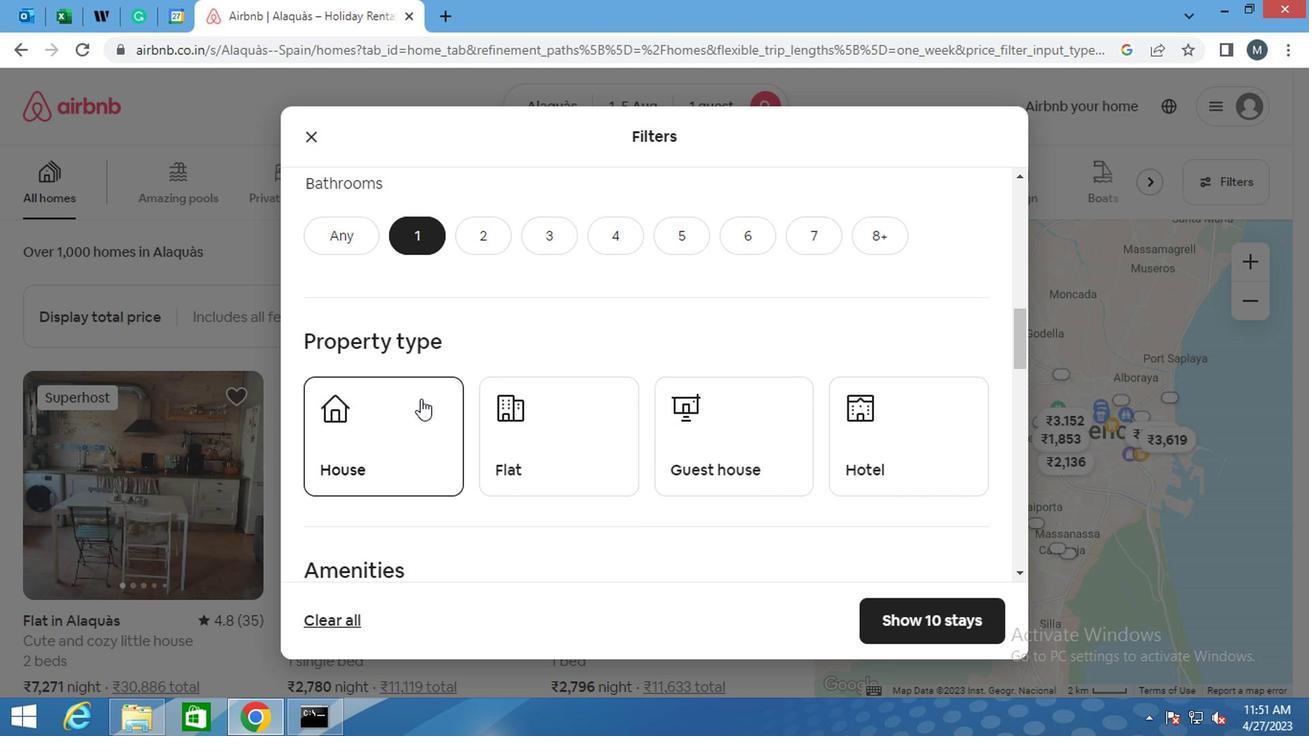 
Action: Mouse pressed left at (392, 430)
Screenshot: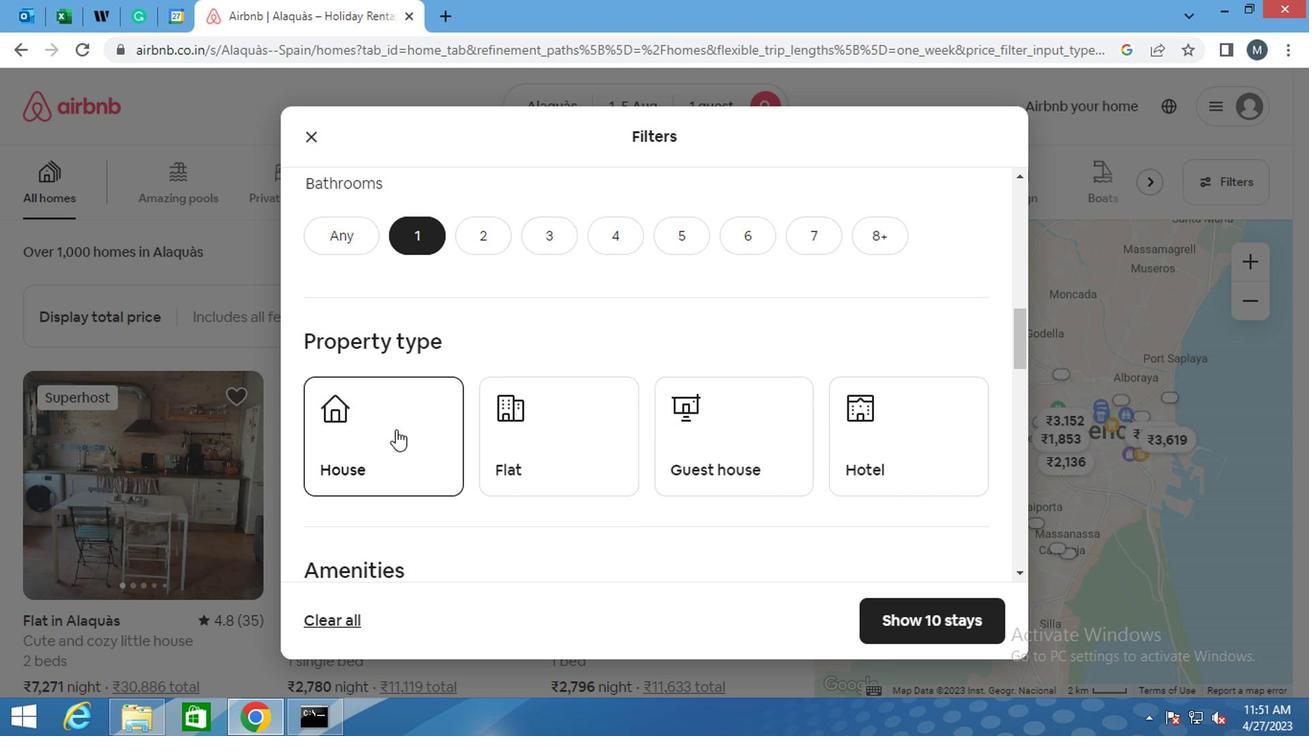 
Action: Mouse moved to (515, 390)
Screenshot: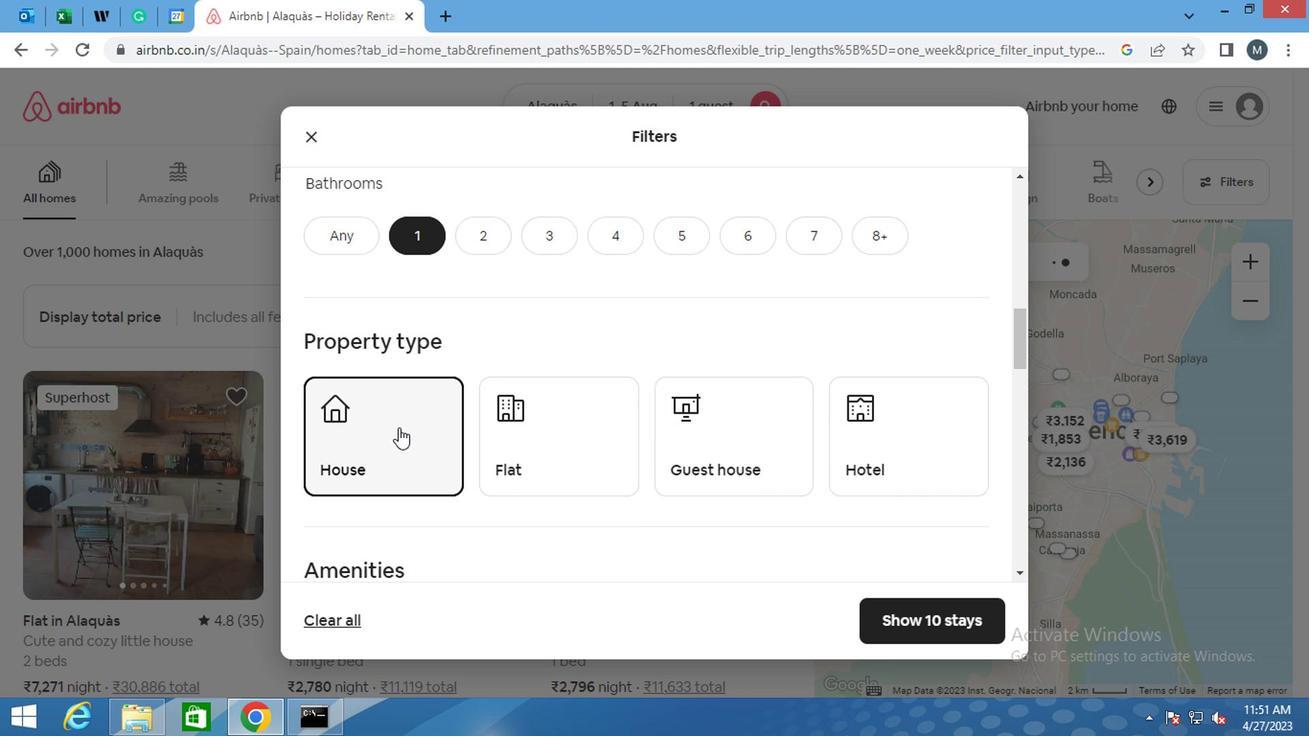 
Action: Mouse scrolled (515, 388) with delta (0, -1)
Screenshot: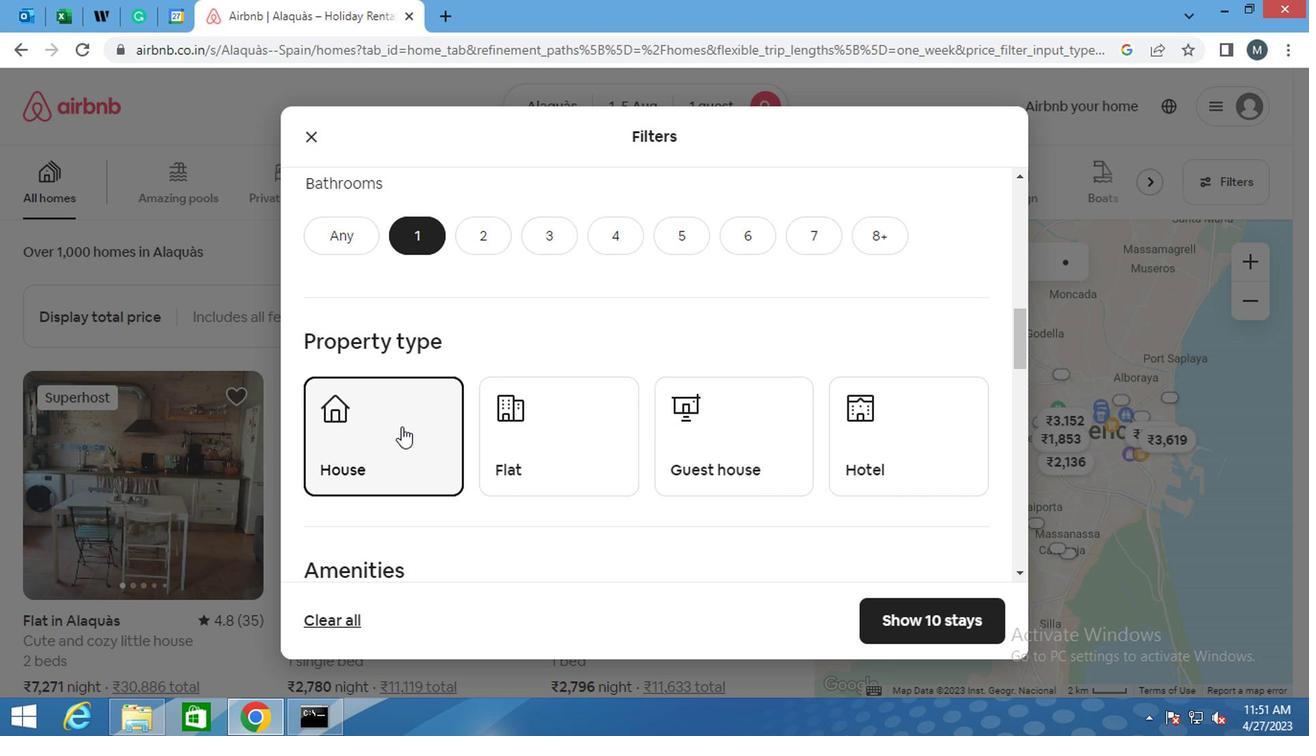 
Action: Mouse moved to (573, 377)
Screenshot: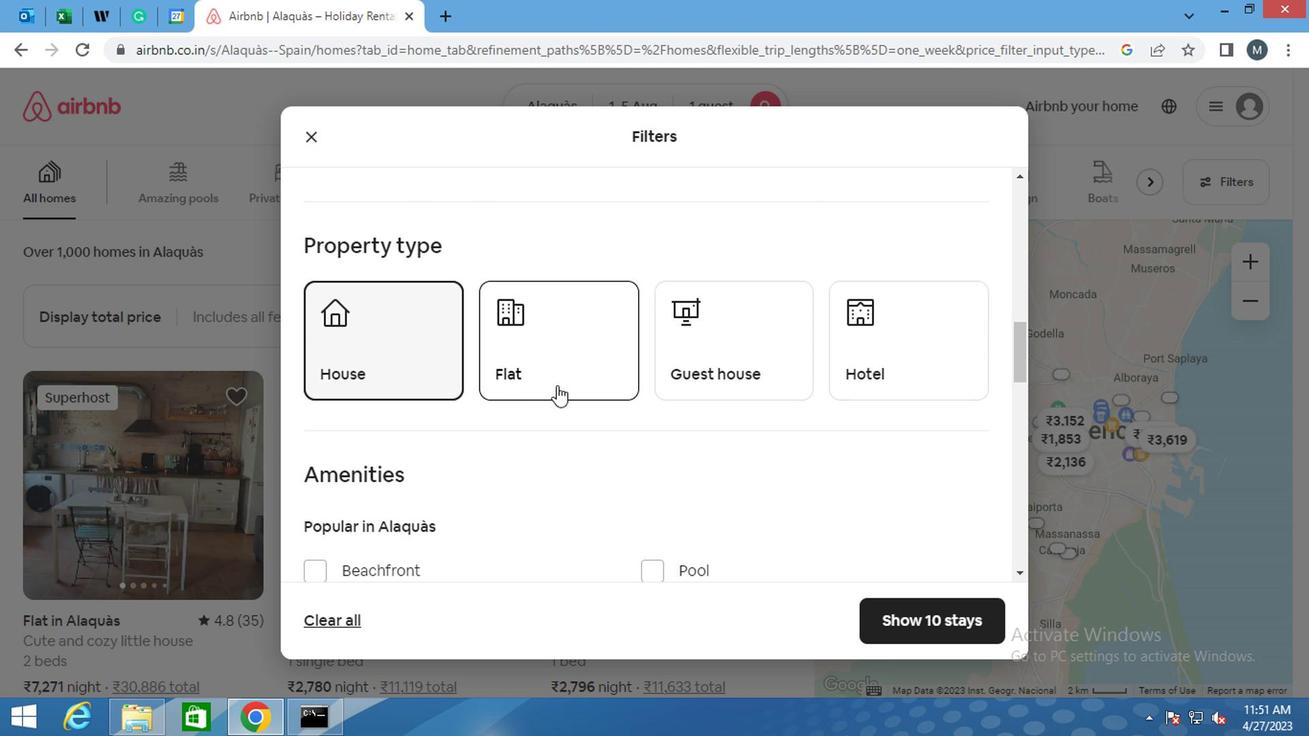 
Action: Mouse pressed left at (573, 377)
Screenshot: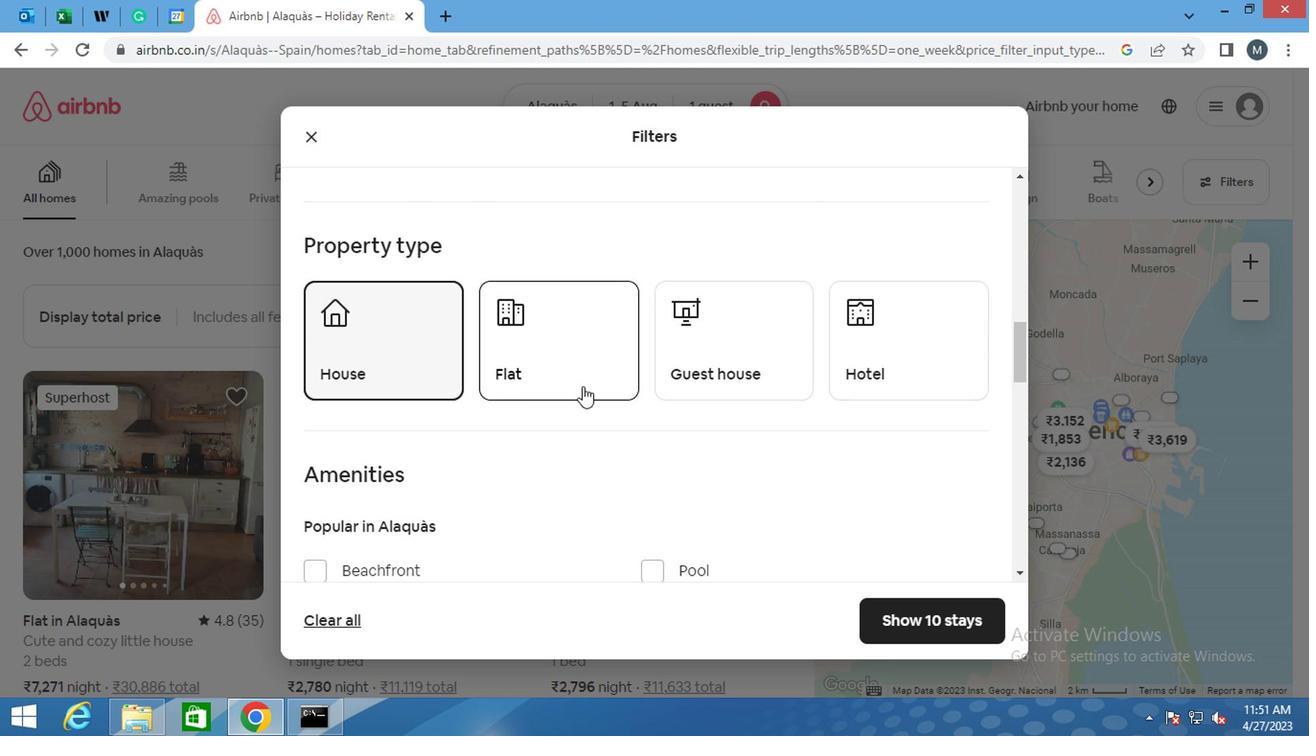
Action: Mouse moved to (702, 369)
Screenshot: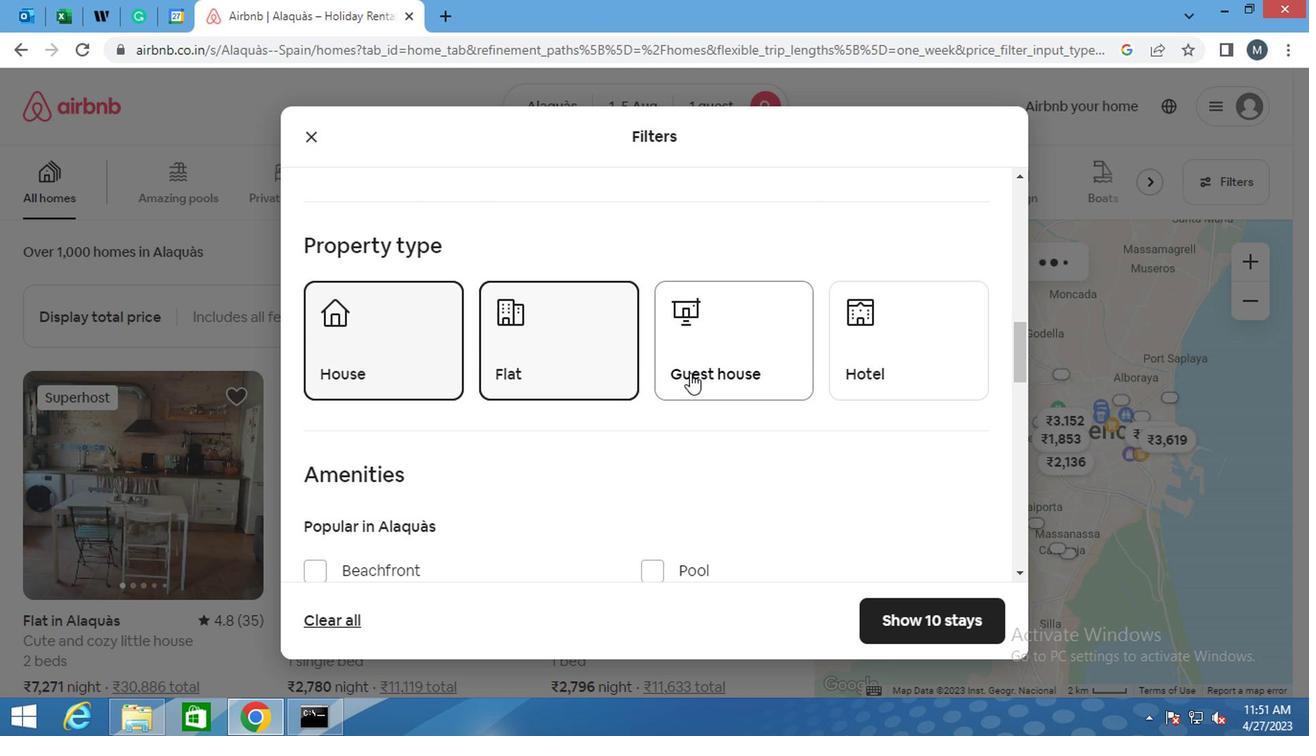 
Action: Mouse pressed left at (702, 369)
Screenshot: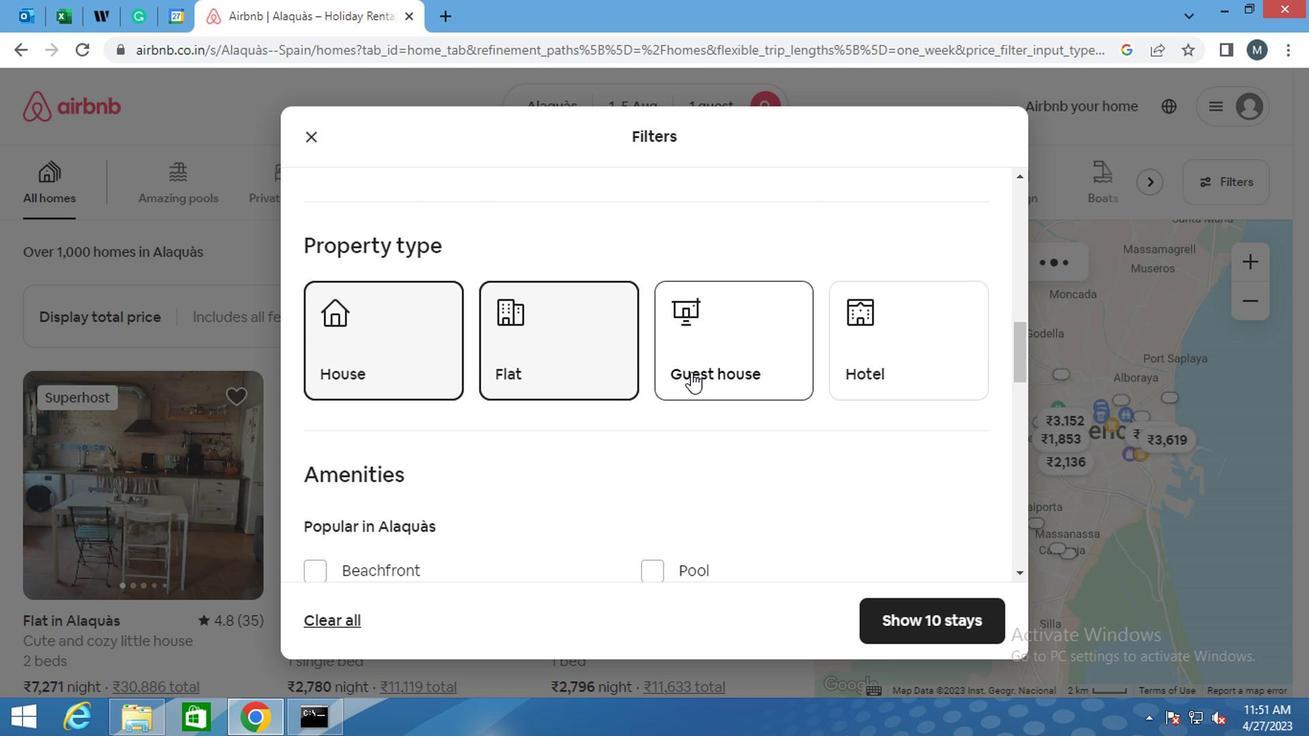 
Action: Mouse moved to (536, 361)
Screenshot: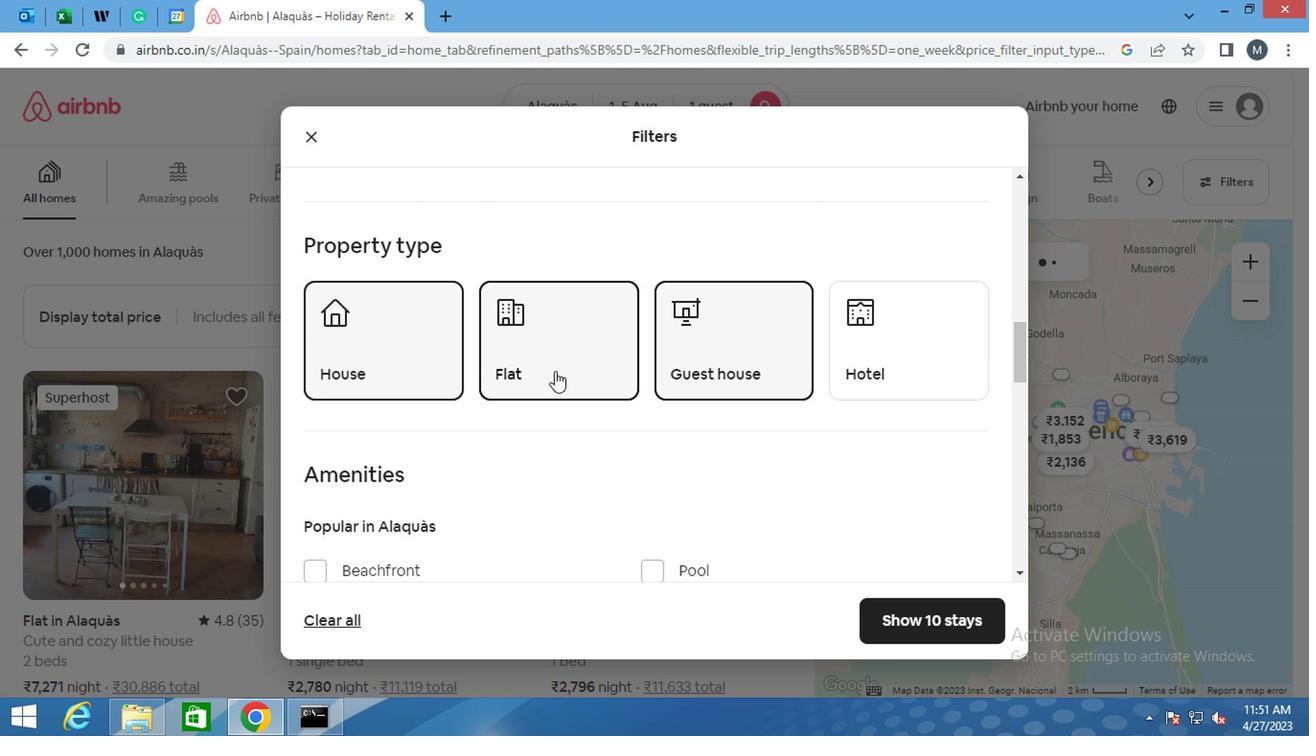 
Action: Mouse scrolled (536, 360) with delta (0, -1)
Screenshot: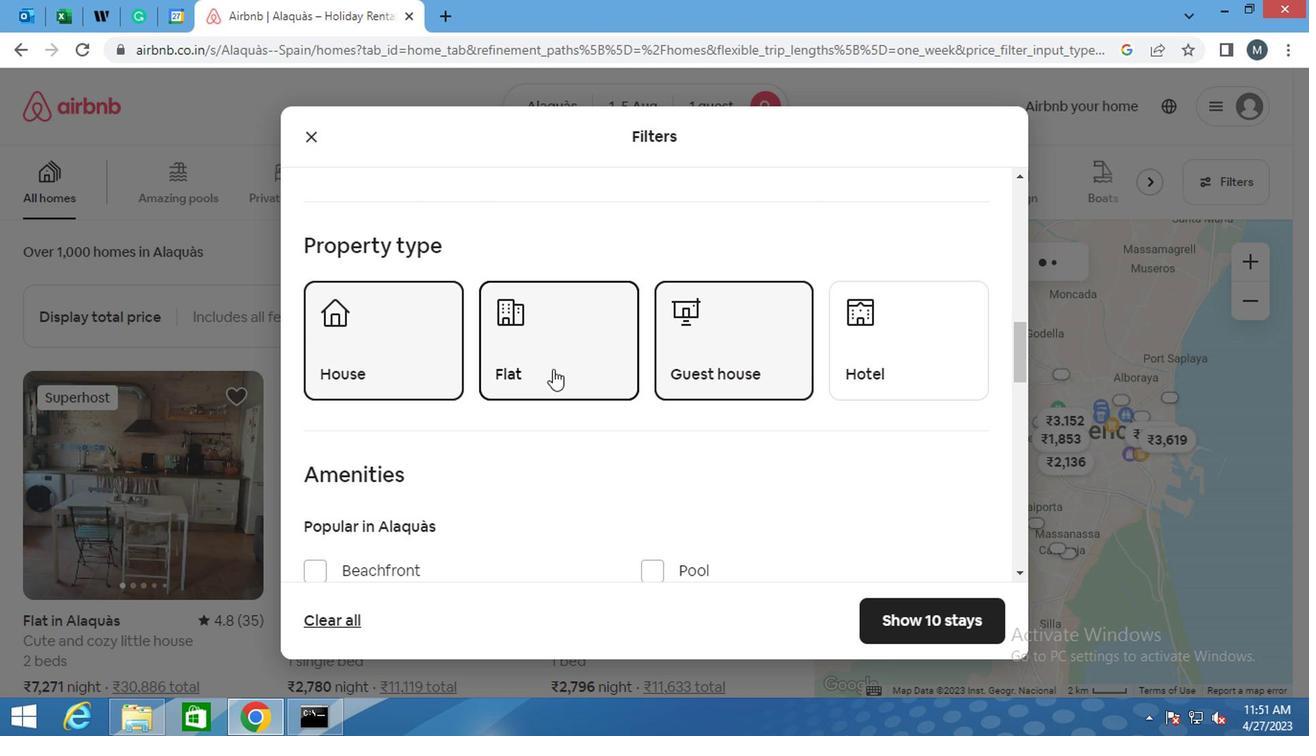 
Action: Mouse scrolled (536, 360) with delta (0, -1)
Screenshot: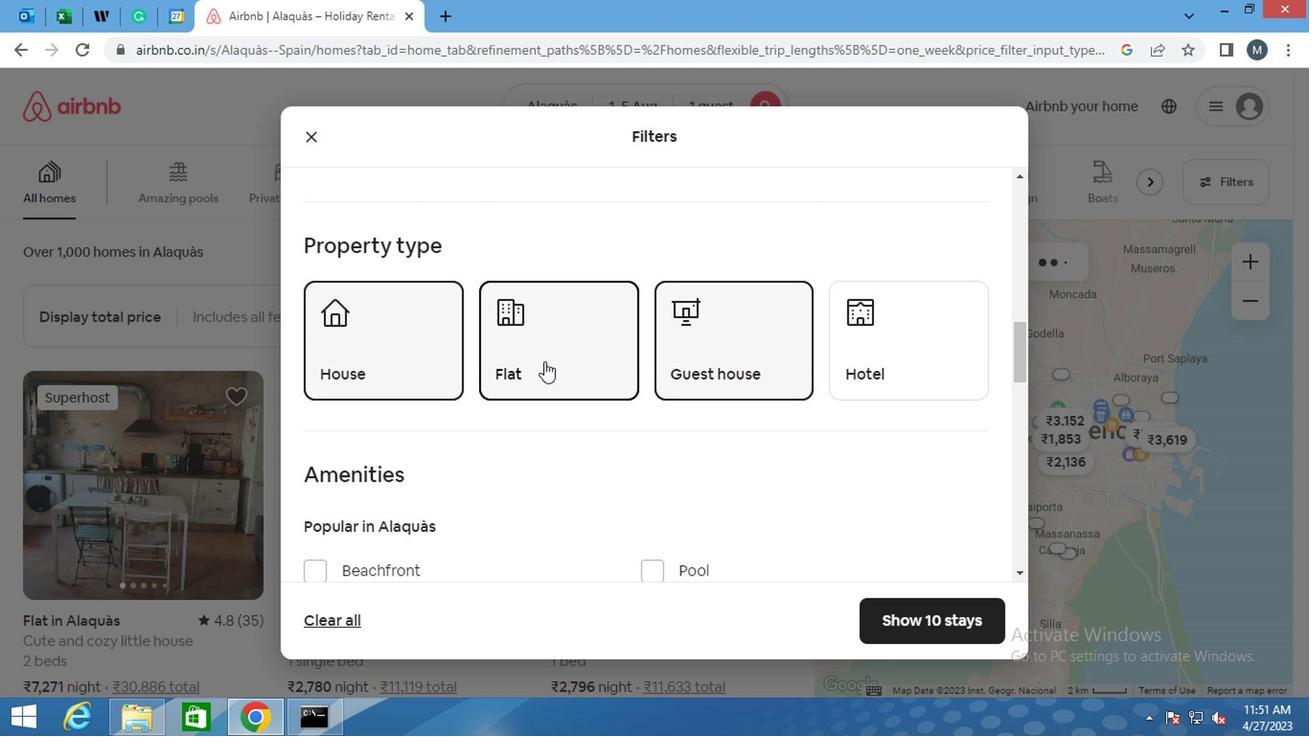 
Action: Mouse moved to (490, 367)
Screenshot: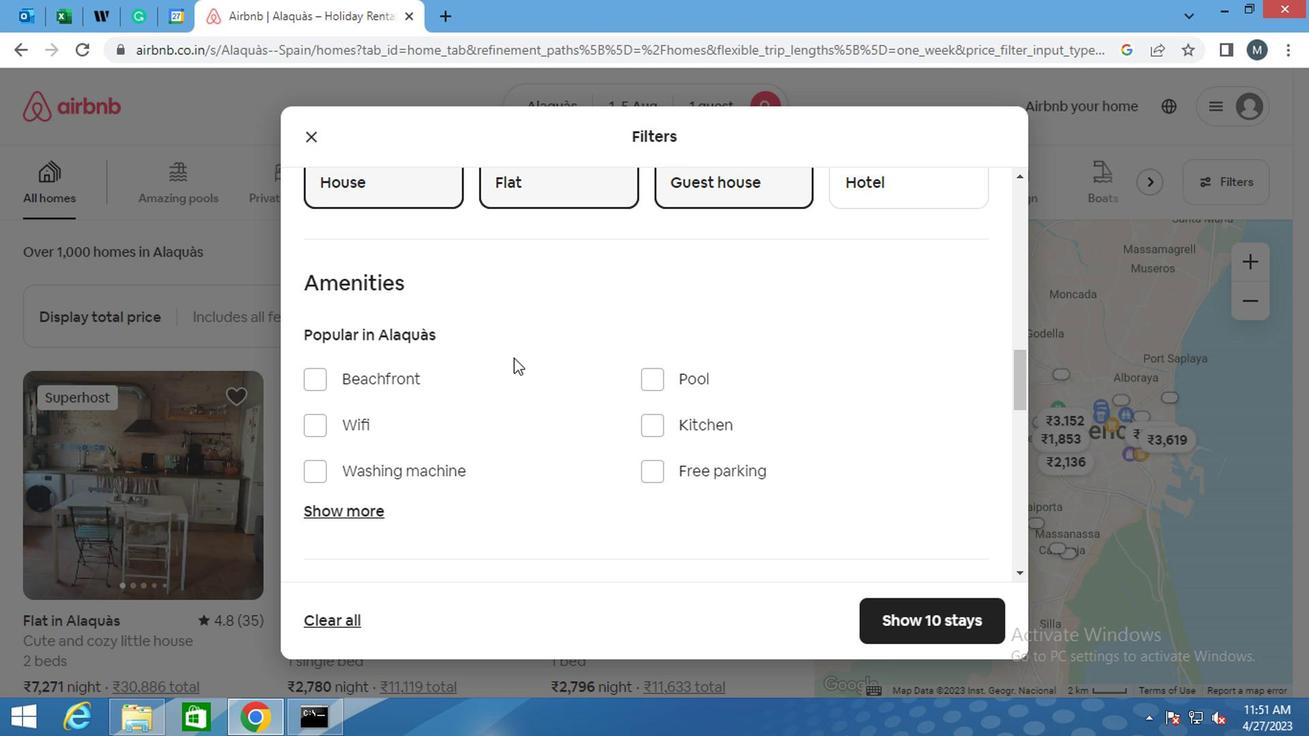 
Action: Mouse scrolled (490, 367) with delta (0, 0)
Screenshot: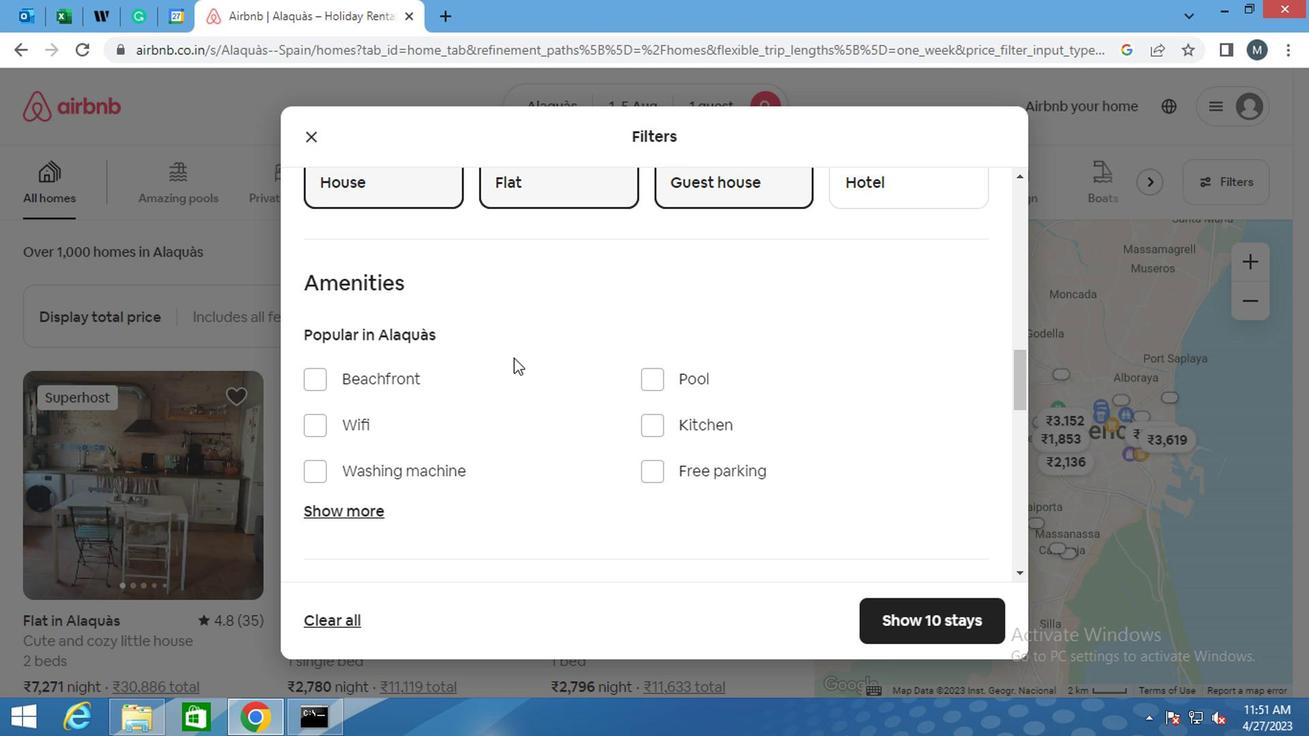 
Action: Mouse moved to (311, 324)
Screenshot: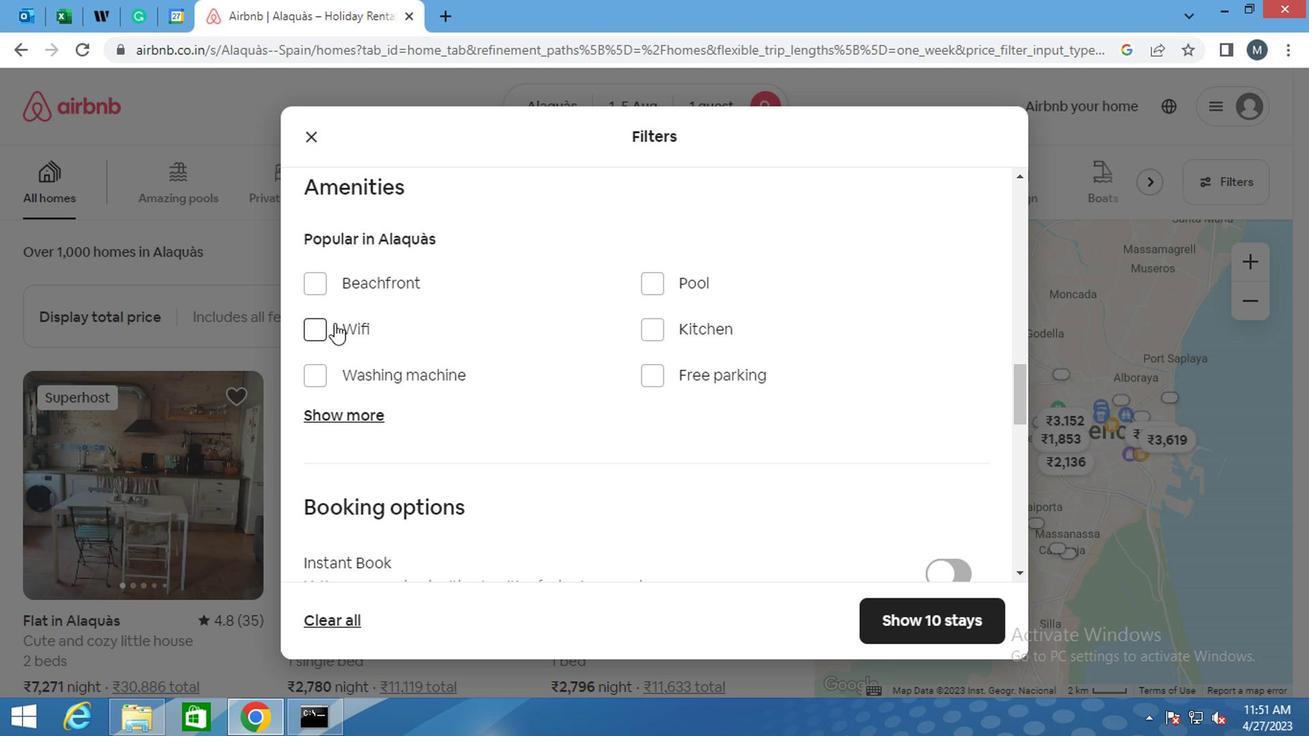 
Action: Mouse pressed left at (311, 324)
Screenshot: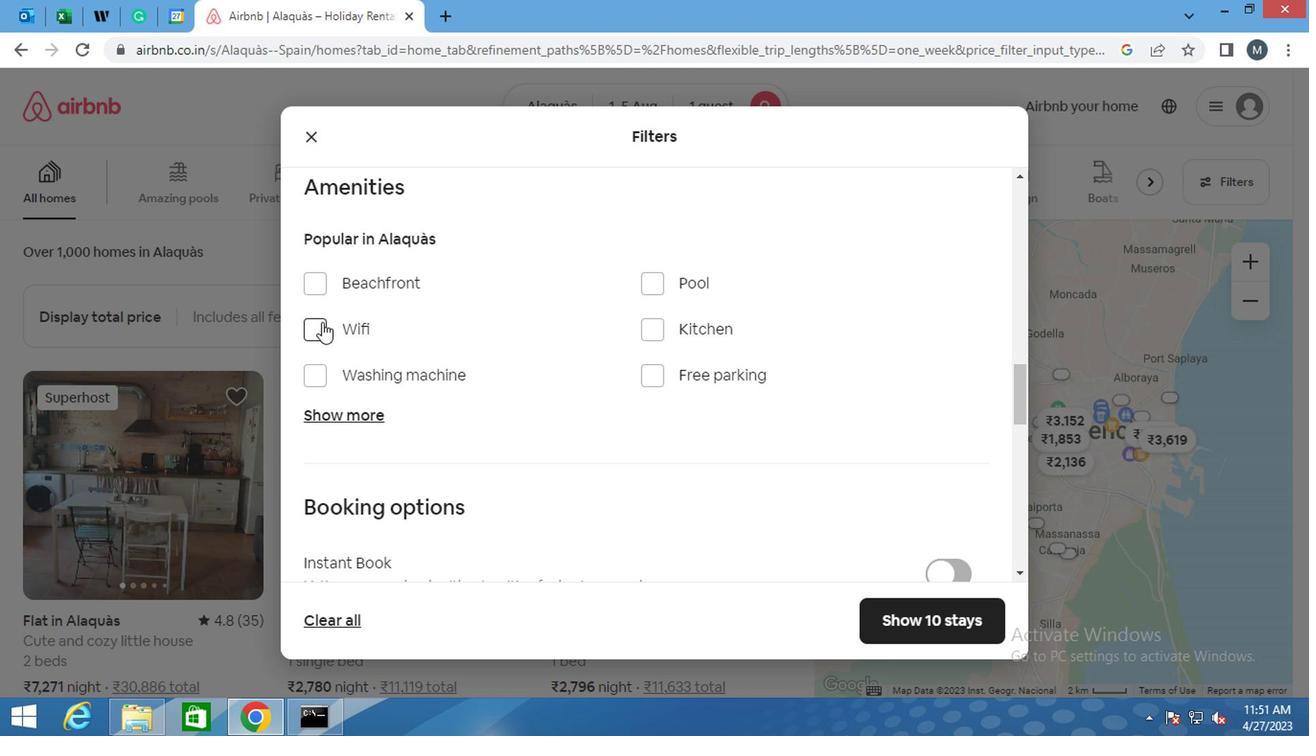 
Action: Mouse moved to (601, 294)
Screenshot: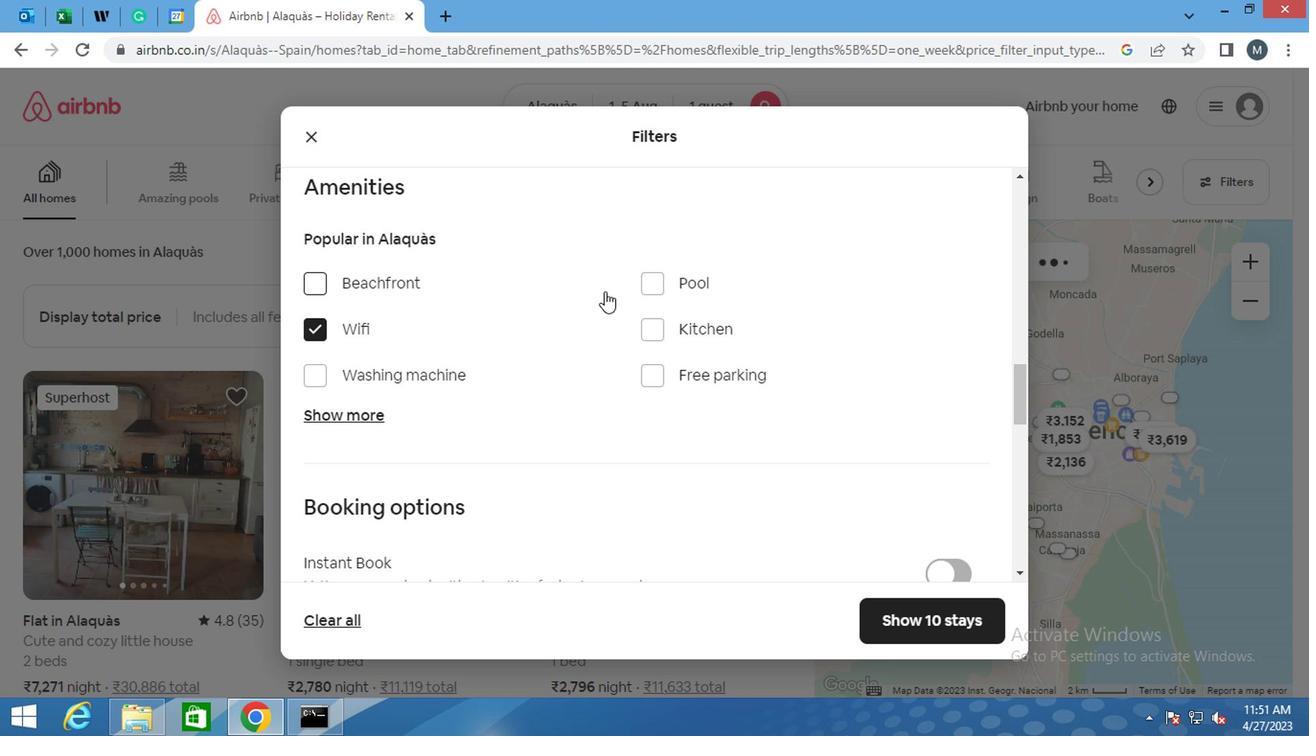 
Action: Mouse scrolled (601, 293) with delta (0, 0)
Screenshot: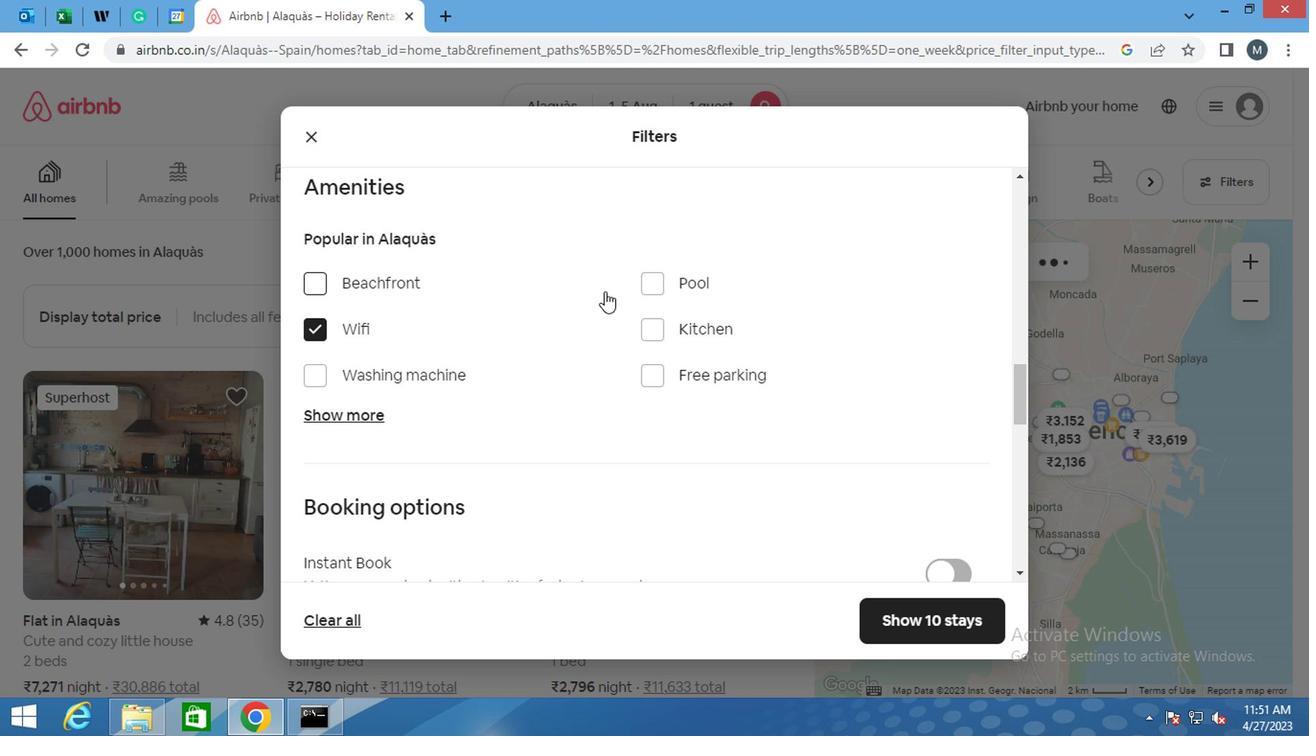 
Action: Mouse moved to (596, 295)
Screenshot: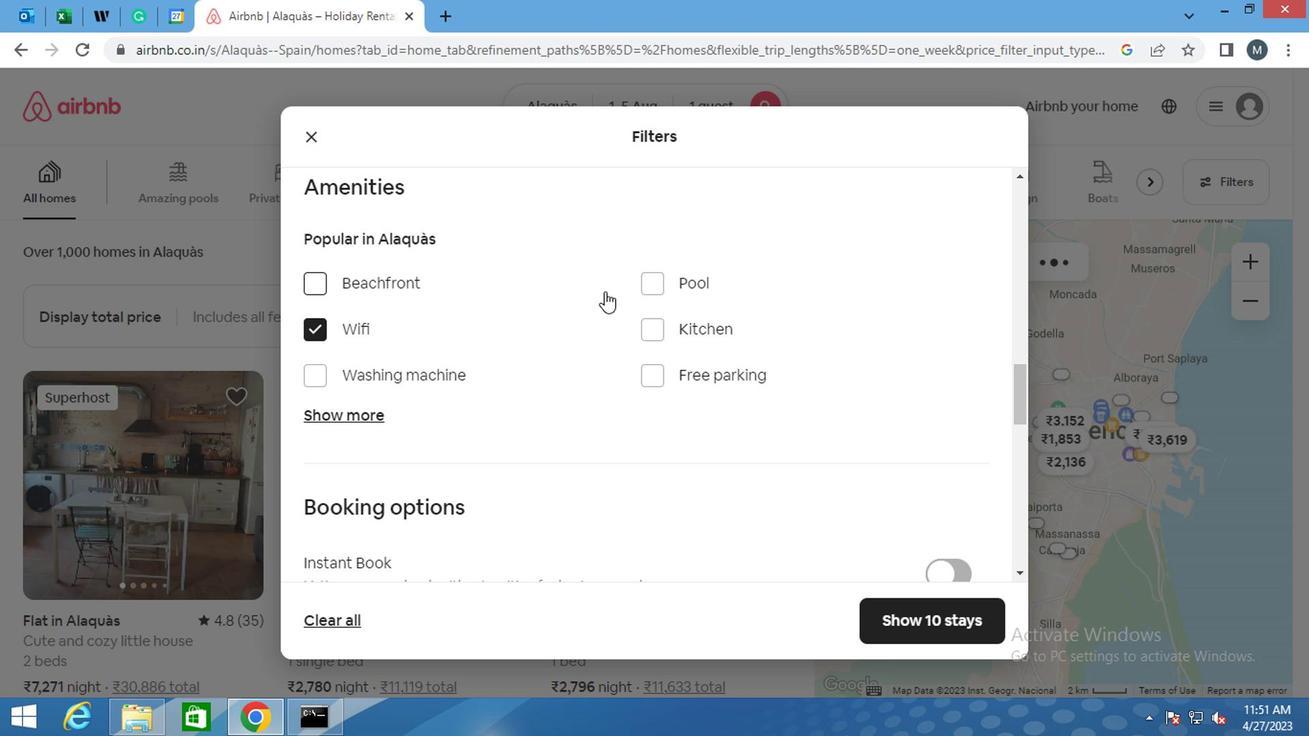 
Action: Mouse scrolled (596, 294) with delta (0, -1)
Screenshot: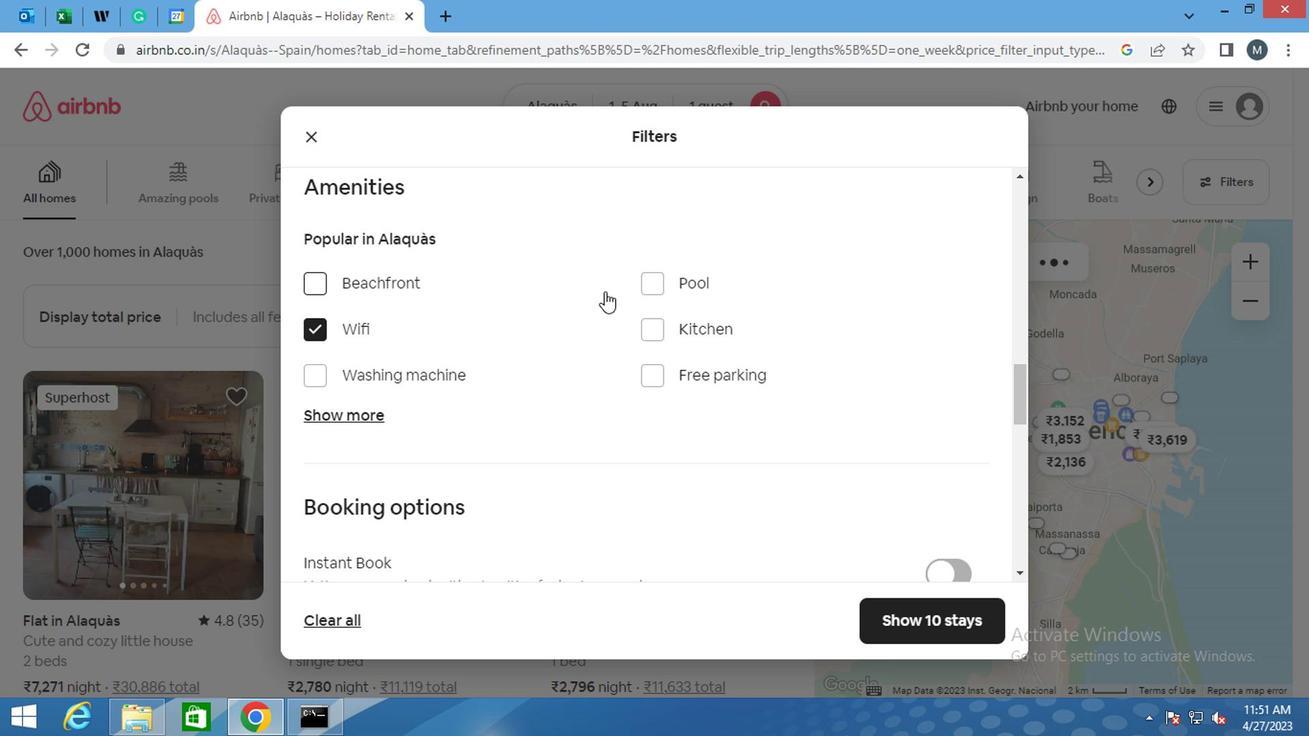 
Action: Mouse moved to (584, 300)
Screenshot: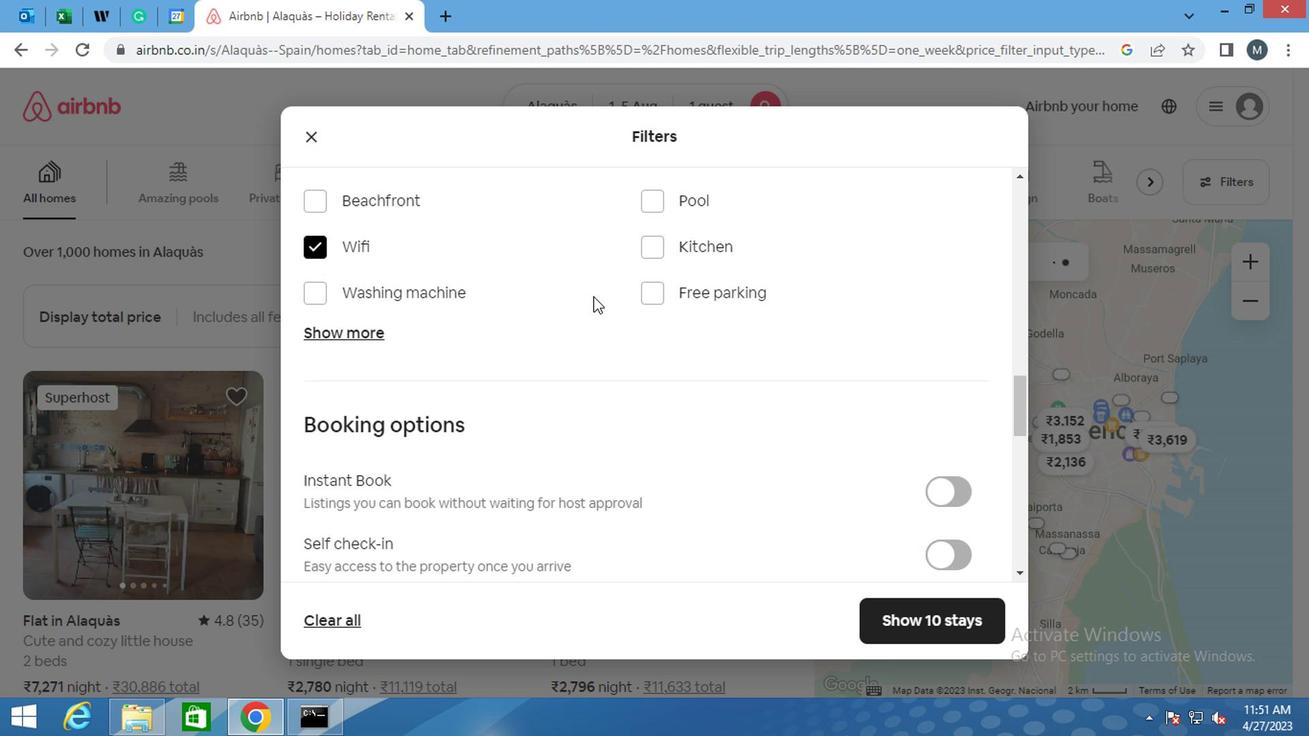 
Action: Mouse scrolled (584, 300) with delta (0, 0)
Screenshot: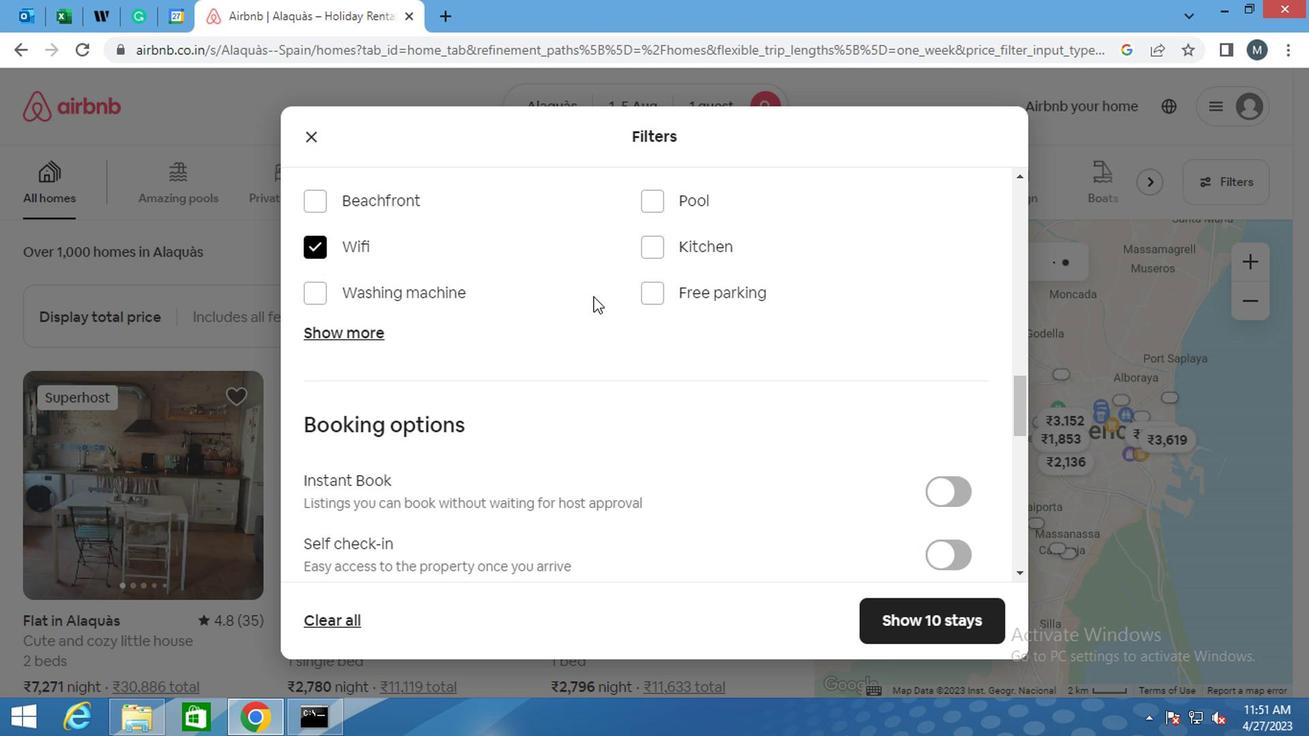 
Action: Mouse moved to (582, 300)
Screenshot: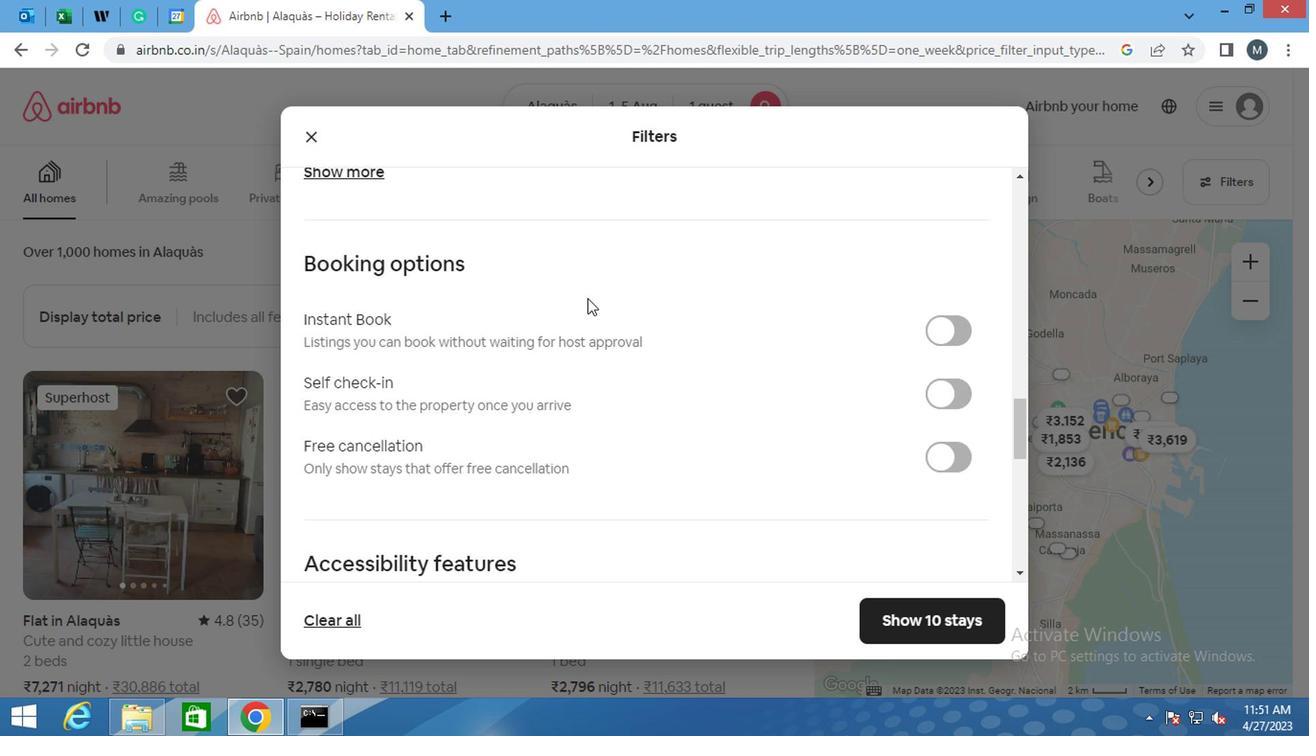 
Action: Mouse scrolled (582, 300) with delta (0, 0)
Screenshot: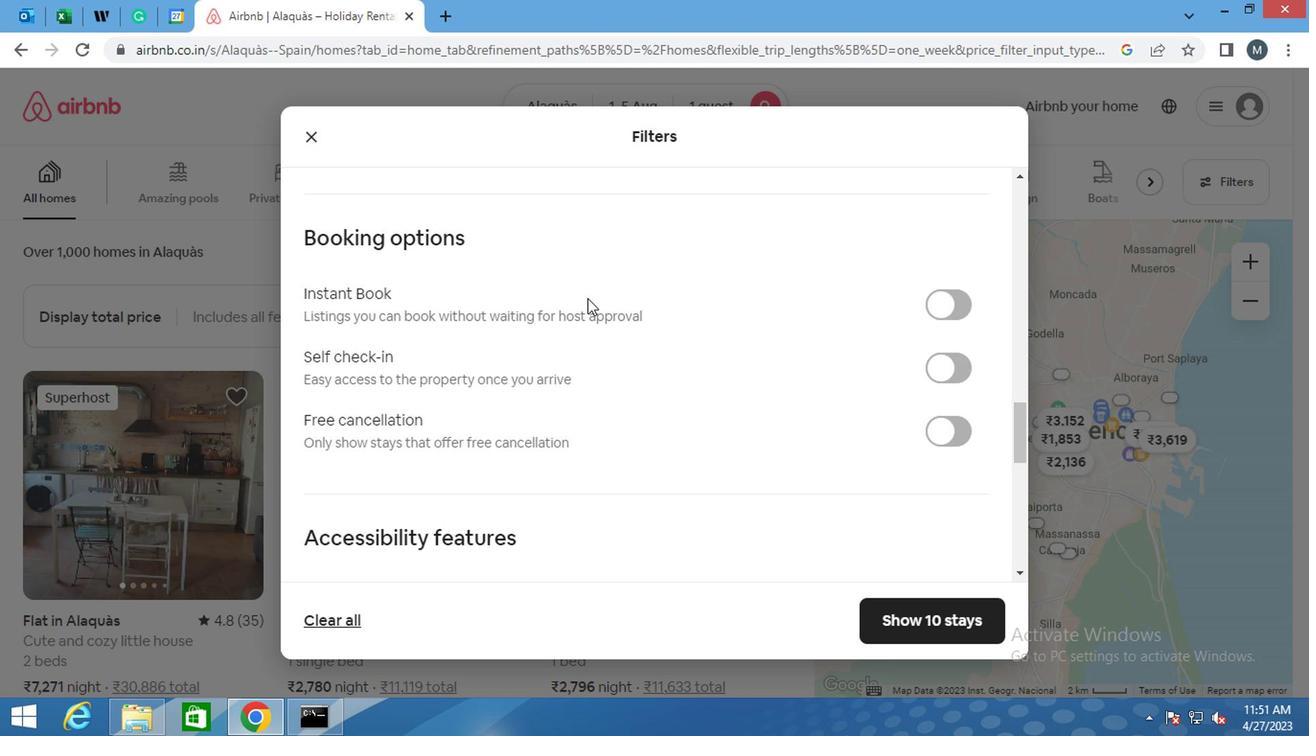 
Action: Mouse moved to (581, 301)
Screenshot: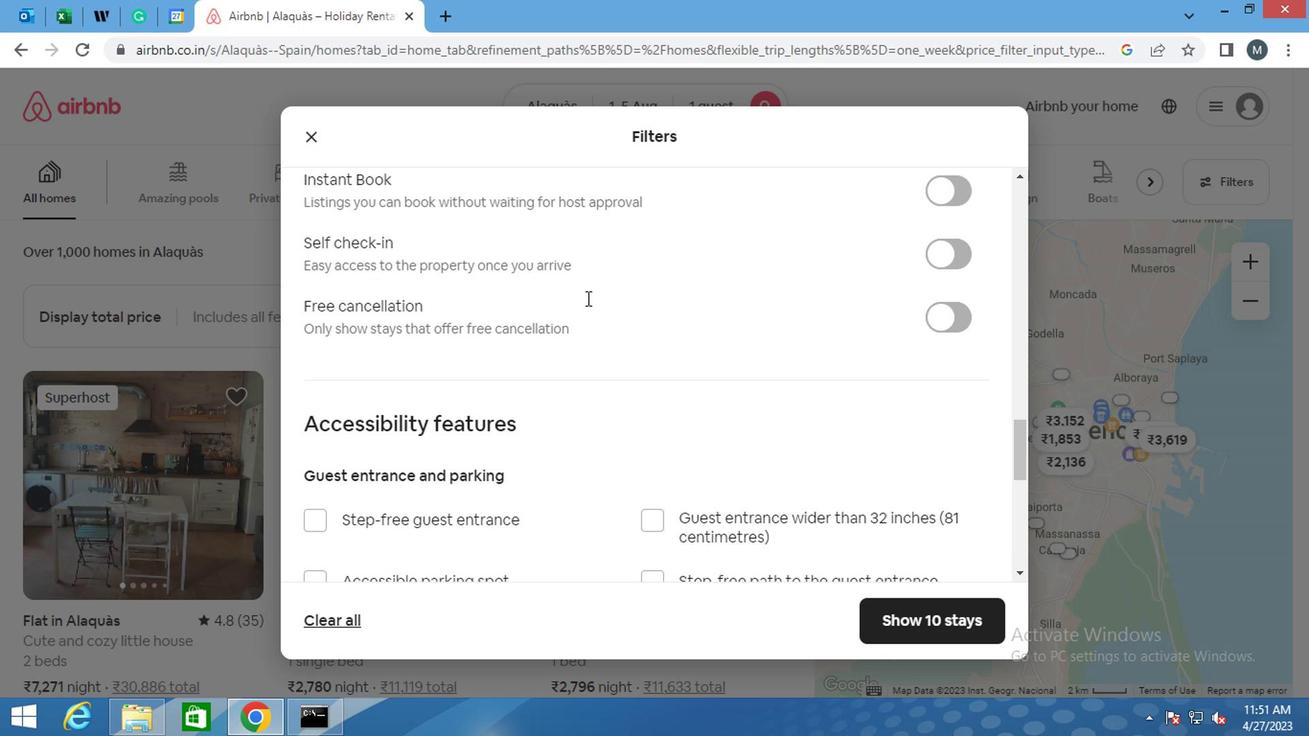 
Action: Mouse scrolled (581, 300) with delta (0, 0)
Screenshot: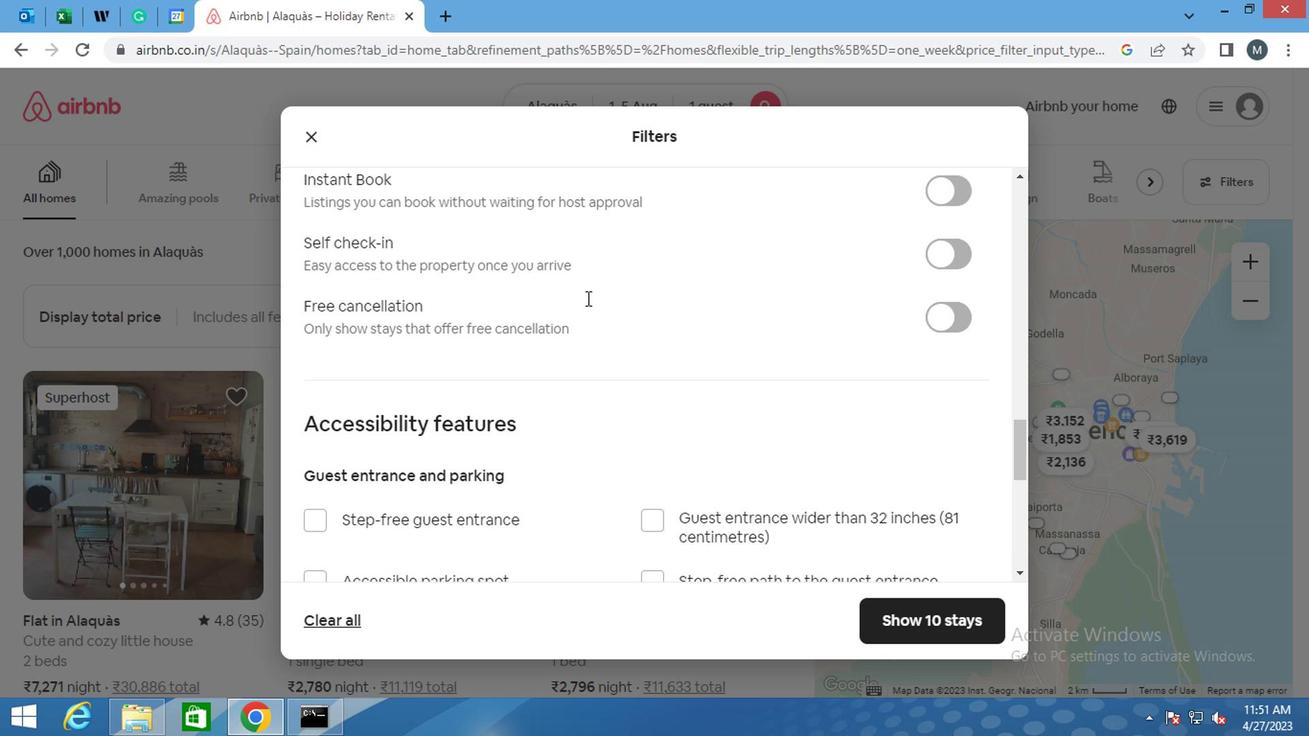 
Action: Mouse moved to (629, 355)
Screenshot: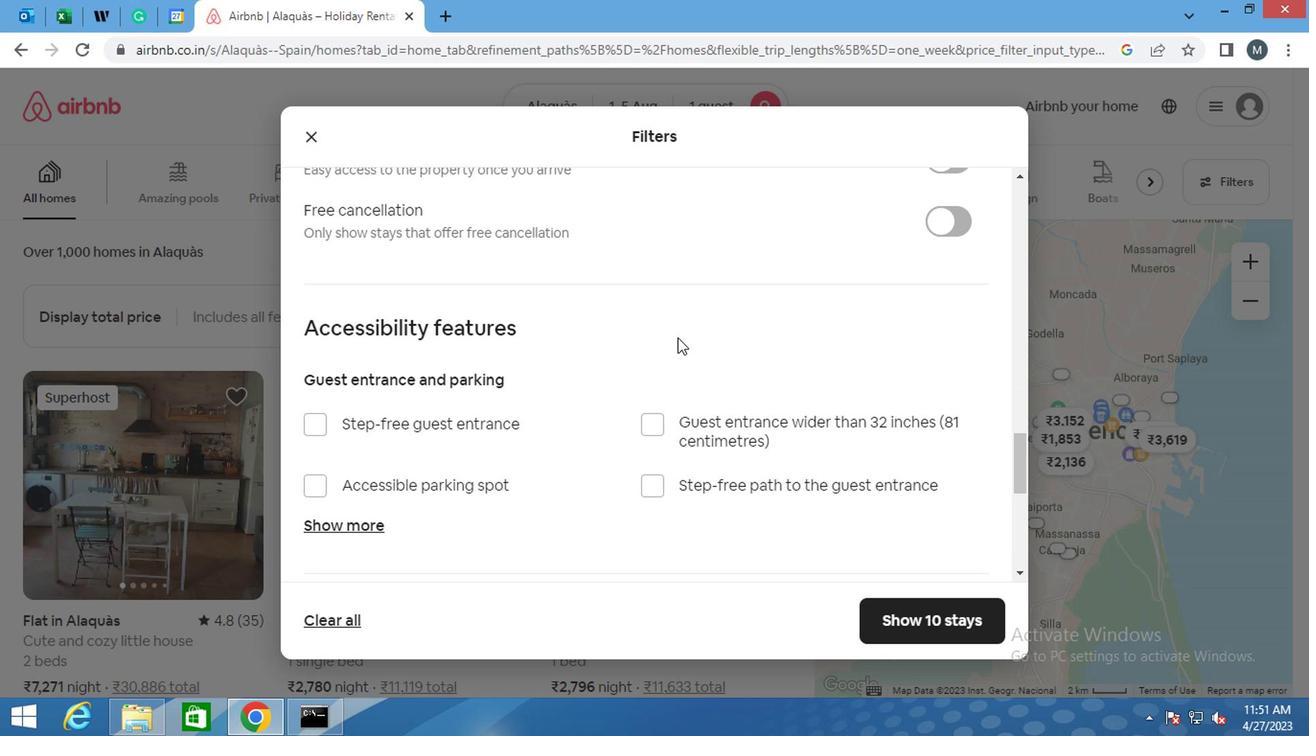 
Action: Mouse scrolled (629, 356) with delta (0, 1)
Screenshot: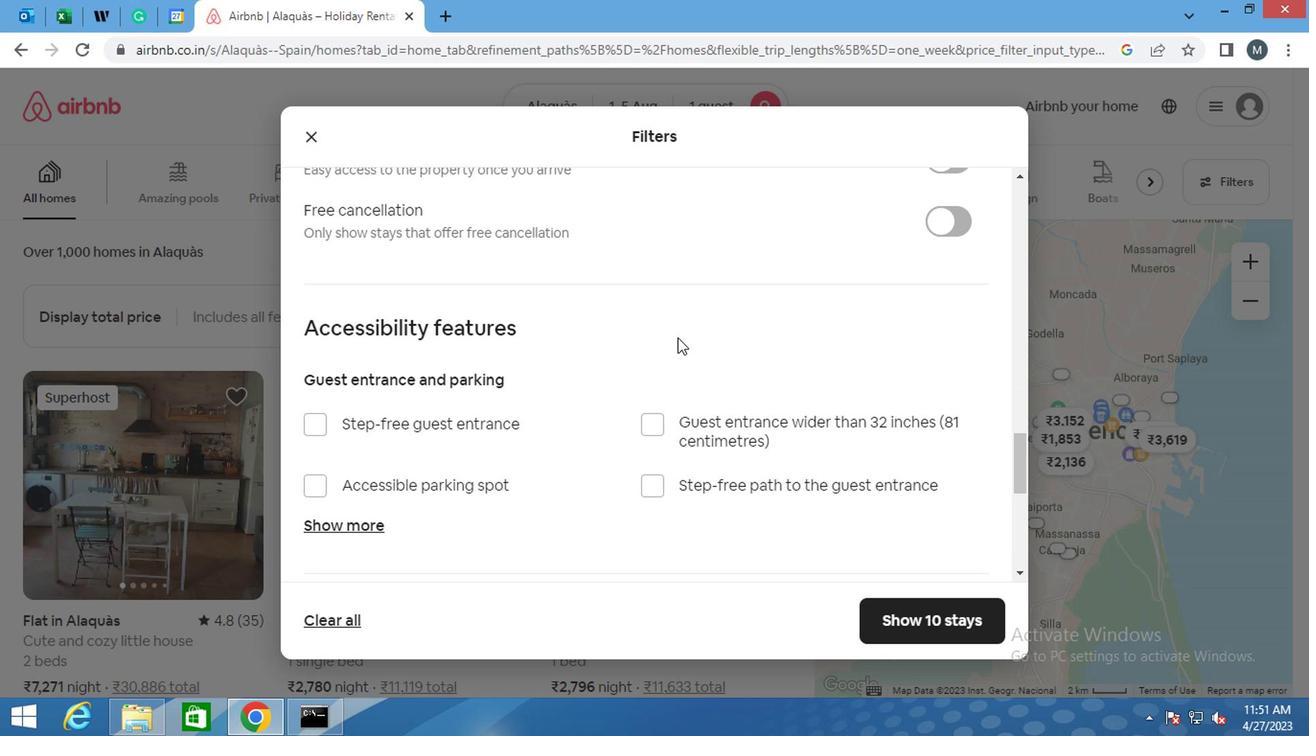 
Action: Mouse moved to (633, 354)
Screenshot: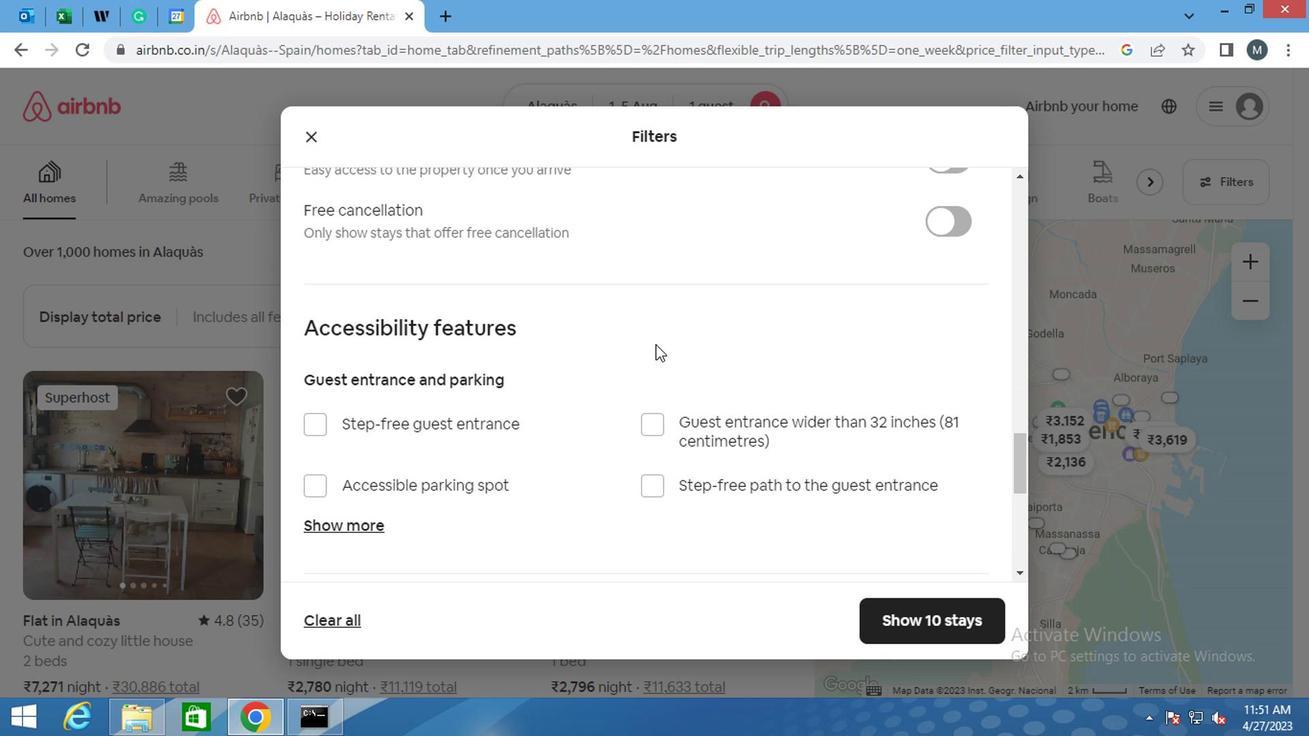 
Action: Mouse scrolled (633, 355) with delta (0, 0)
Screenshot: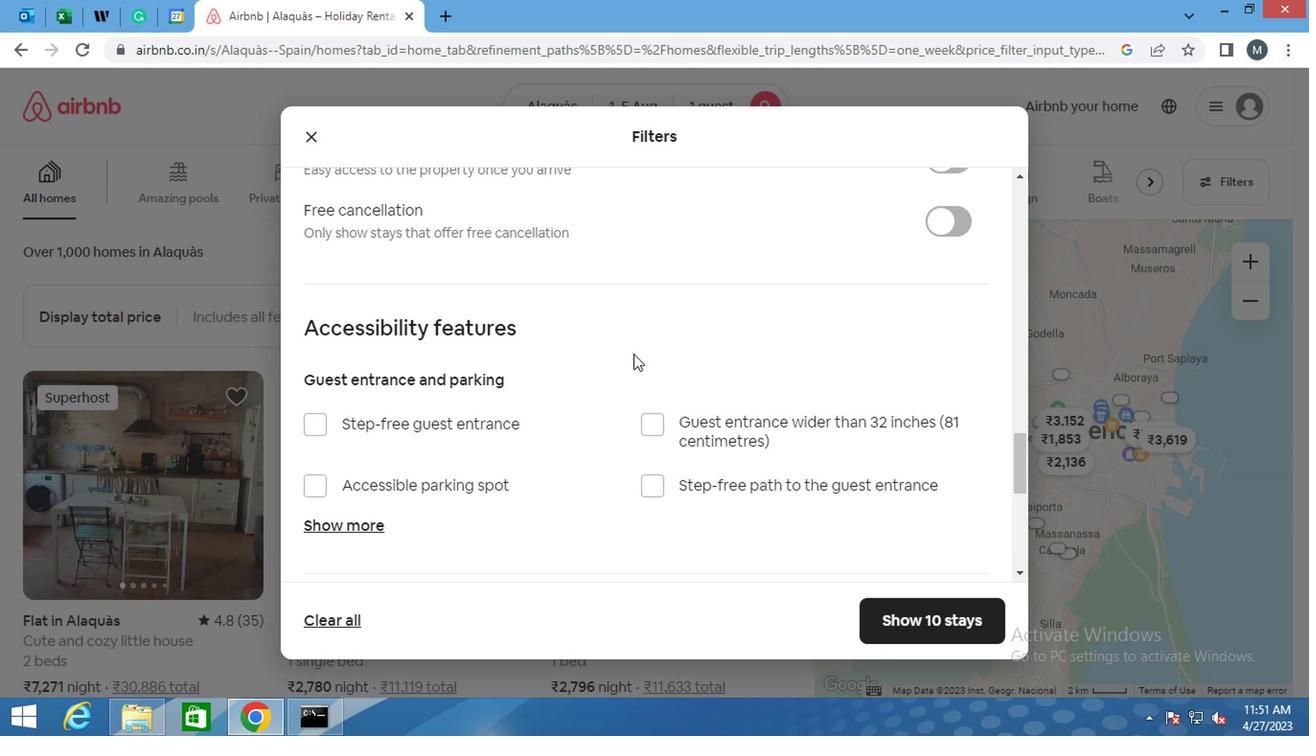 
Action: Mouse moved to (937, 353)
Screenshot: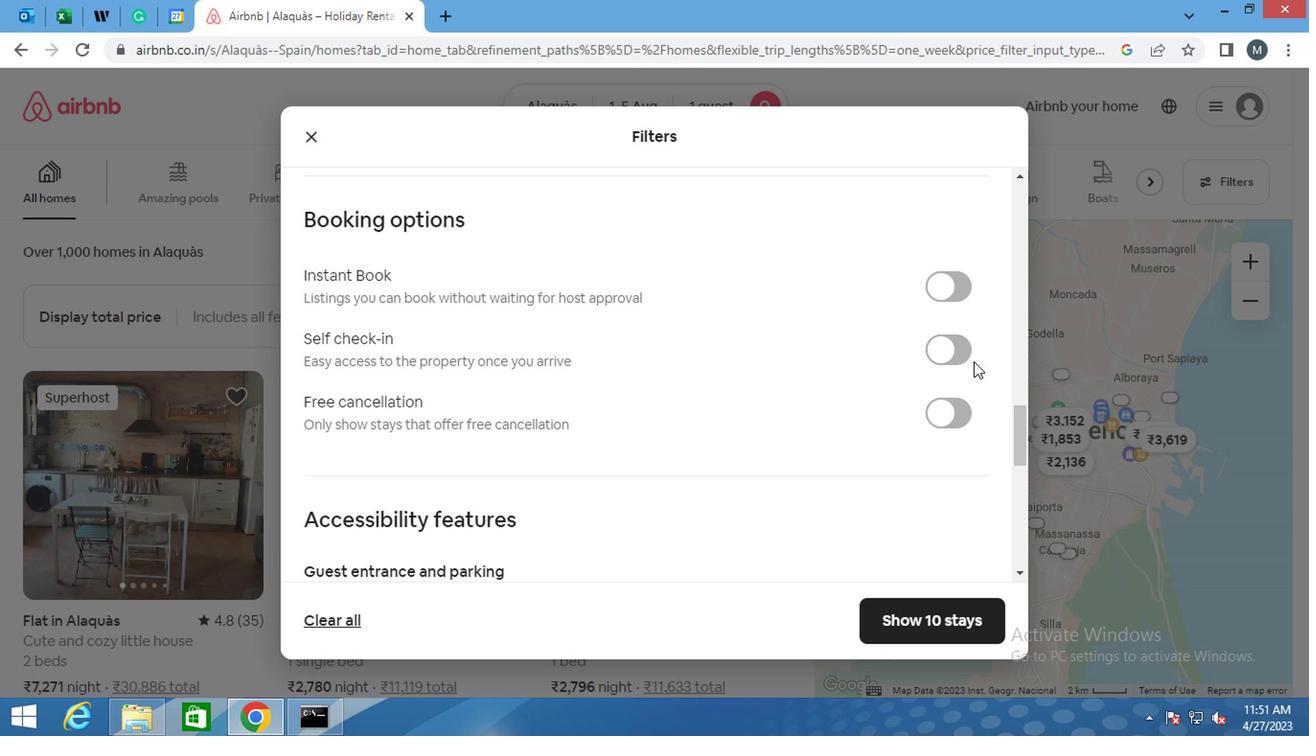 
Action: Mouse pressed left at (937, 353)
Screenshot: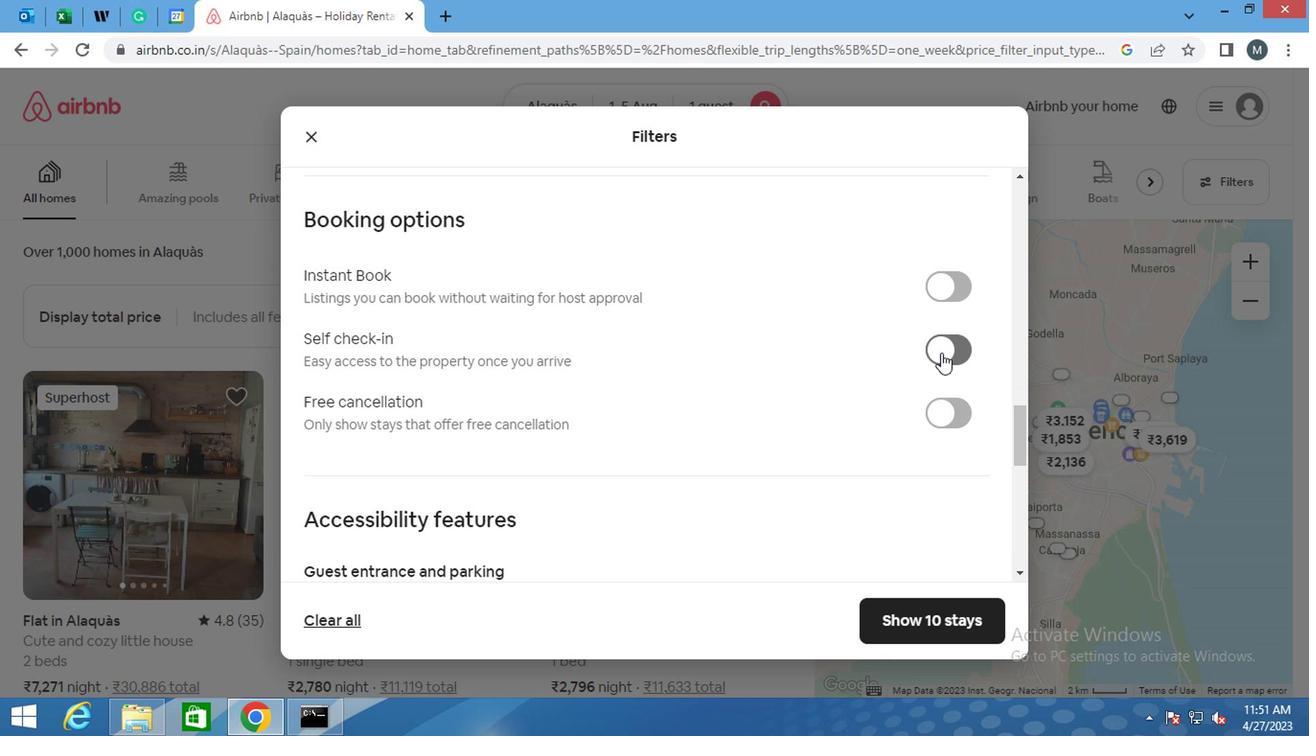 
Action: Mouse moved to (694, 380)
Screenshot: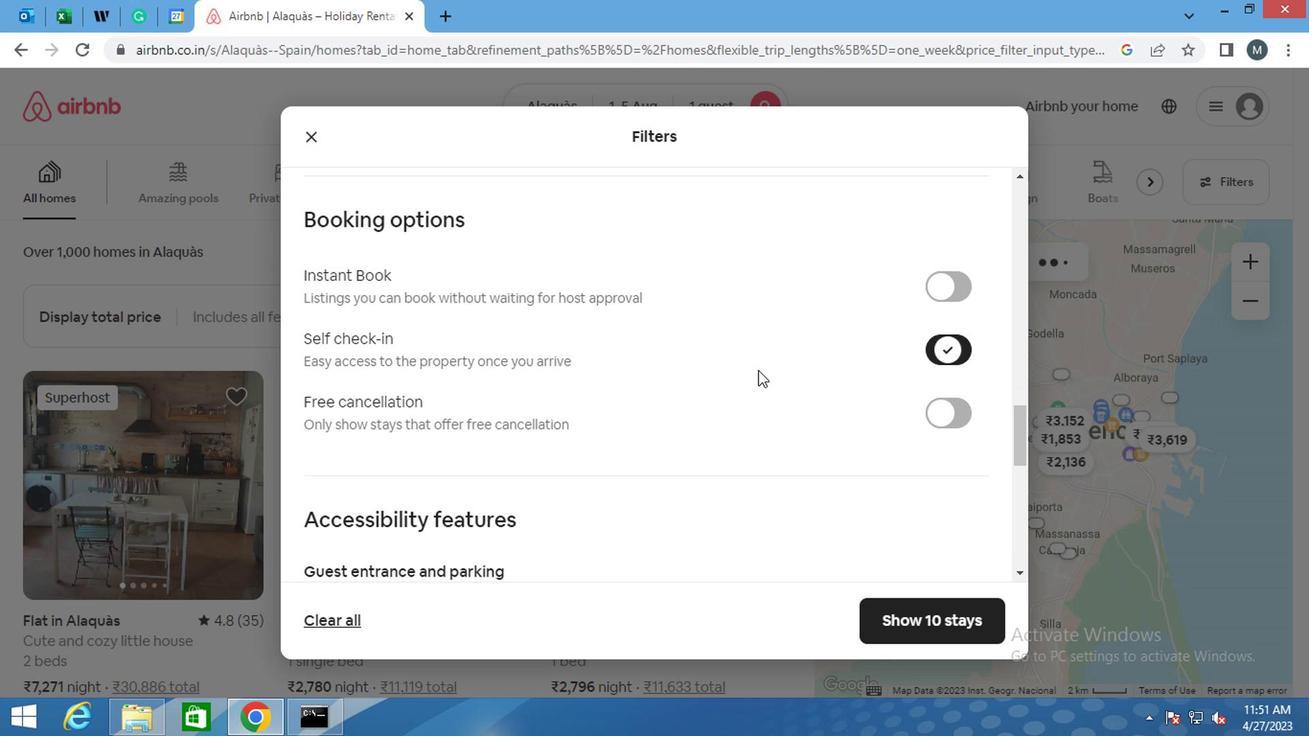 
Action: Mouse scrolled (694, 379) with delta (0, -1)
Screenshot: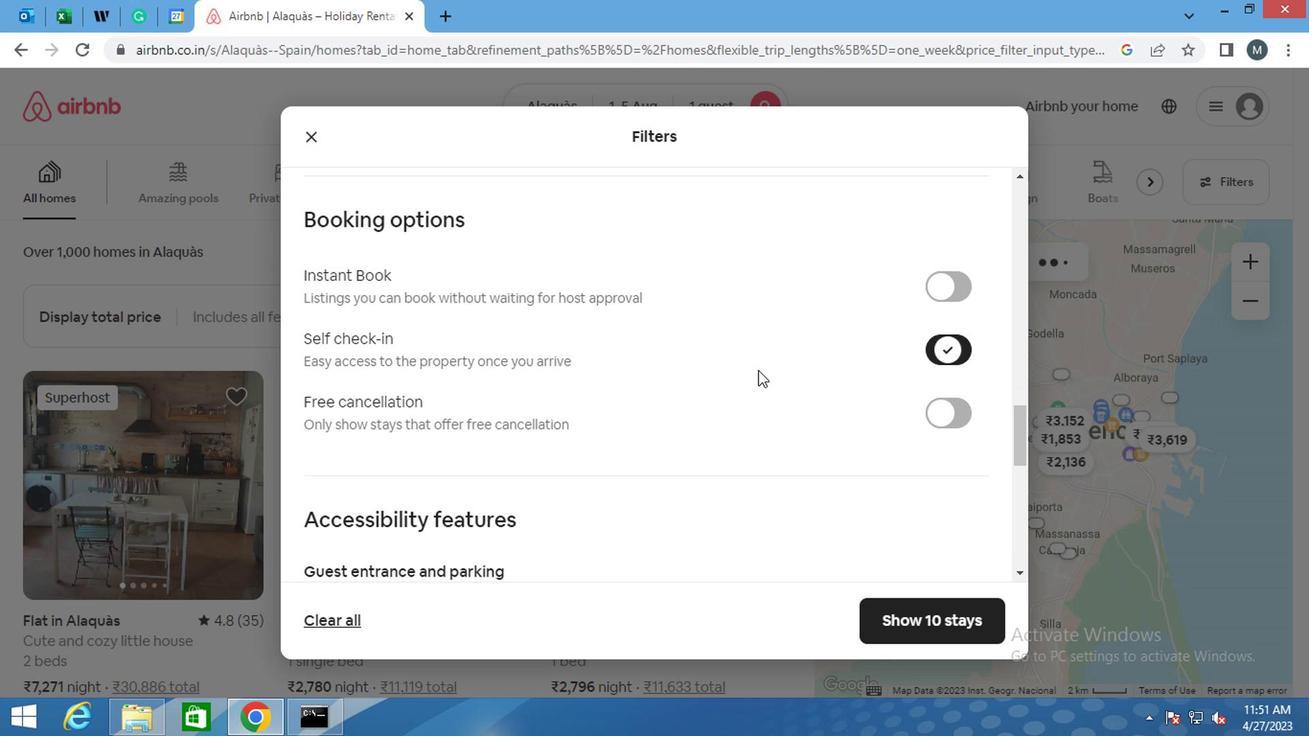 
Action: Mouse scrolled (694, 379) with delta (0, -1)
Screenshot: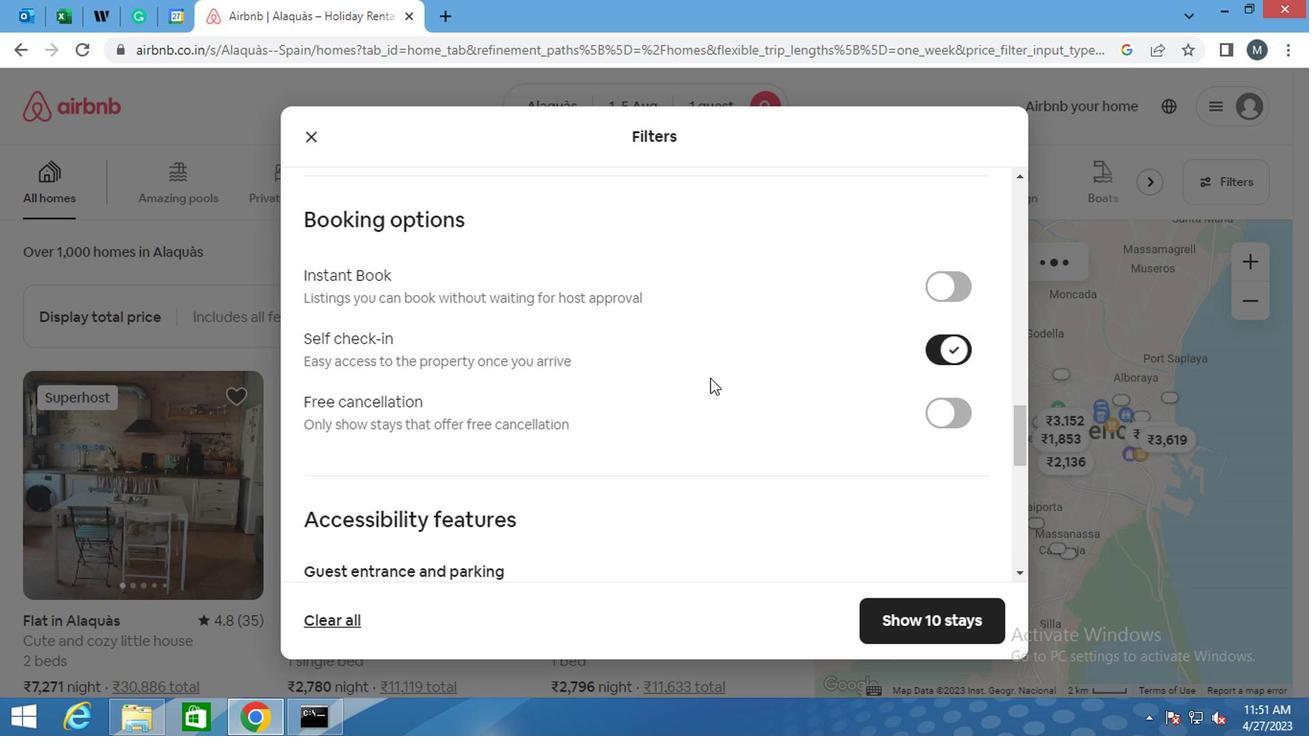 
Action: Mouse moved to (687, 383)
Screenshot: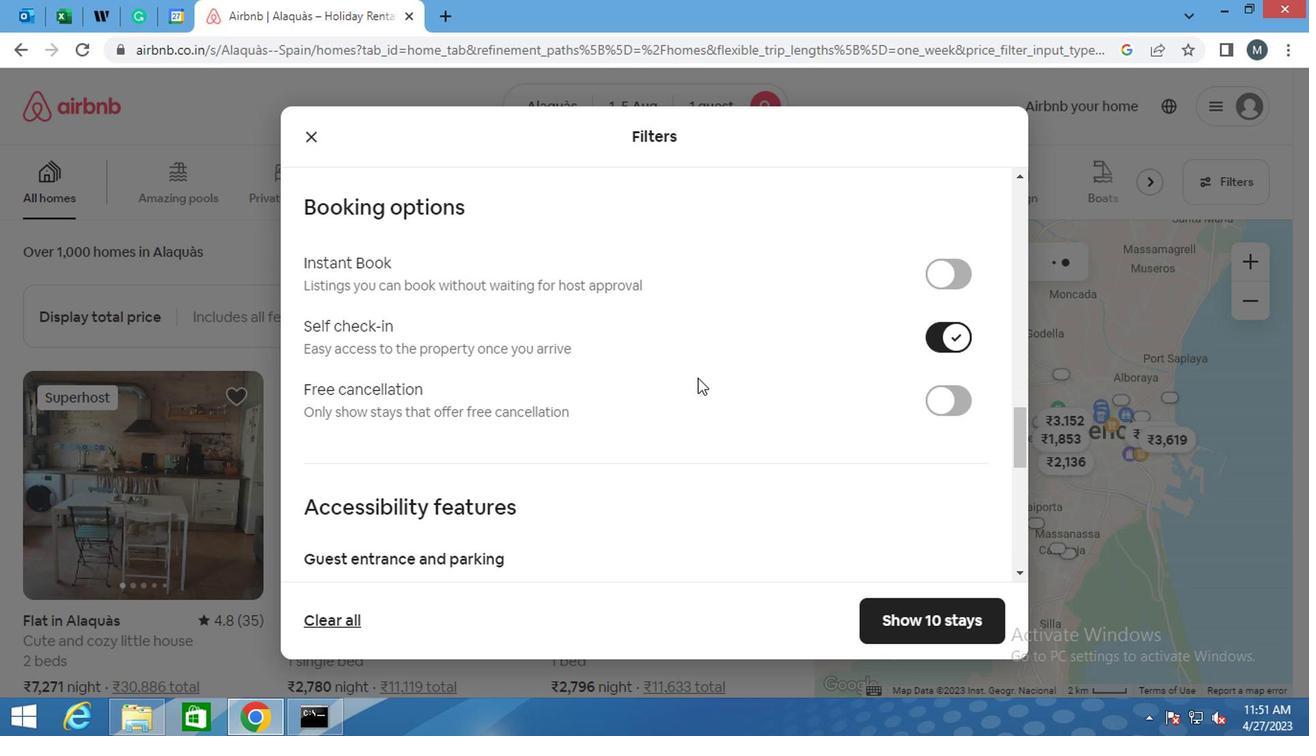 
Action: Mouse scrolled (687, 382) with delta (0, 0)
Screenshot: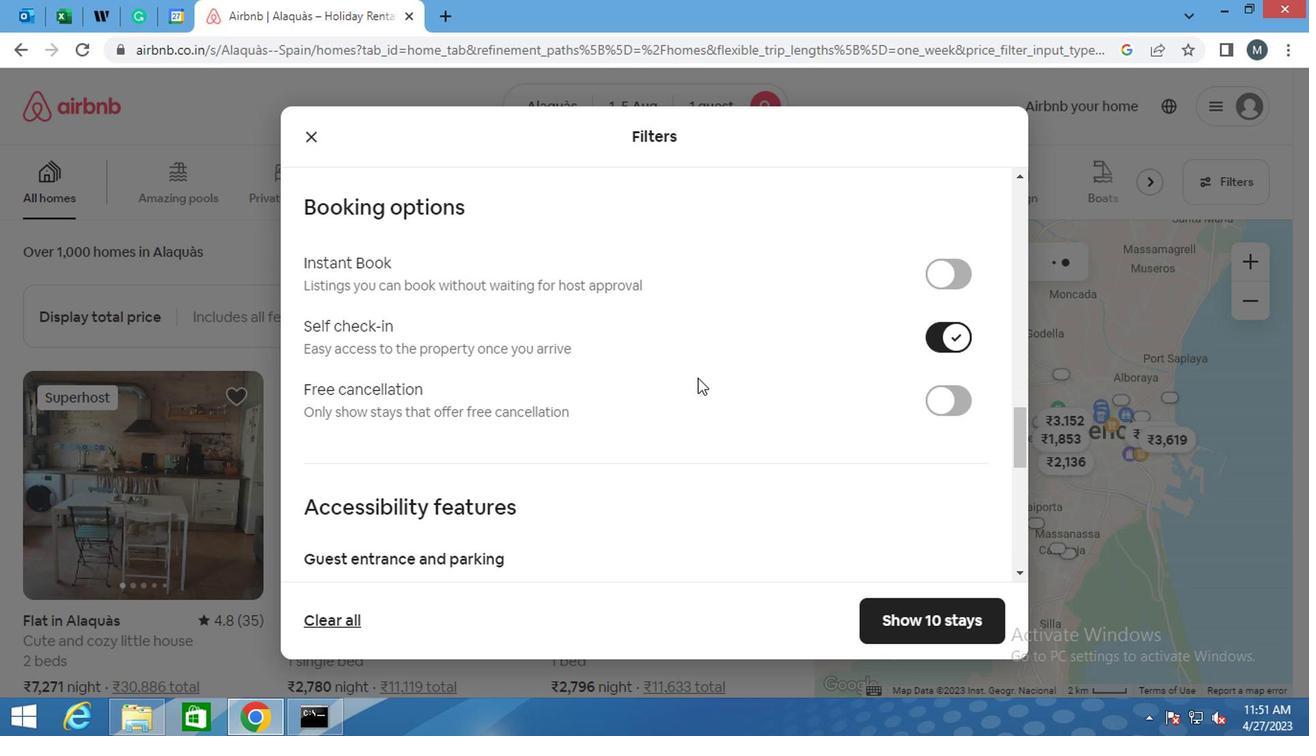 
Action: Mouse moved to (687, 385)
Screenshot: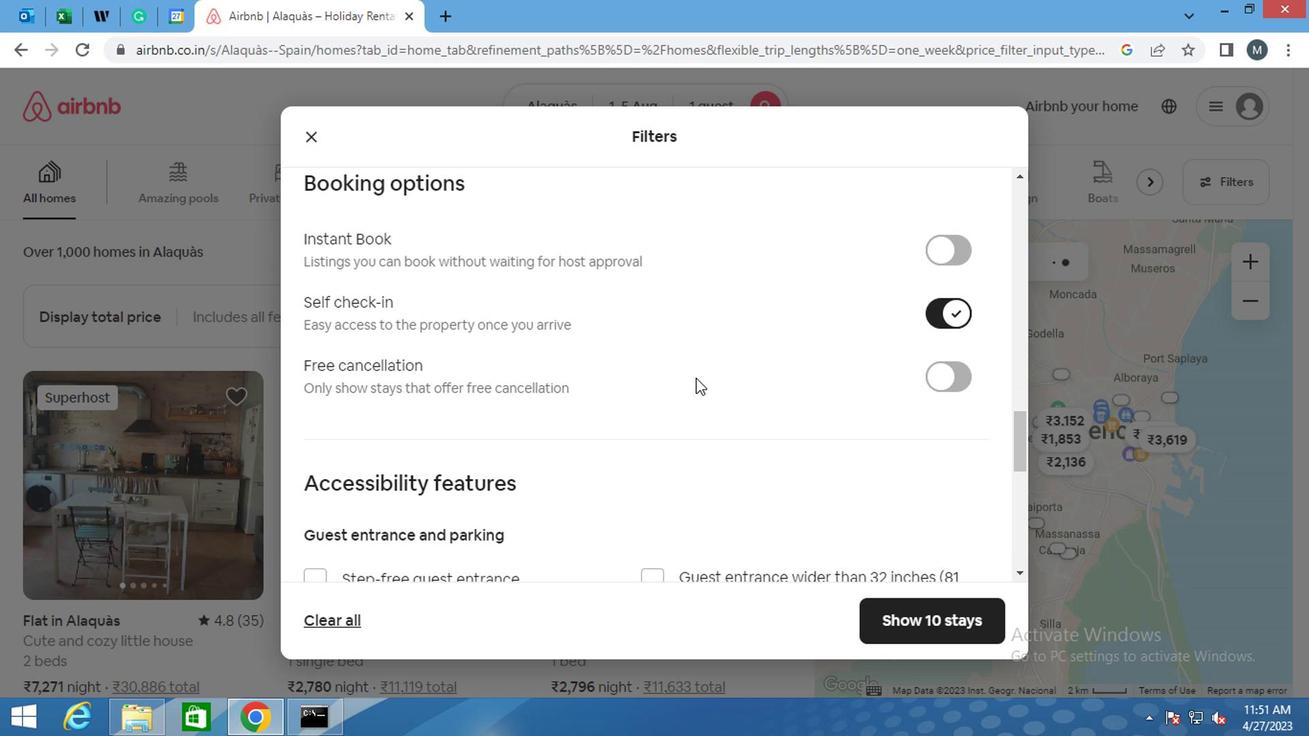 
Action: Mouse scrolled (687, 384) with delta (0, -1)
Screenshot: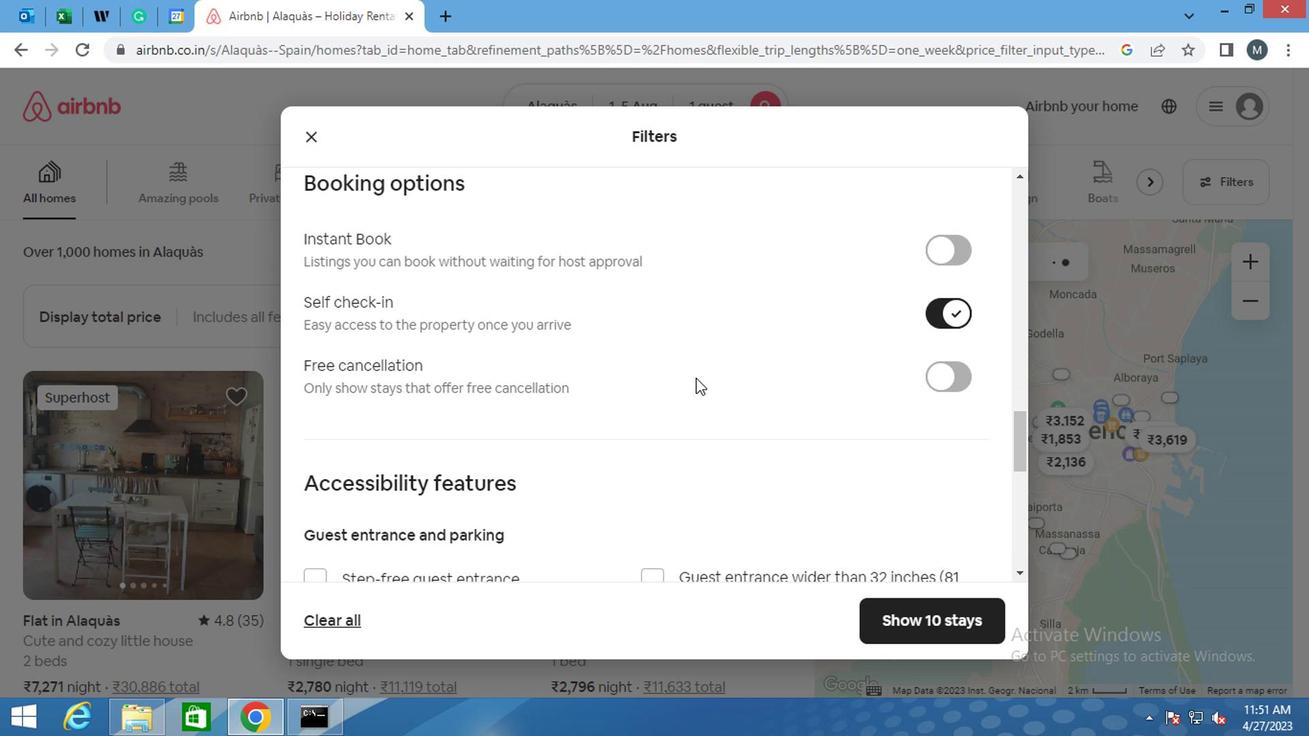 
Action: Mouse moved to (683, 390)
Screenshot: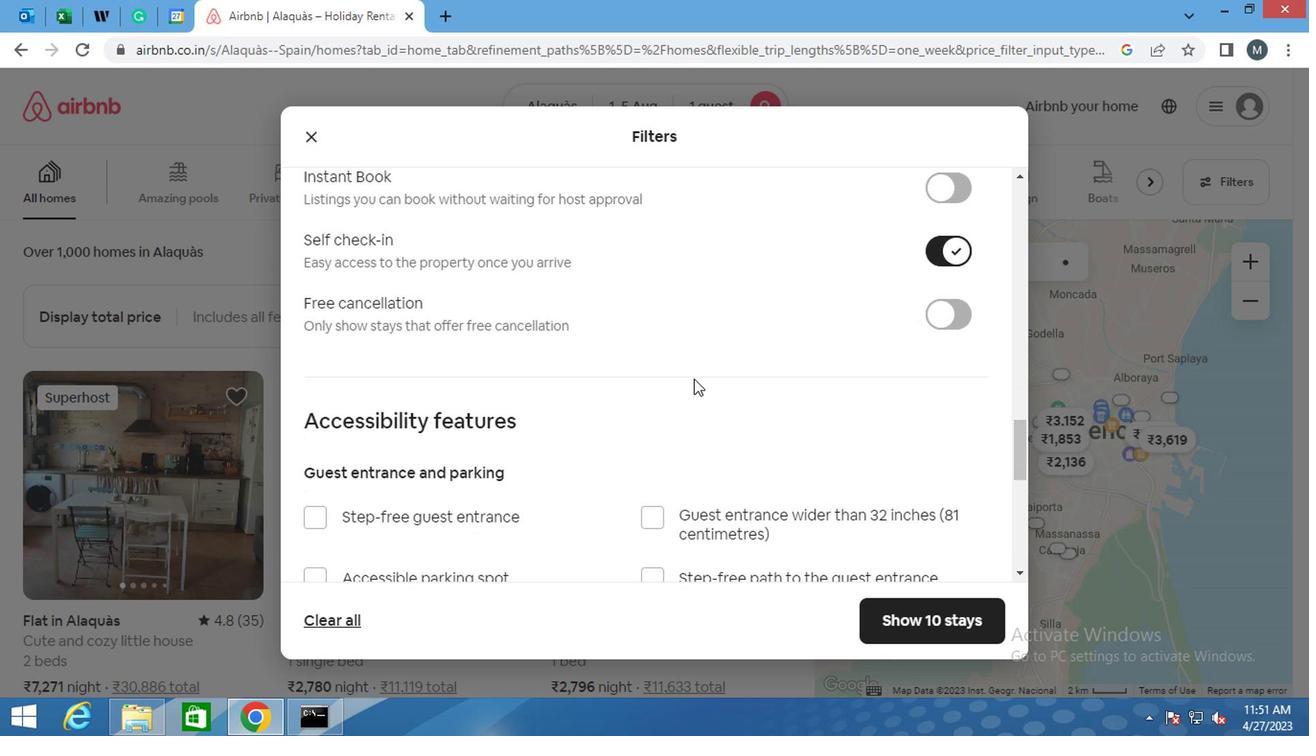 
Action: Mouse scrolled (683, 390) with delta (0, 0)
Screenshot: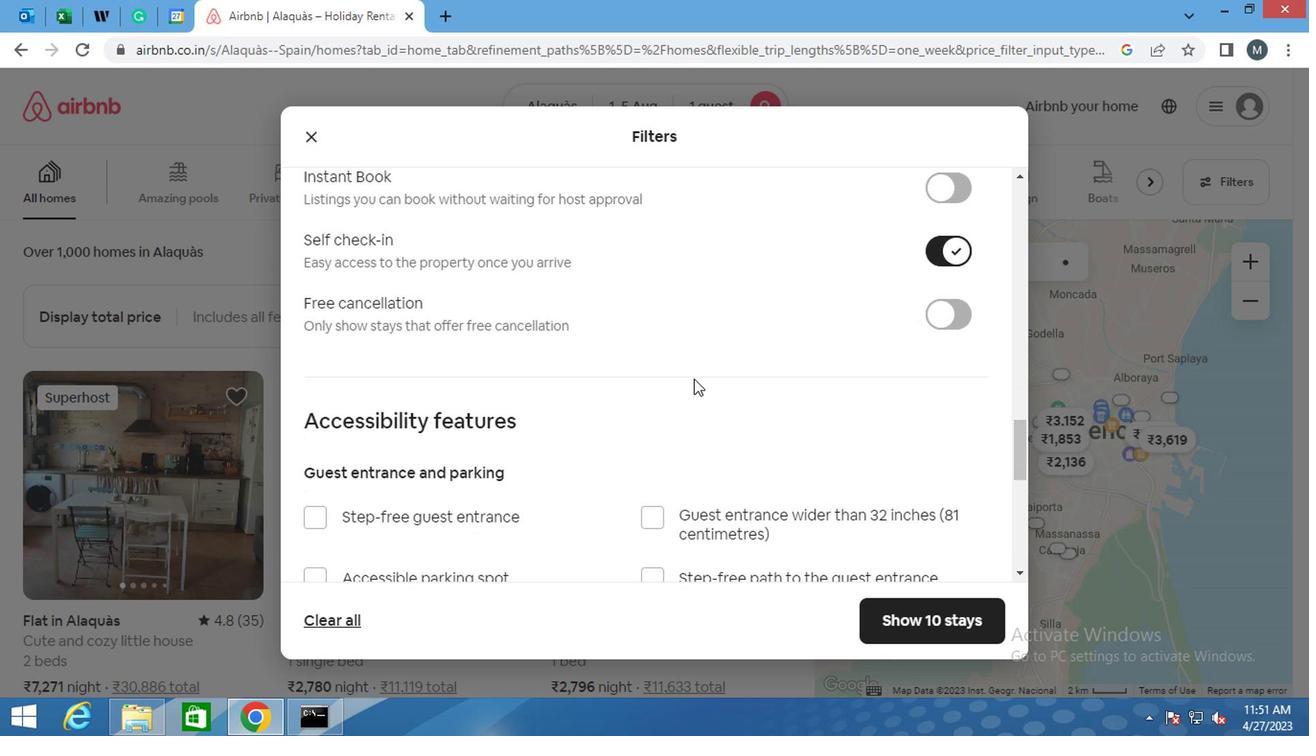 
Action: Mouse moved to (675, 399)
Screenshot: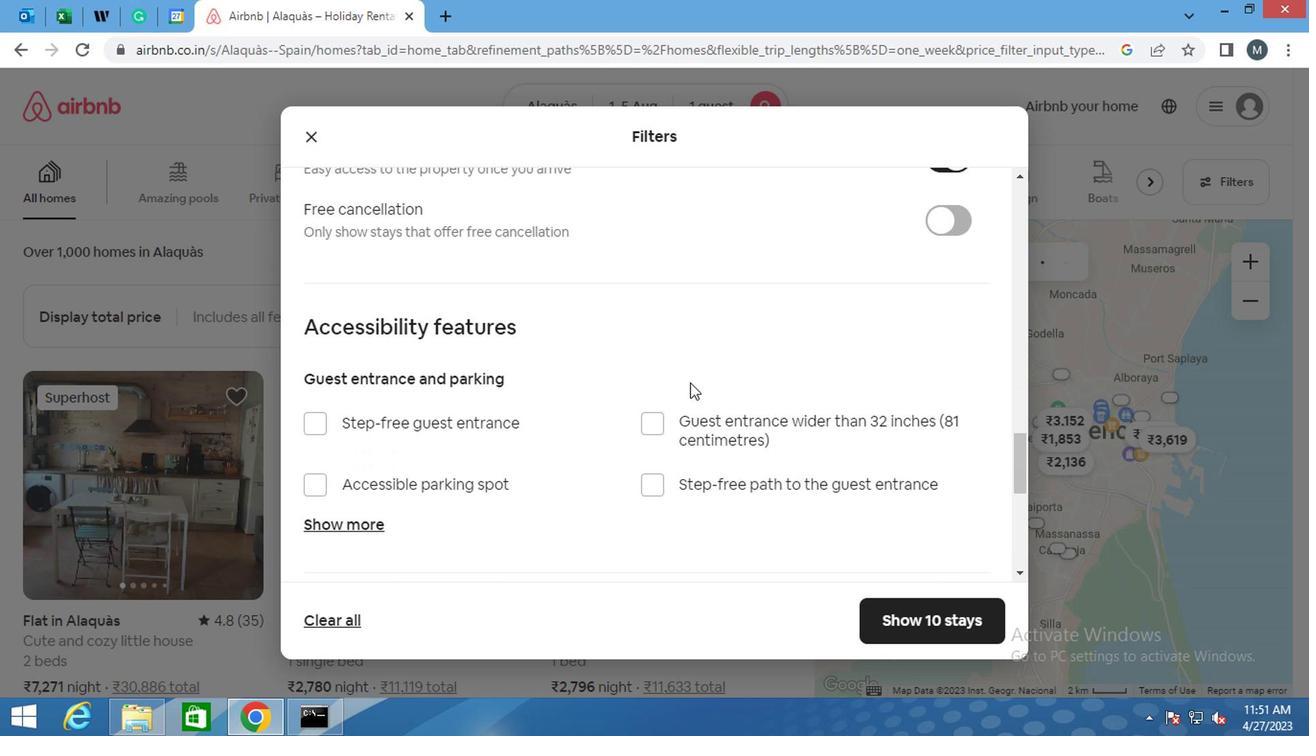 
Action: Mouse scrolled (675, 398) with delta (0, -1)
Screenshot: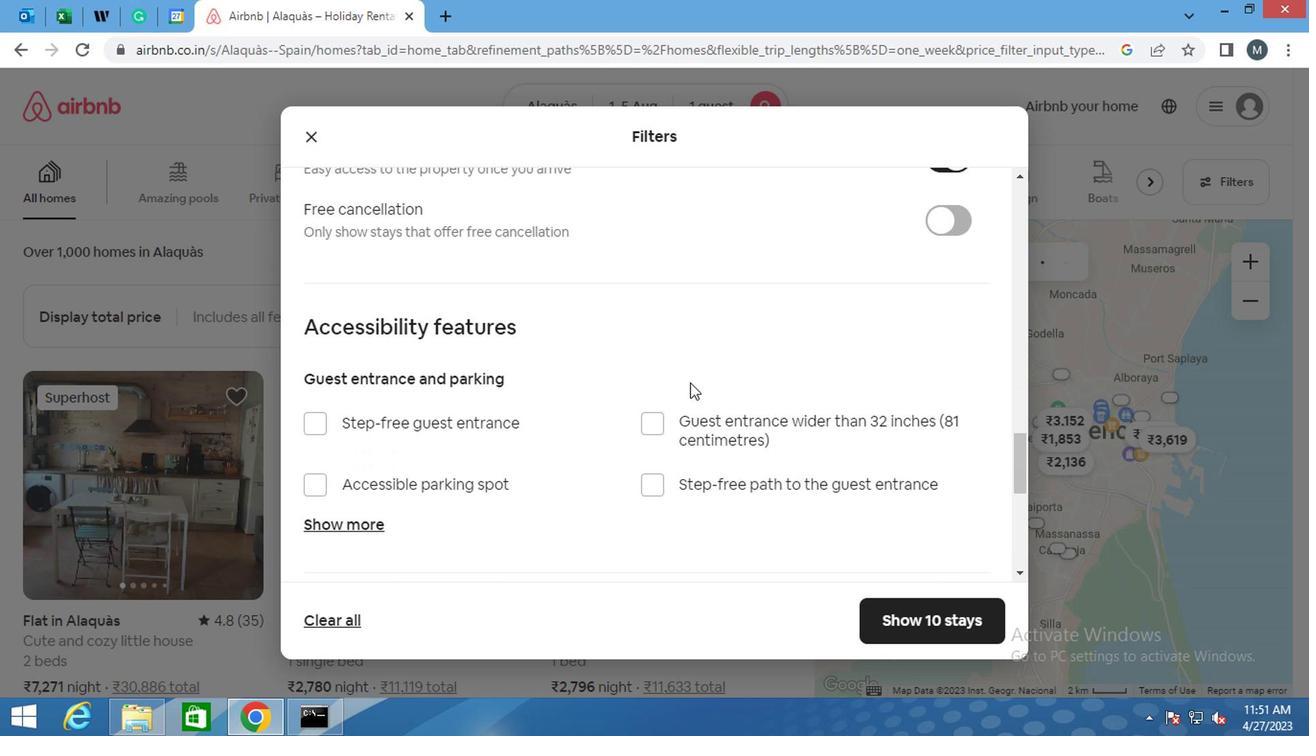 
Action: Mouse moved to (670, 401)
Screenshot: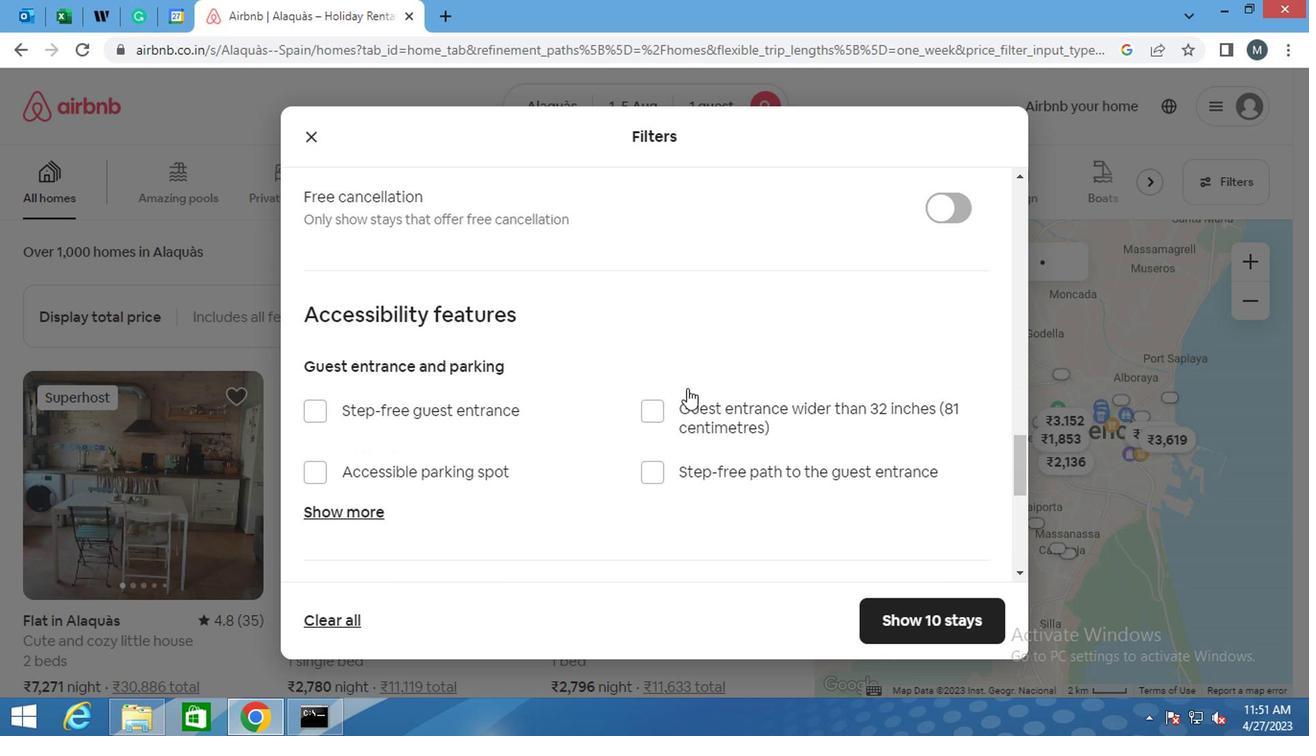 
Action: Mouse scrolled (670, 400) with delta (0, -1)
Screenshot: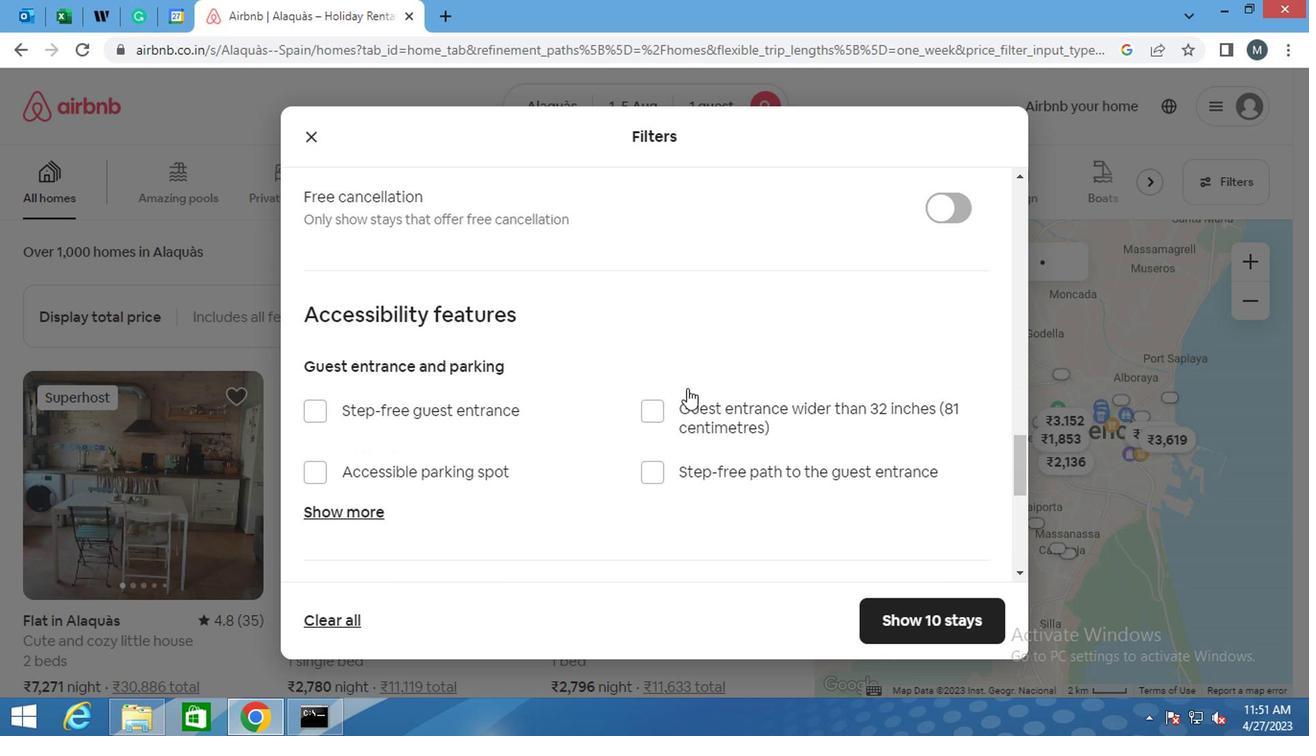 
Action: Mouse moved to (506, 444)
Screenshot: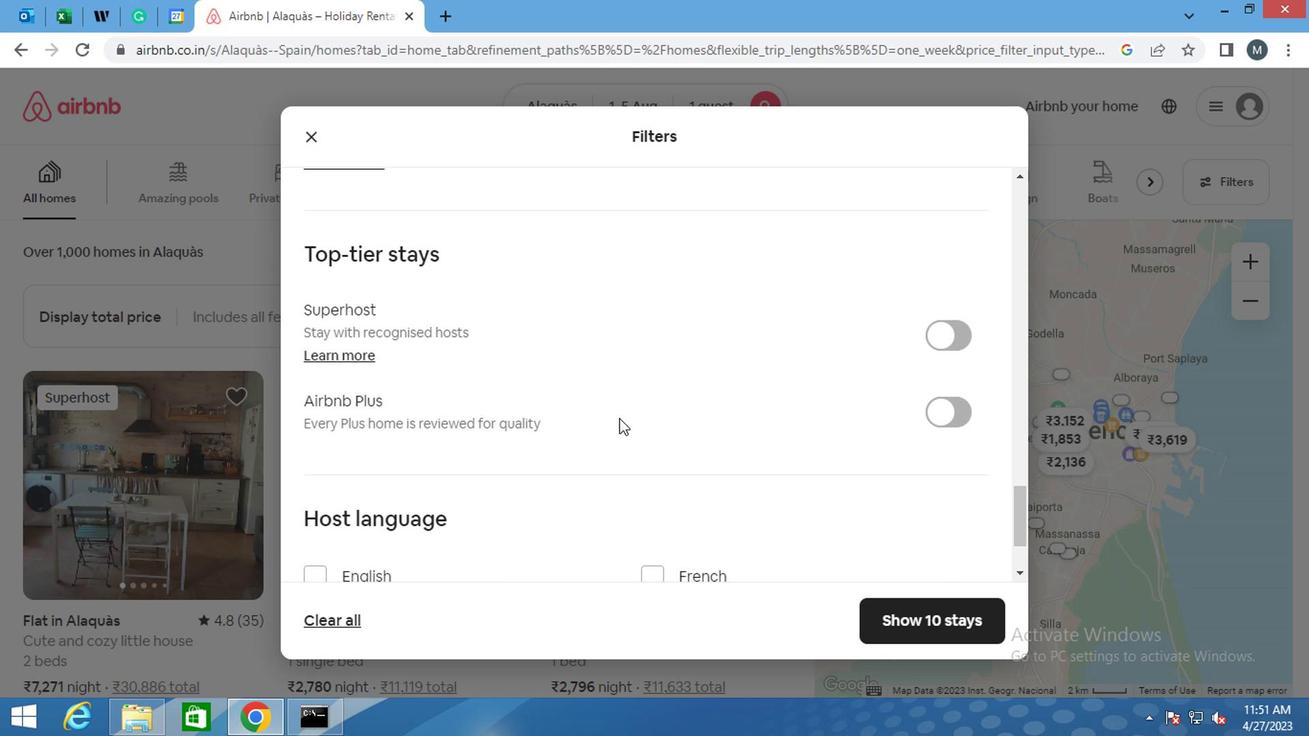 
Action: Mouse scrolled (506, 444) with delta (0, 0)
Screenshot: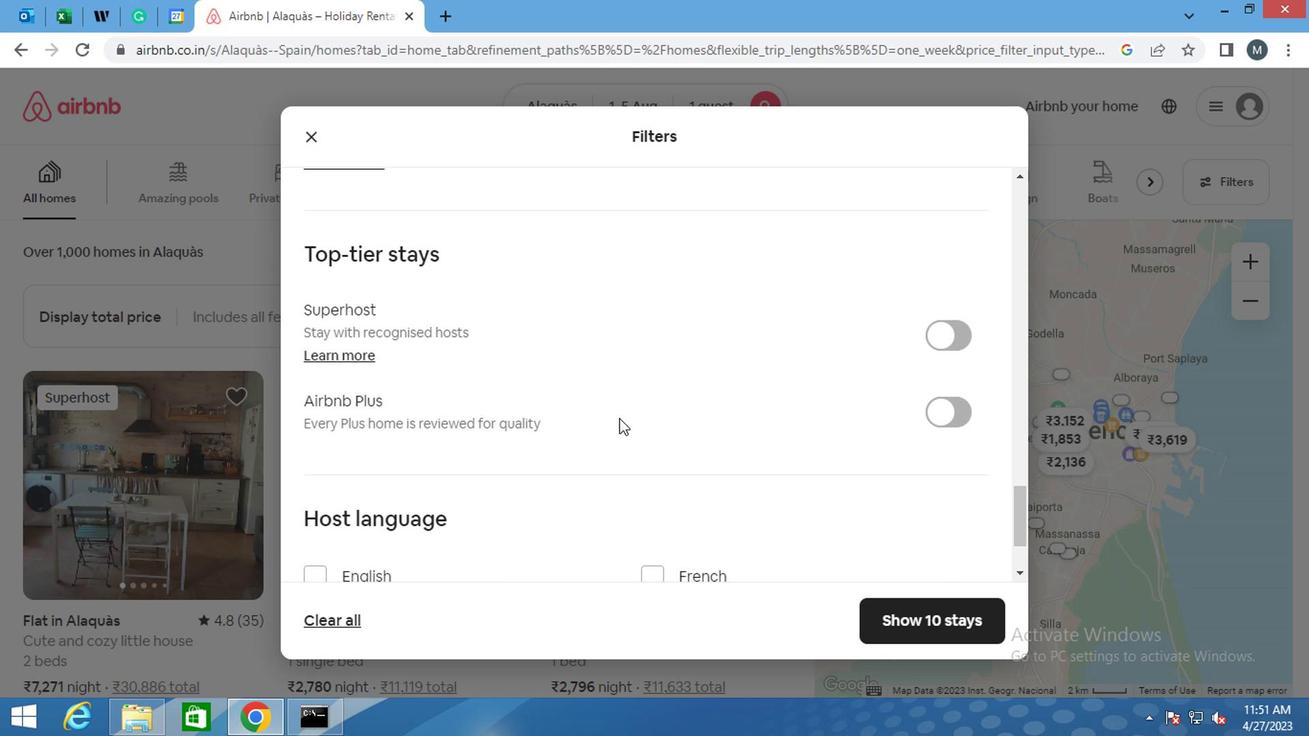 
Action: Mouse moved to (502, 444)
Screenshot: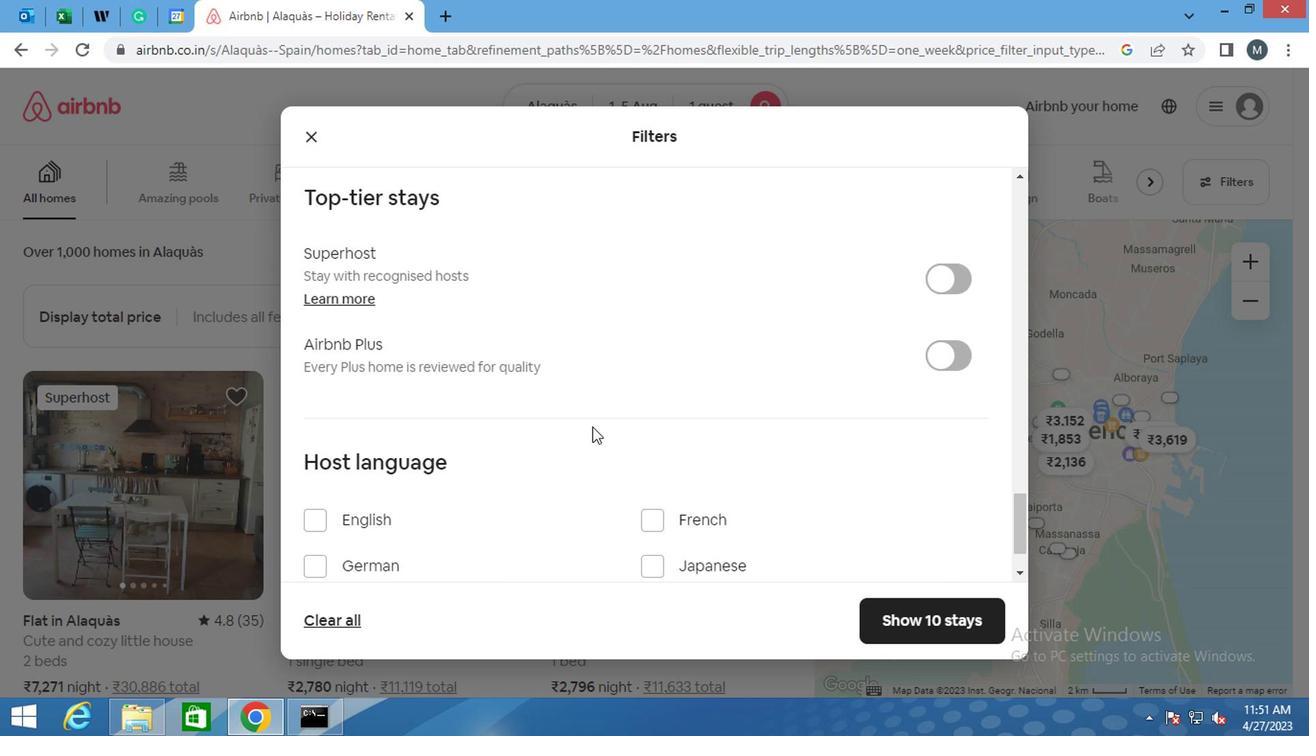 
Action: Mouse scrolled (502, 444) with delta (0, 0)
Screenshot: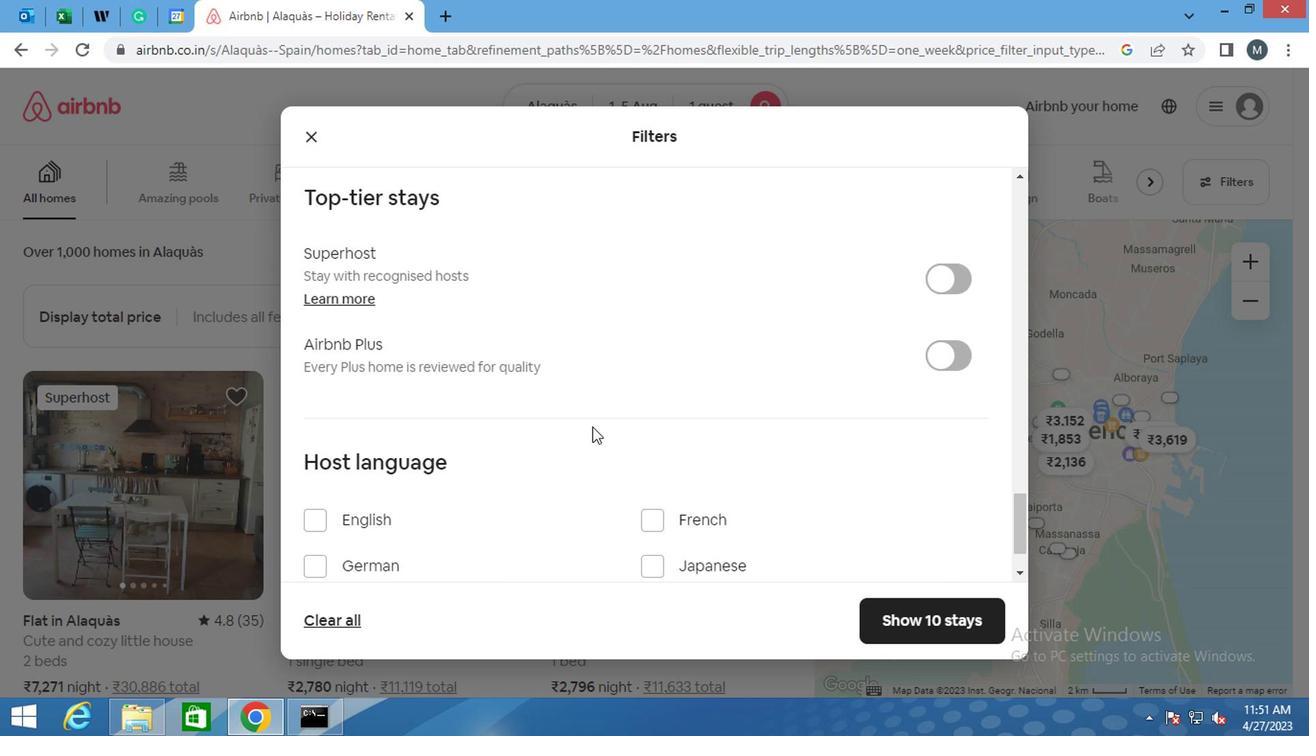 
Action: Mouse moved to (502, 444)
Screenshot: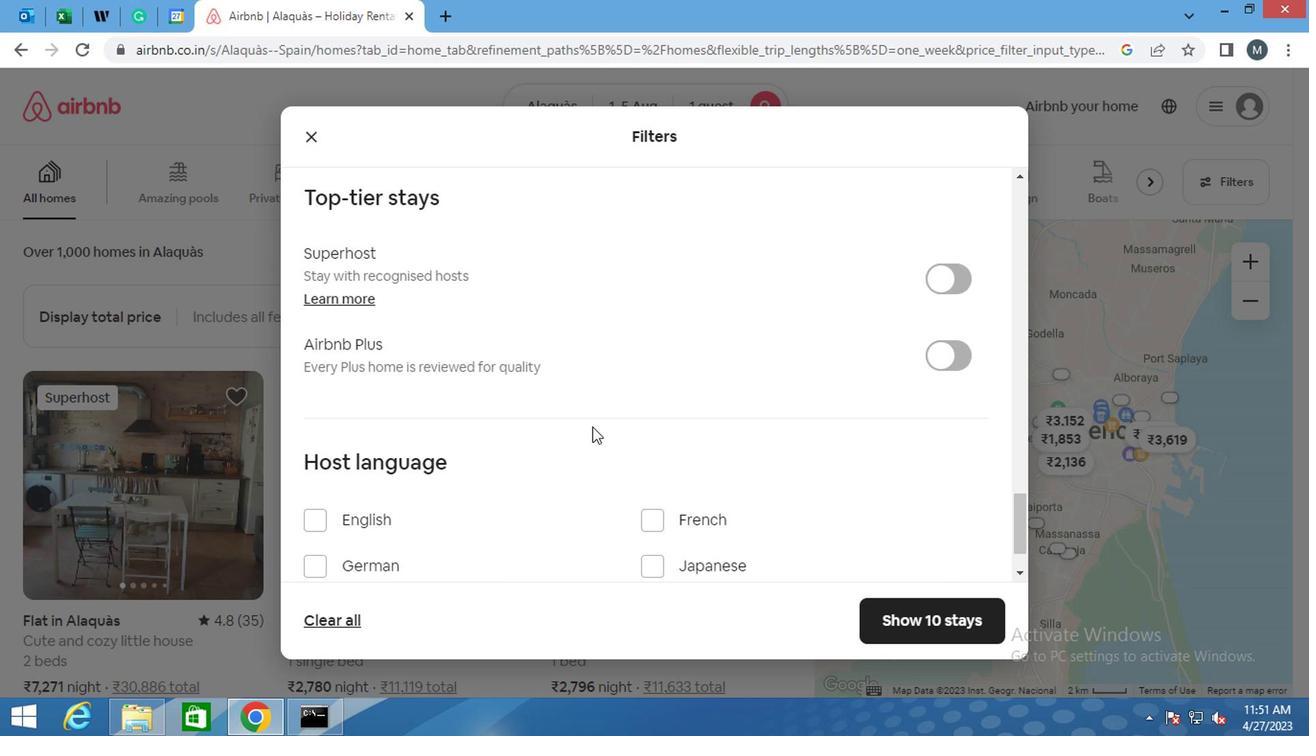 
Action: Mouse scrolled (502, 444) with delta (0, 0)
Screenshot: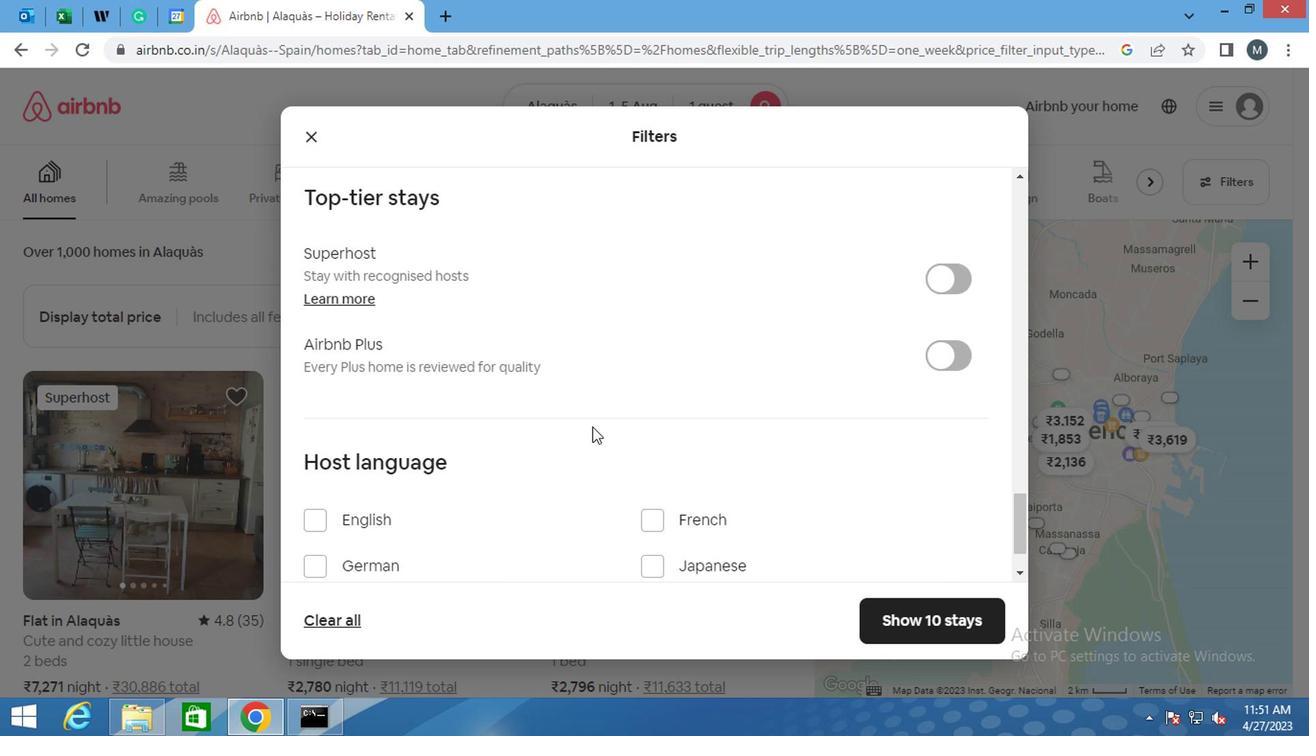 
Action: Mouse scrolled (502, 444) with delta (0, 0)
Screenshot: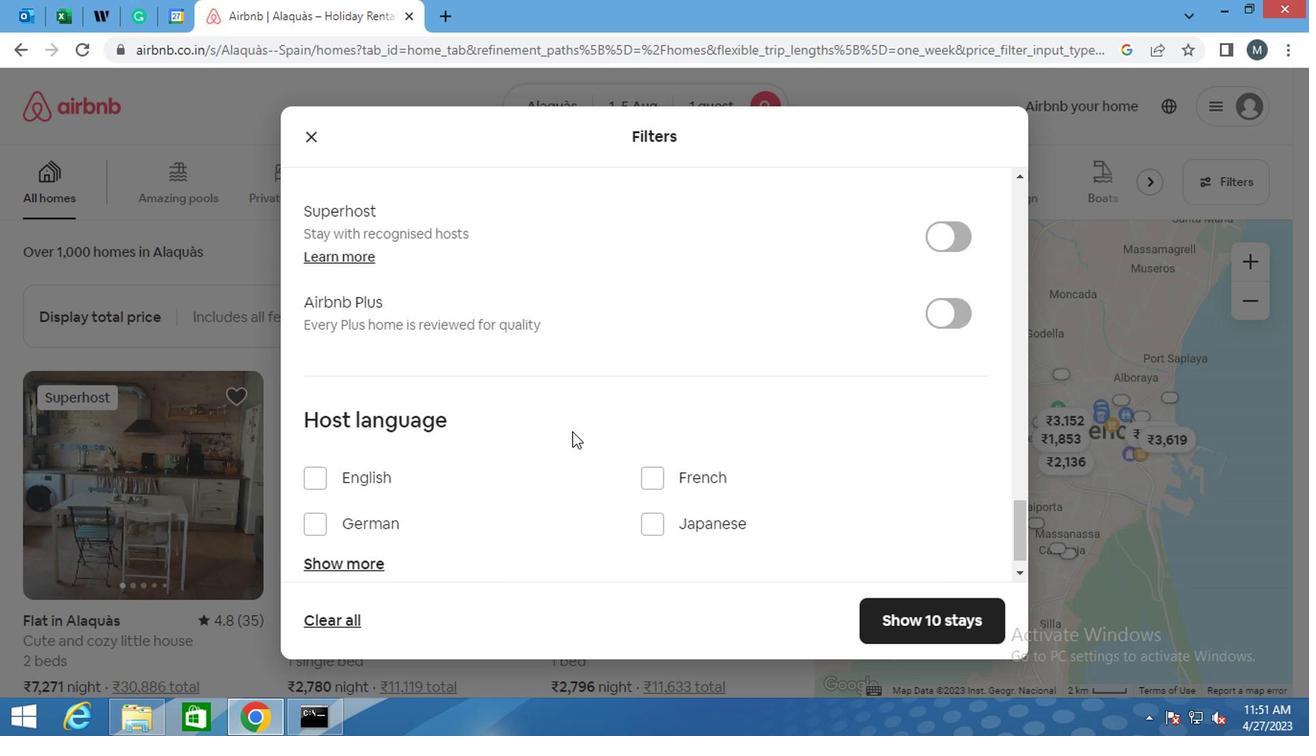 
Action: Mouse moved to (321, 447)
Screenshot: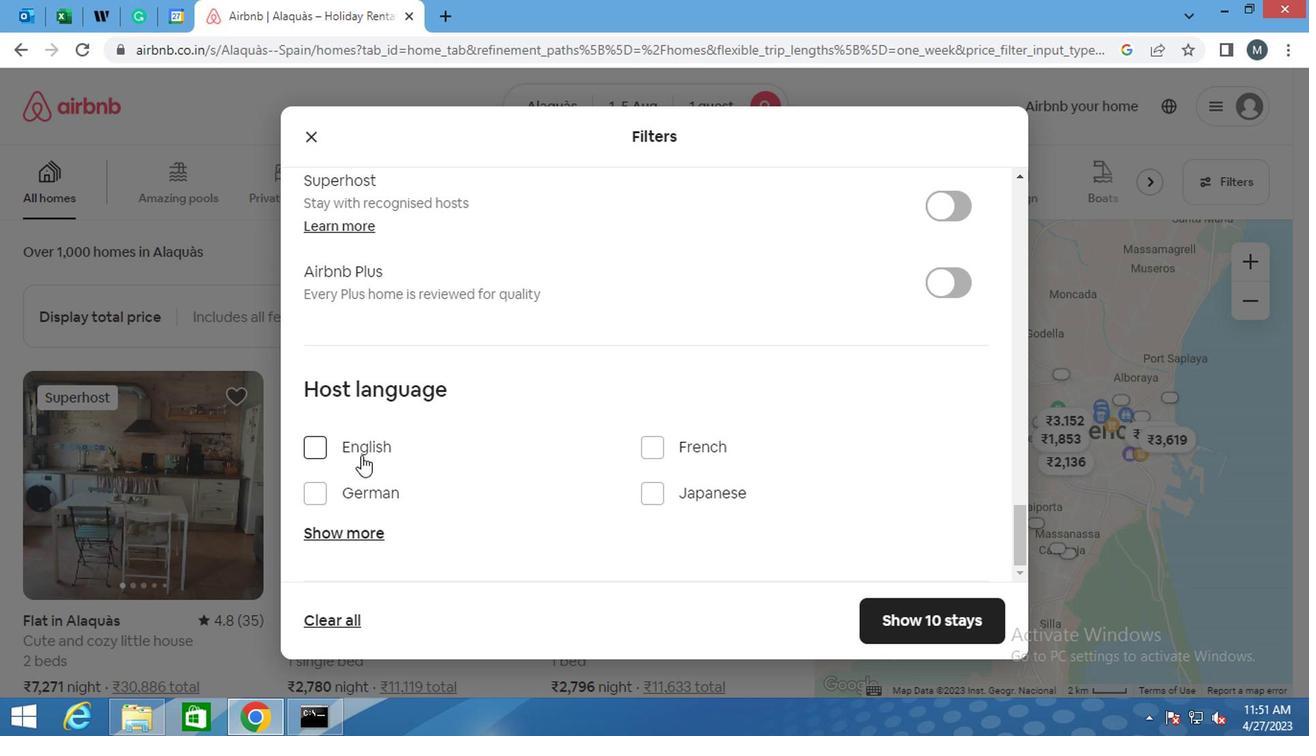 
Action: Mouse pressed left at (321, 447)
Screenshot: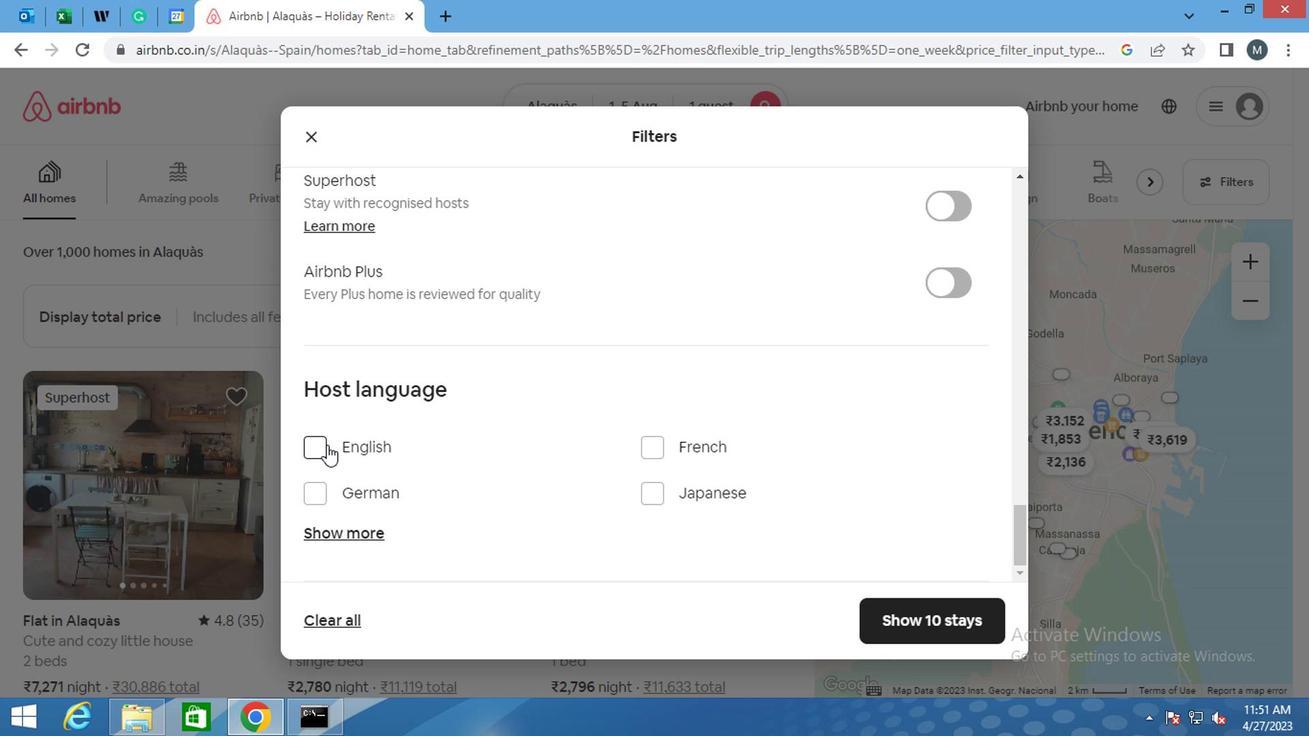 
Action: Mouse moved to (939, 635)
Screenshot: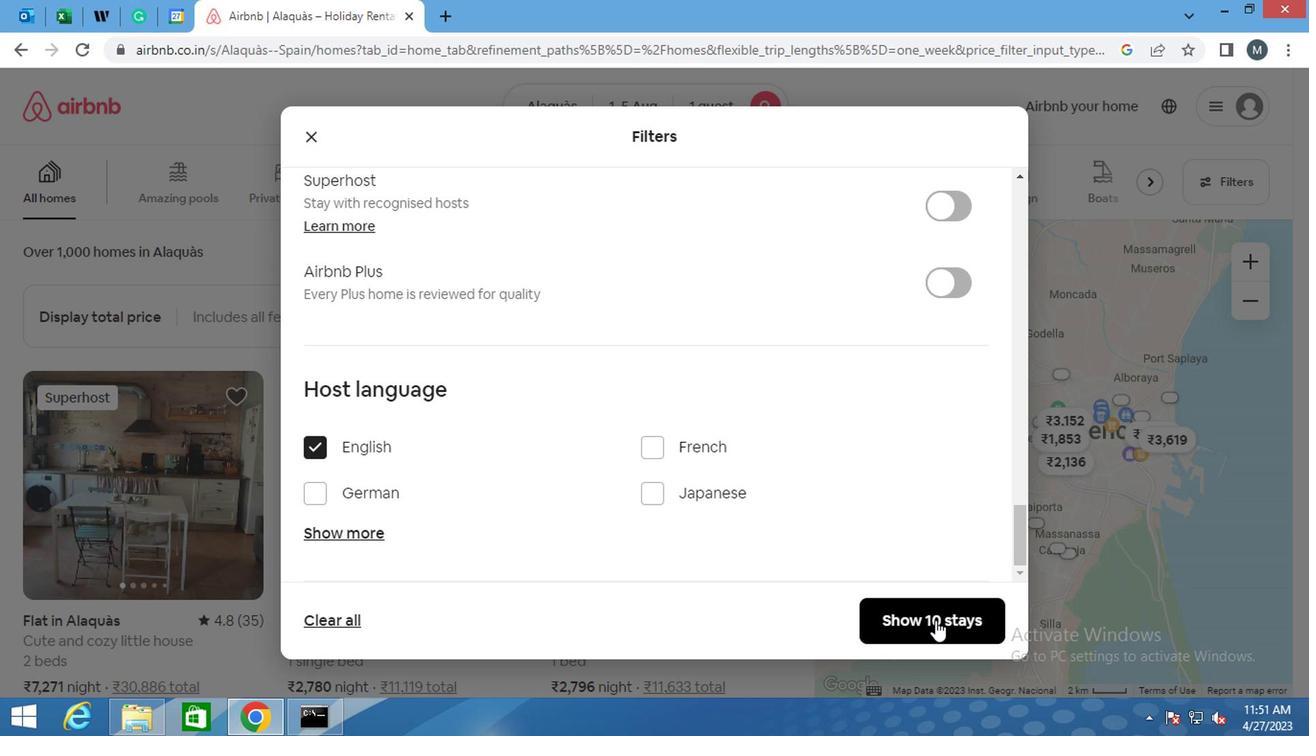 
Action: Mouse pressed left at (939, 635)
Screenshot: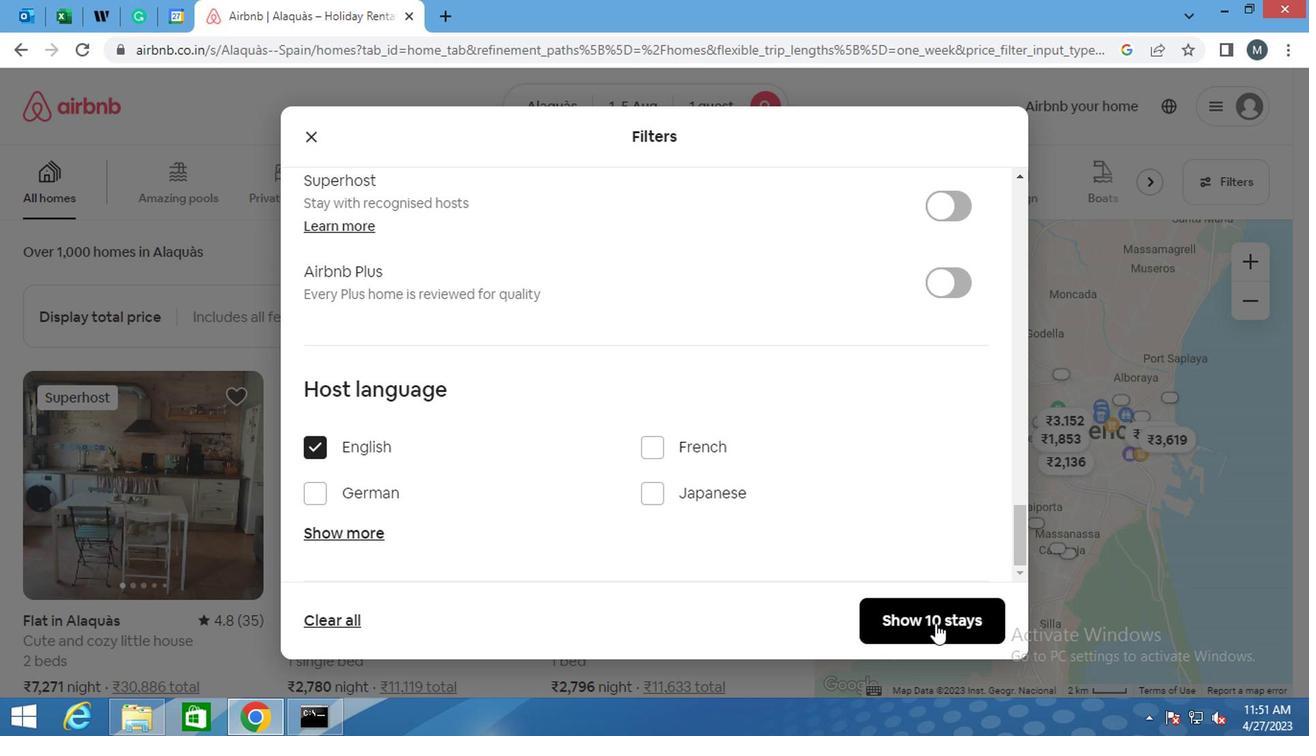 
Action: Mouse moved to (937, 631)
Screenshot: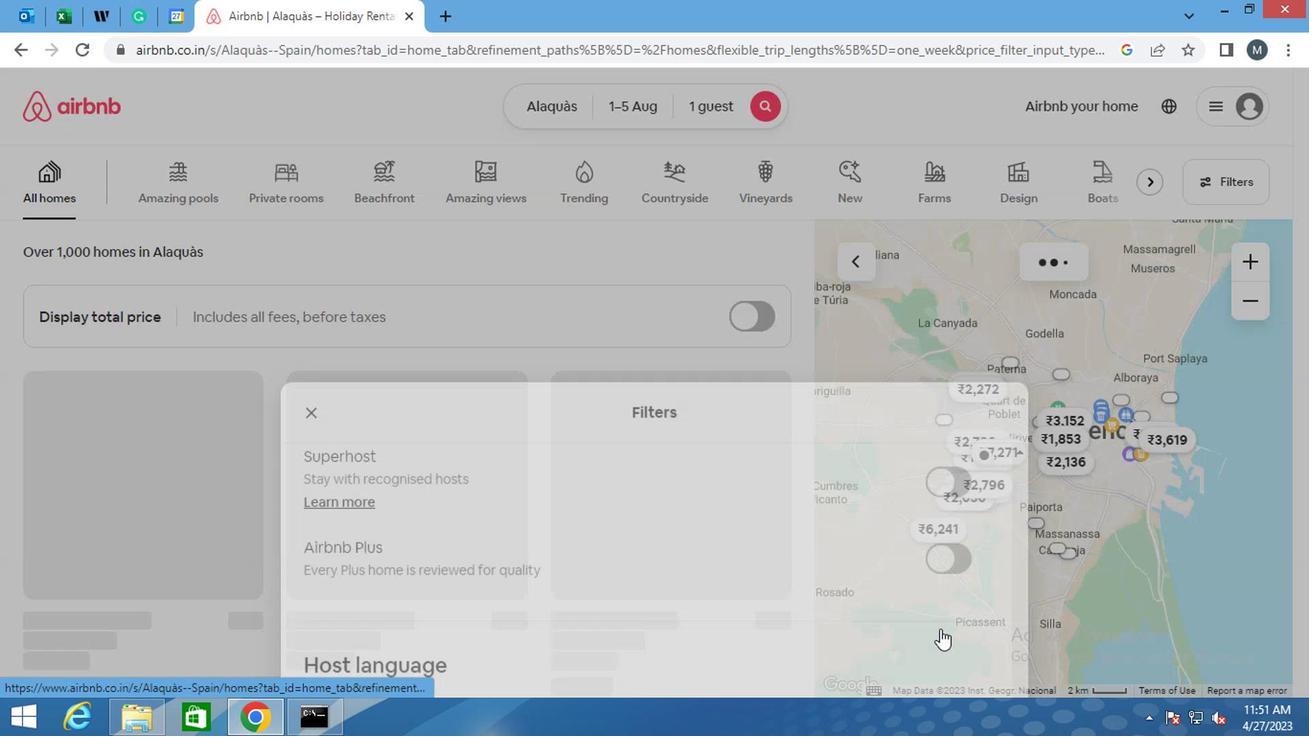 
